 Task: Send an email with the signature Graham Wilson with the subject Request for a proposal and the message Could you arrange a demo of the new software for the team? from softage.5@softage.net to softage.2@softage.net and move the email from Sent Items to the folder Insurance
Action: Mouse moved to (40, 55)
Screenshot: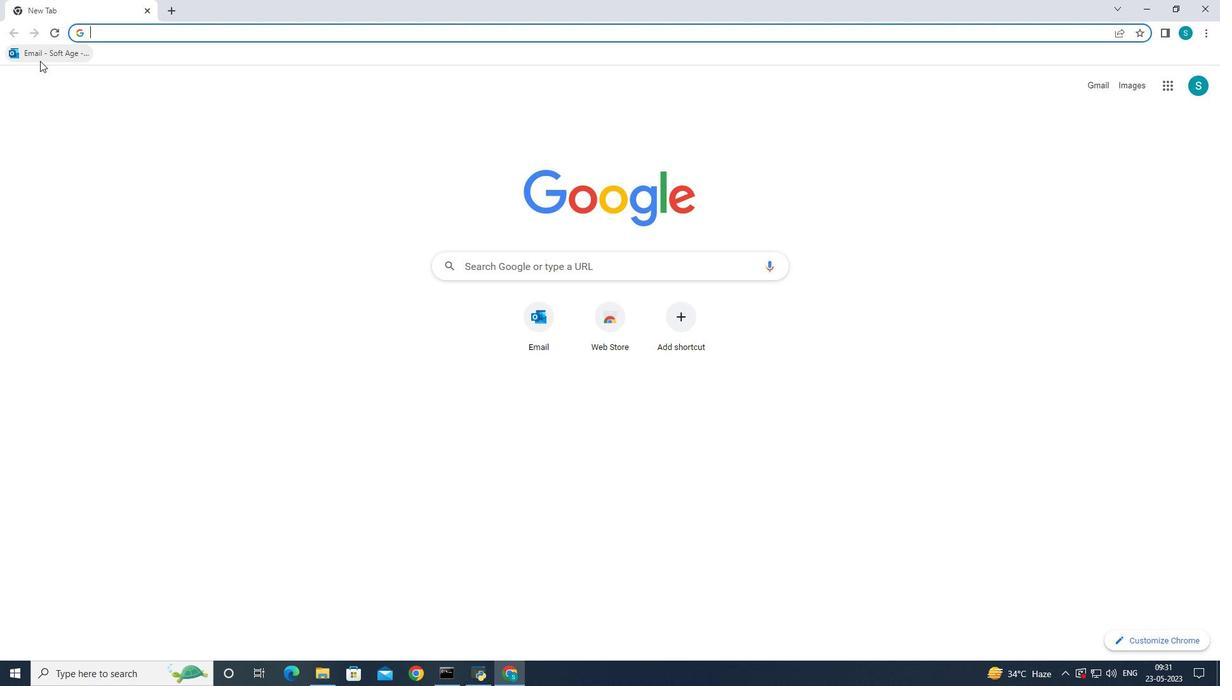 
Action: Mouse pressed left at (40, 55)
Screenshot: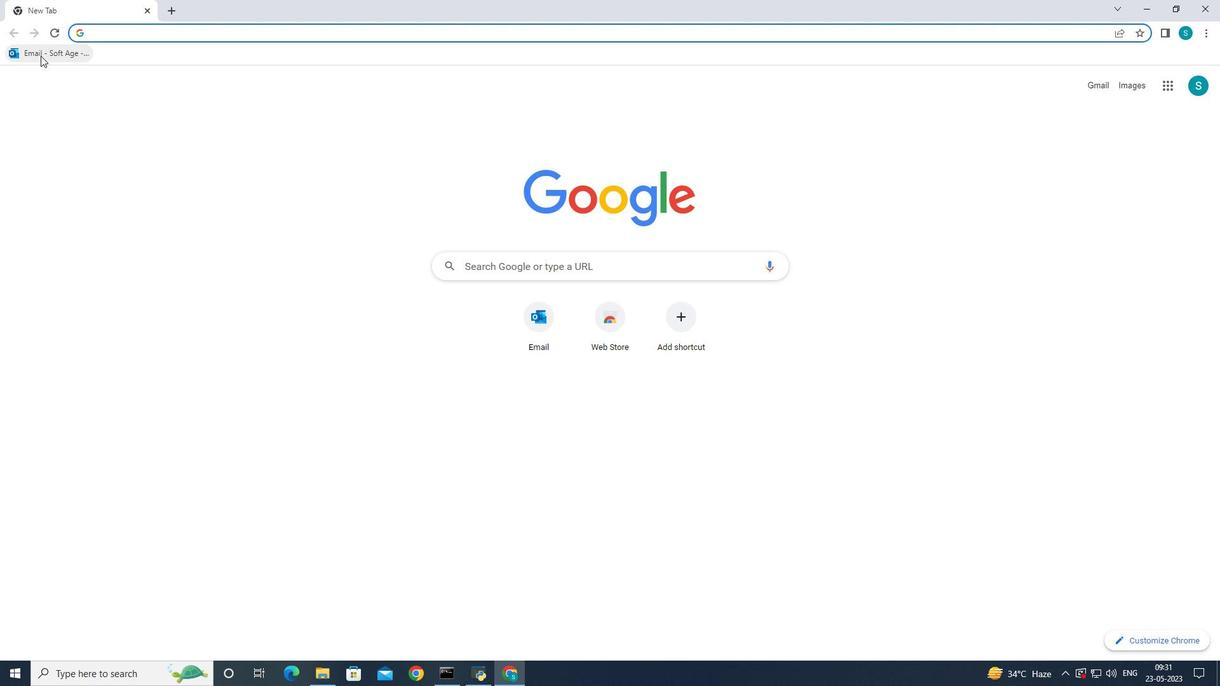
Action: Mouse moved to (165, 108)
Screenshot: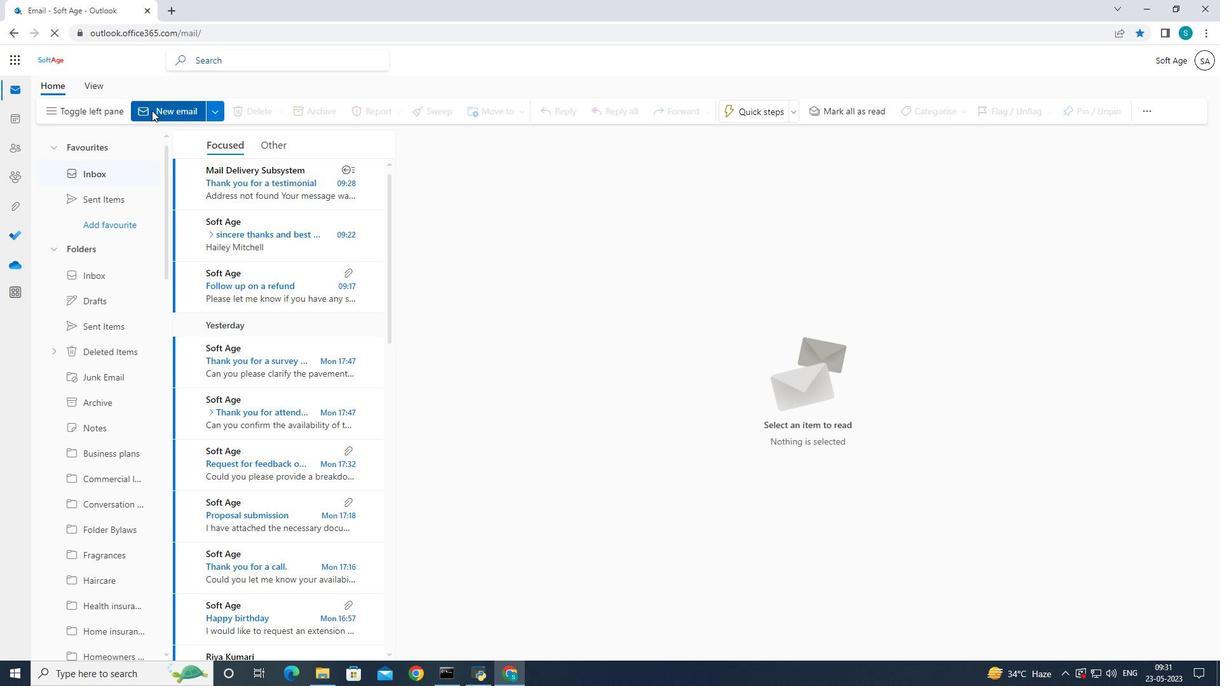 
Action: Mouse pressed left at (165, 108)
Screenshot: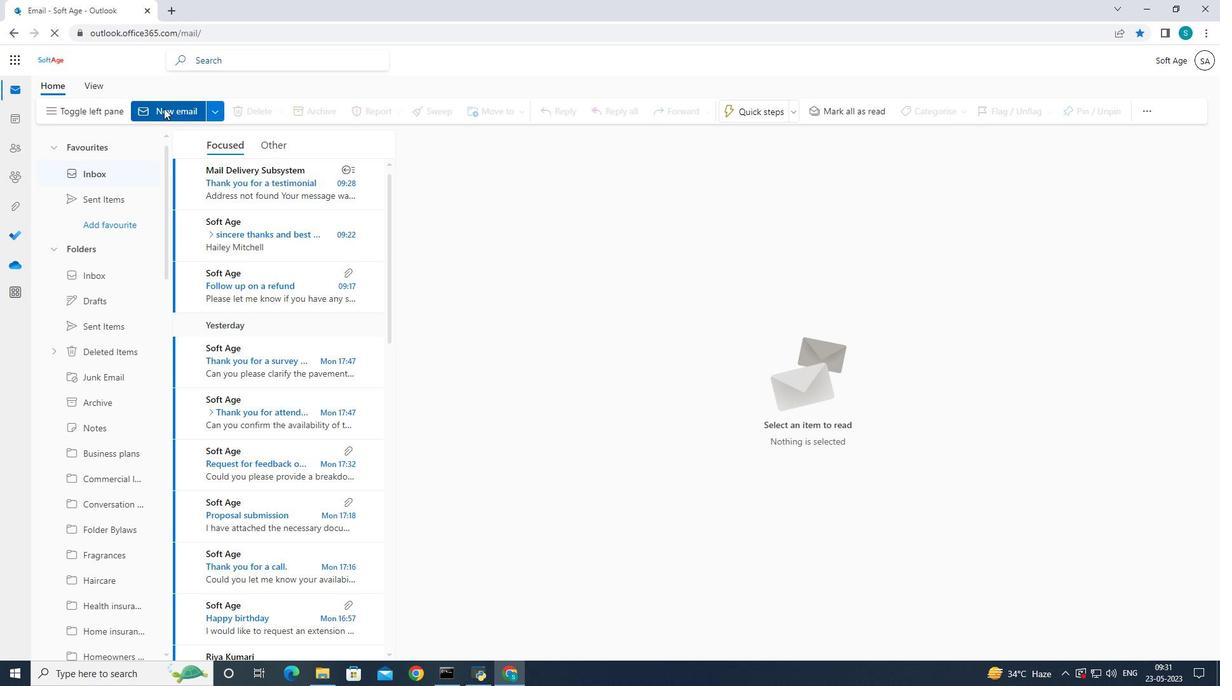 
Action: Mouse pressed left at (165, 108)
Screenshot: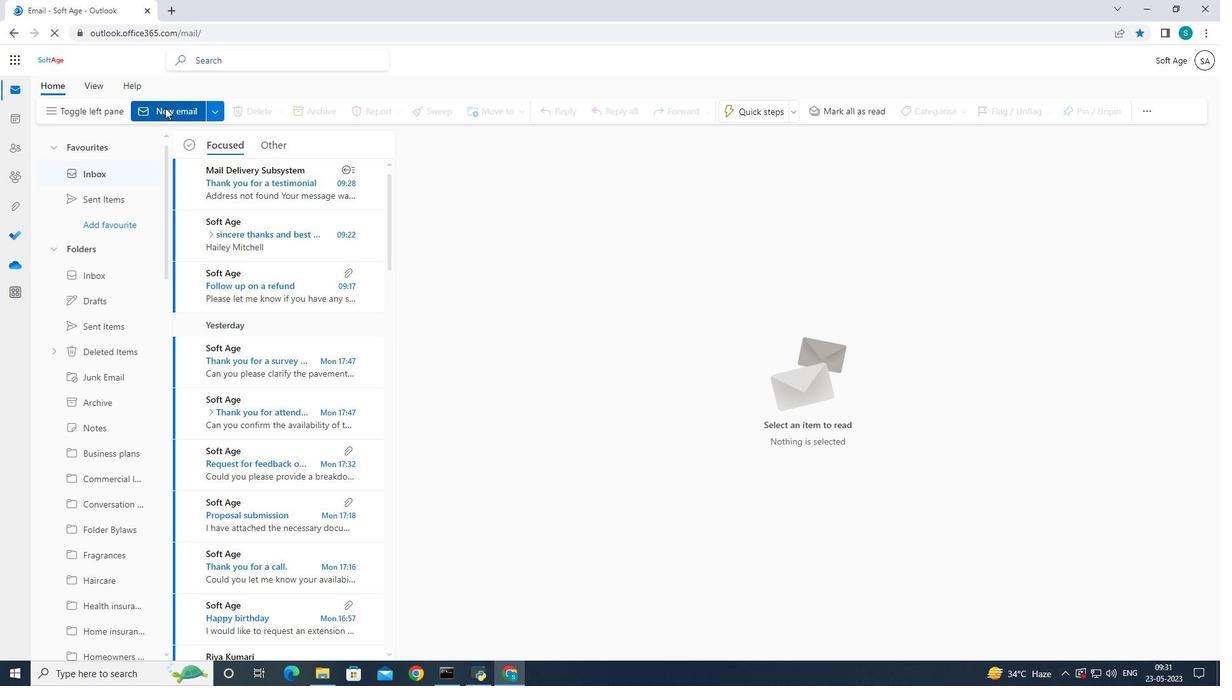 
Action: Mouse pressed left at (165, 108)
Screenshot: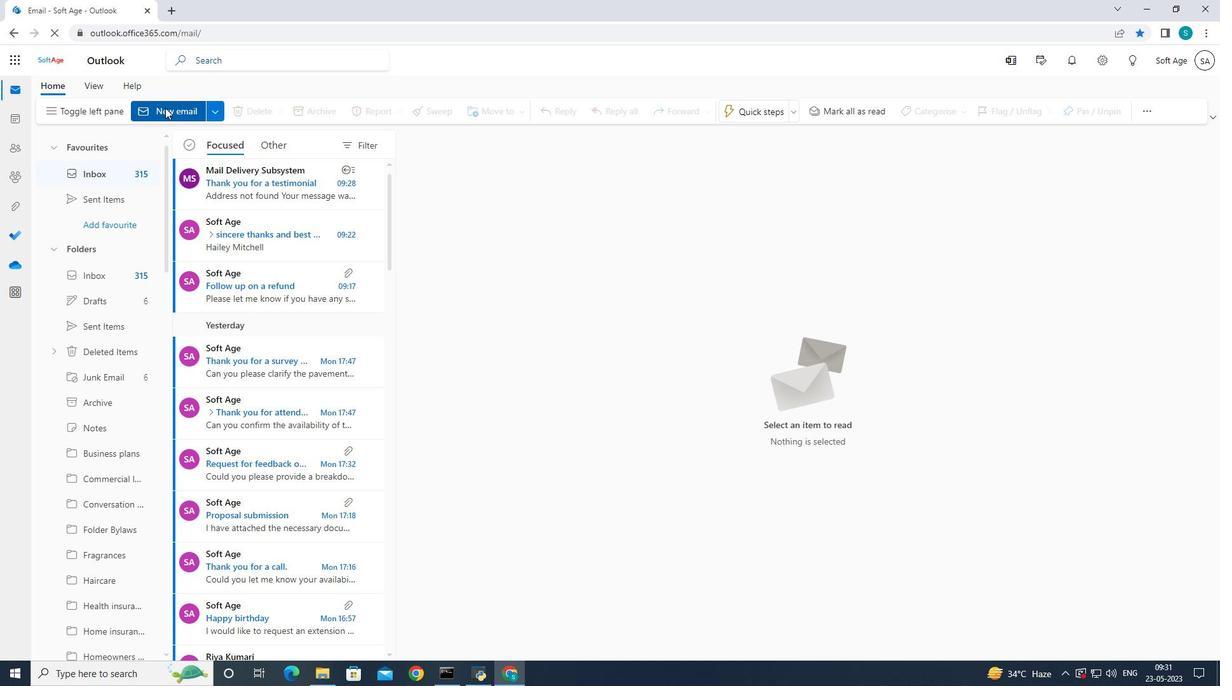 
Action: Mouse moved to (761, 109)
Screenshot: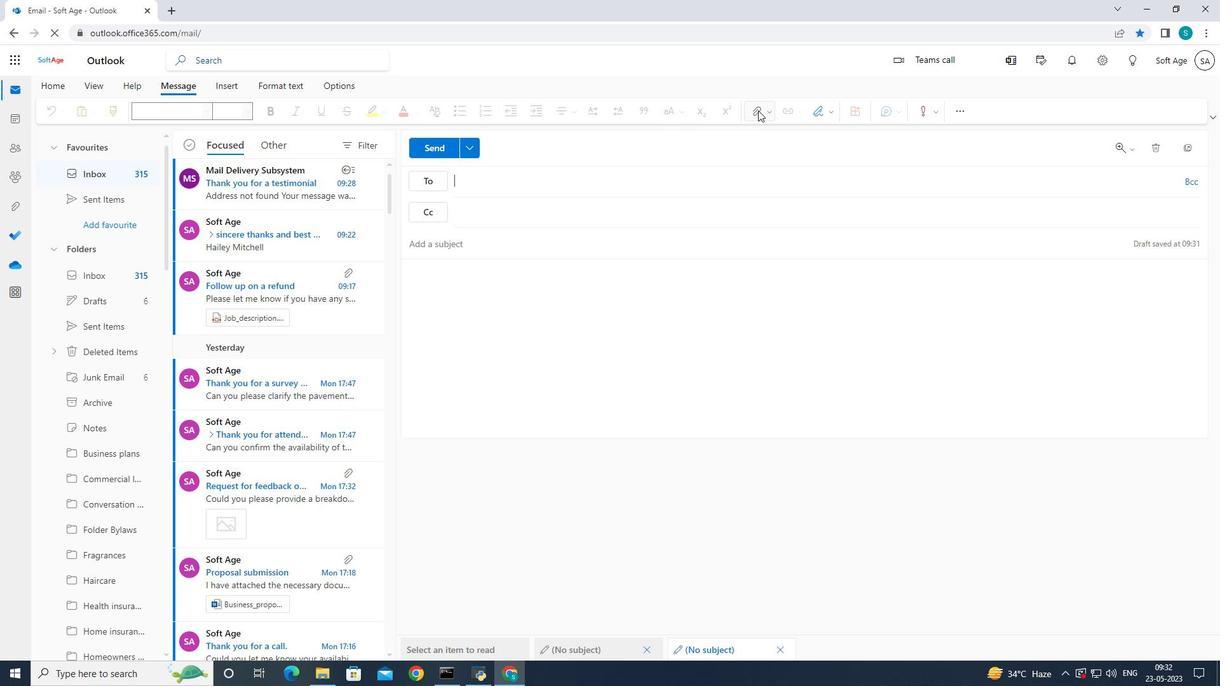 
Action: Mouse pressed left at (761, 109)
Screenshot: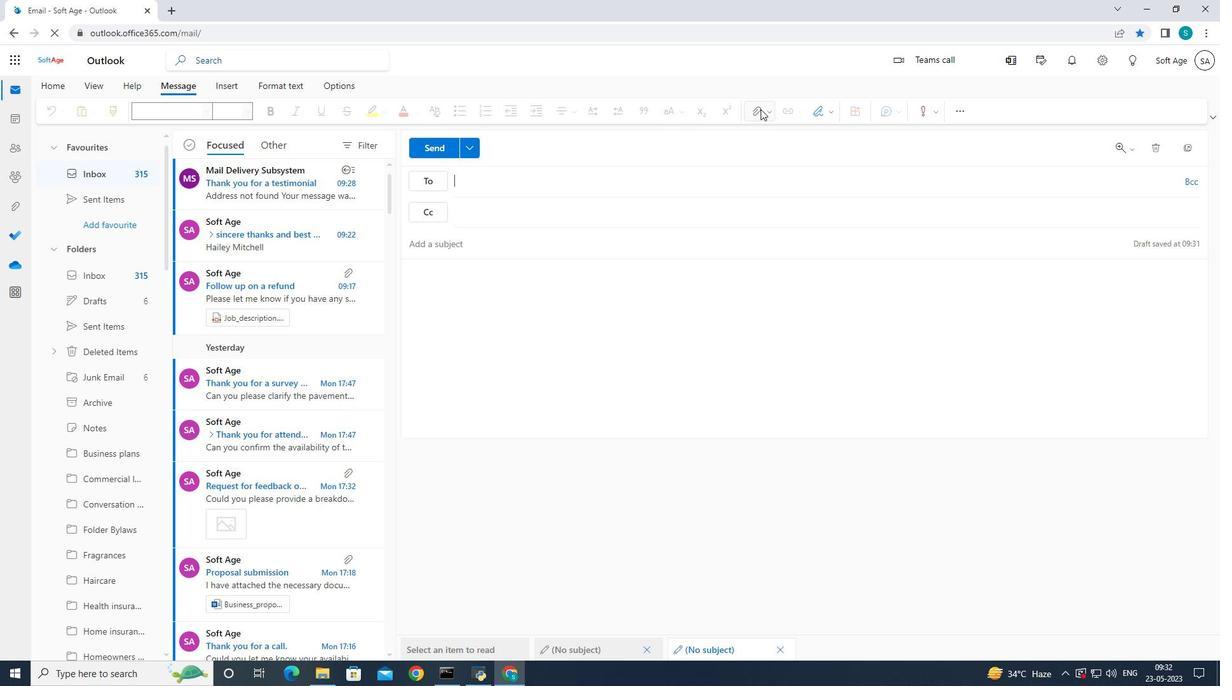 
Action: Mouse moved to (829, 110)
Screenshot: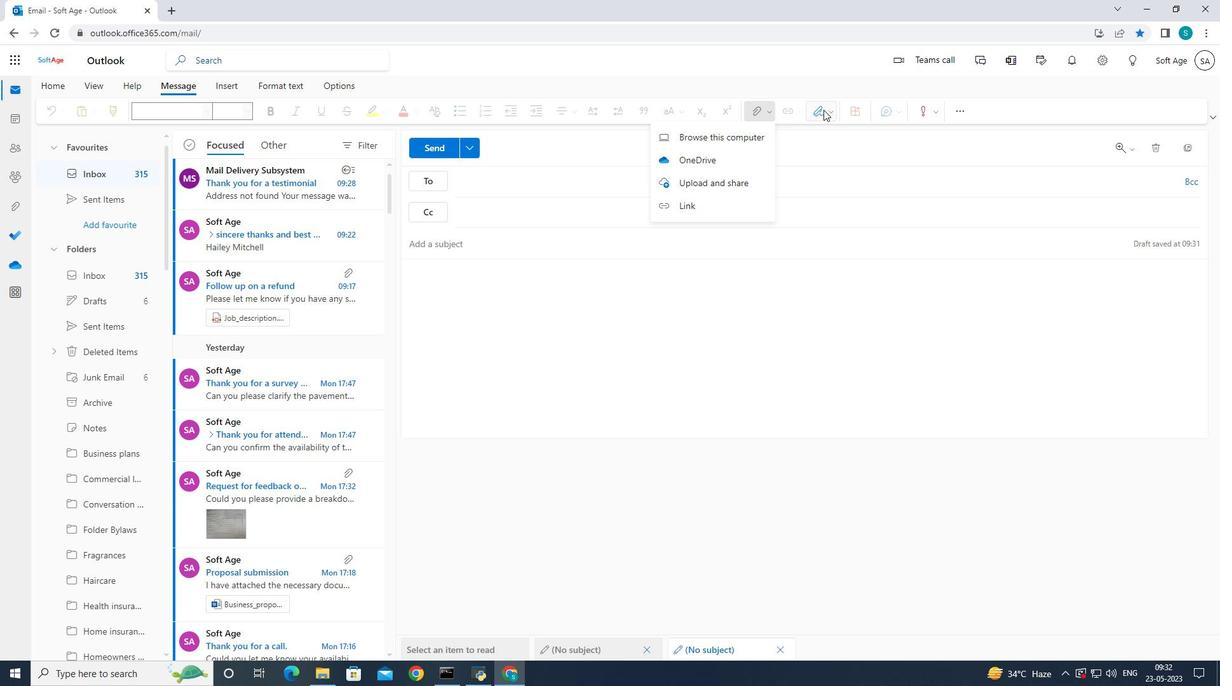 
Action: Mouse pressed left at (829, 110)
Screenshot: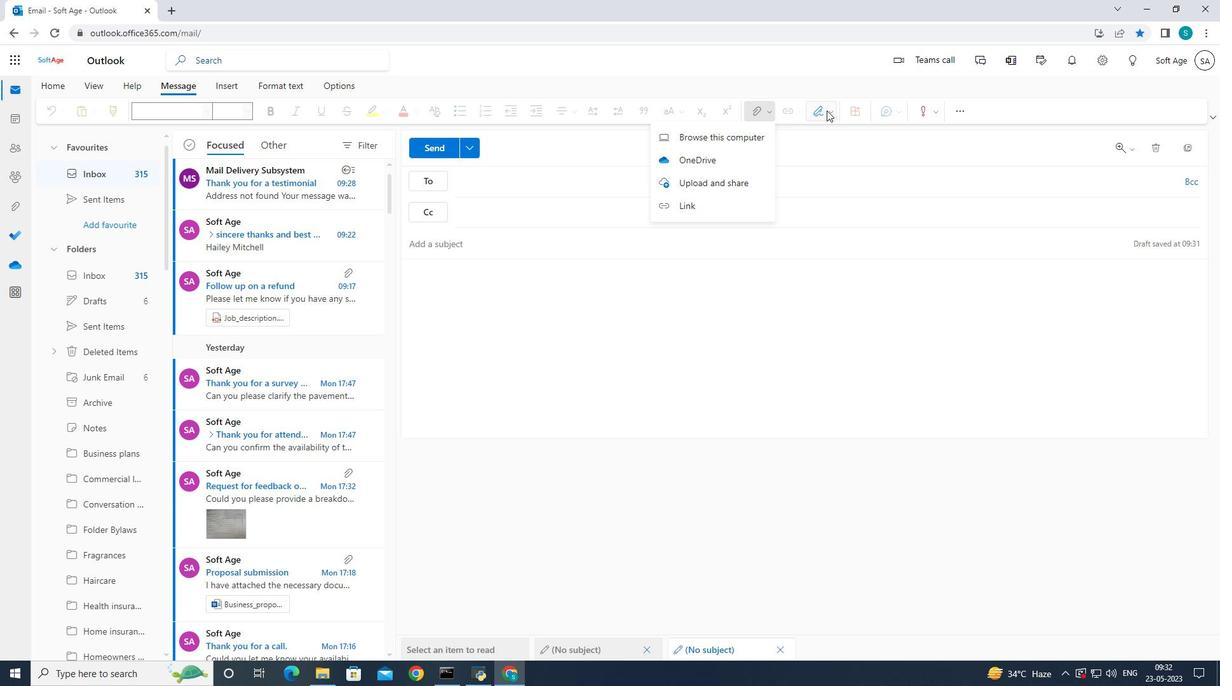 
Action: Mouse moved to (808, 161)
Screenshot: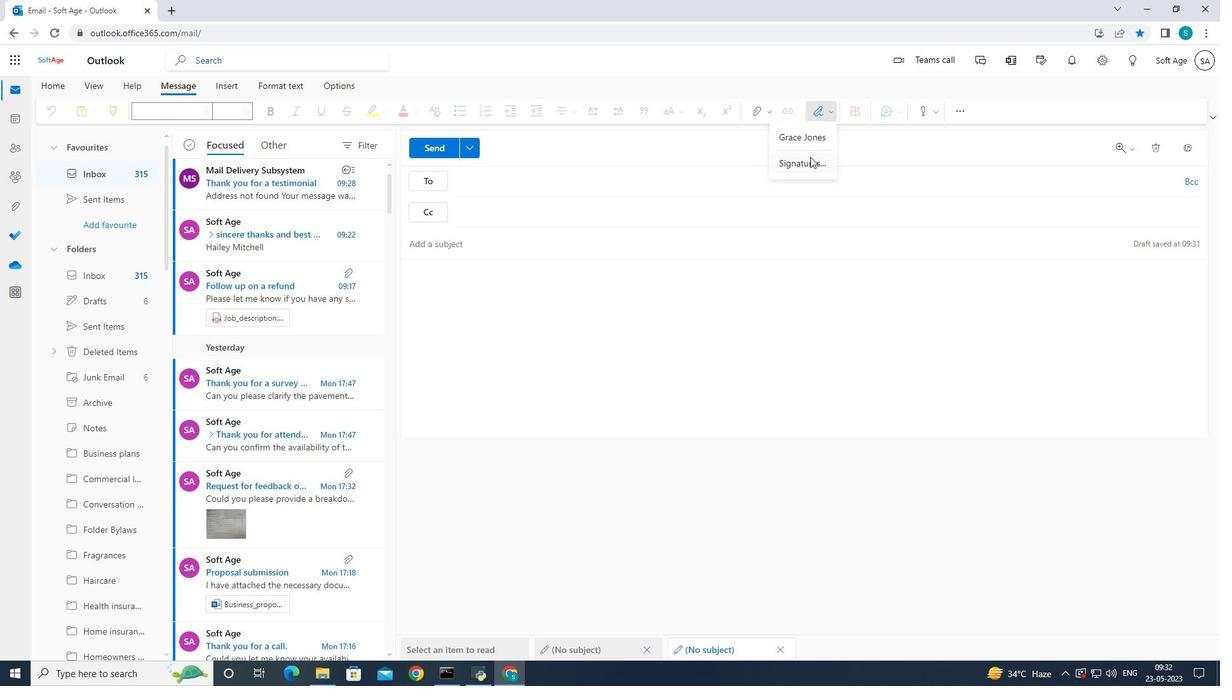 
Action: Mouse pressed left at (808, 161)
Screenshot: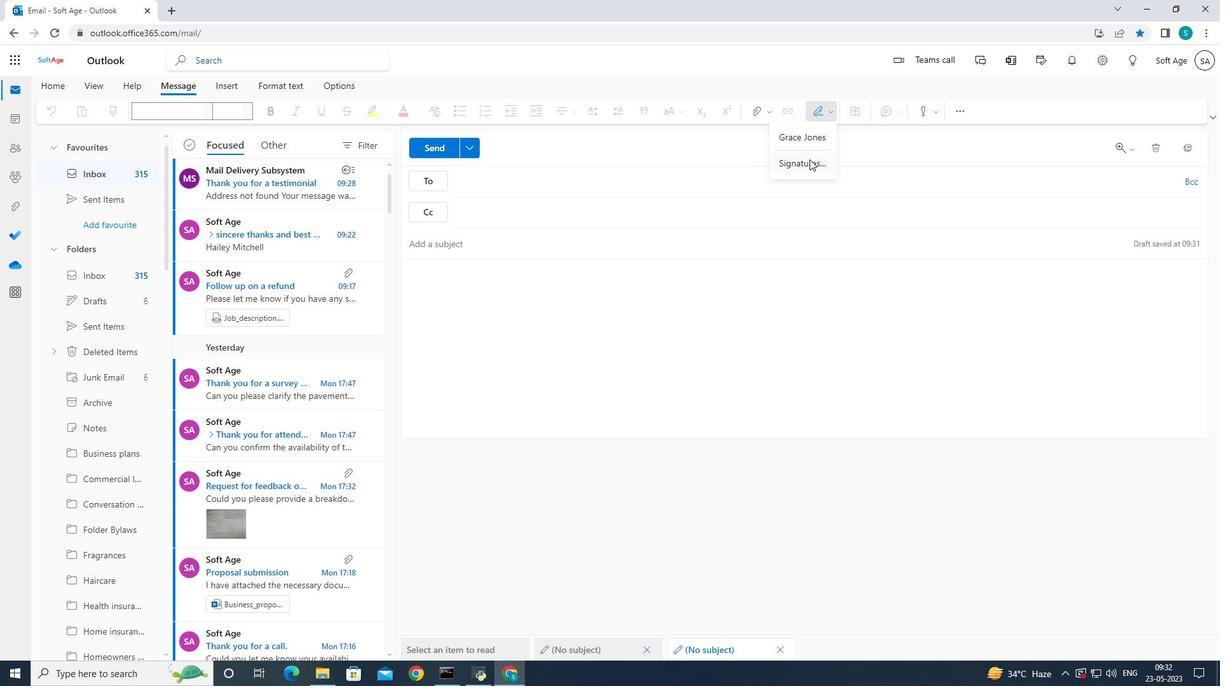 
Action: Mouse moved to (803, 213)
Screenshot: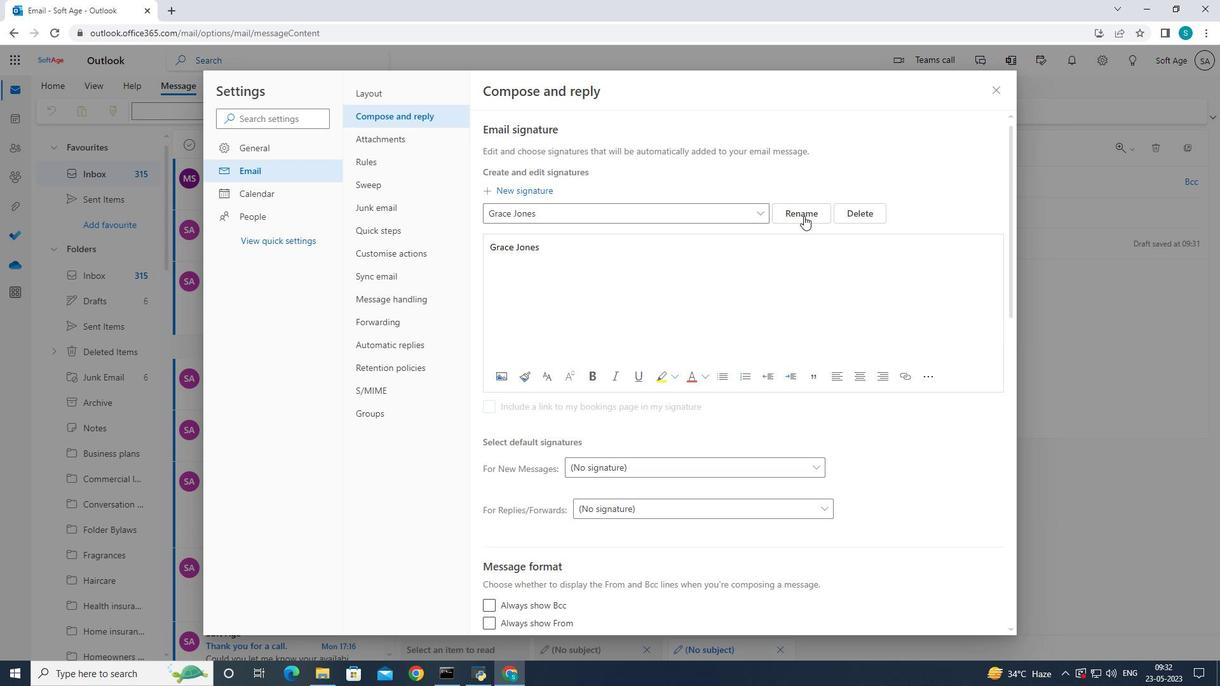 
Action: Mouse pressed left at (803, 213)
Screenshot: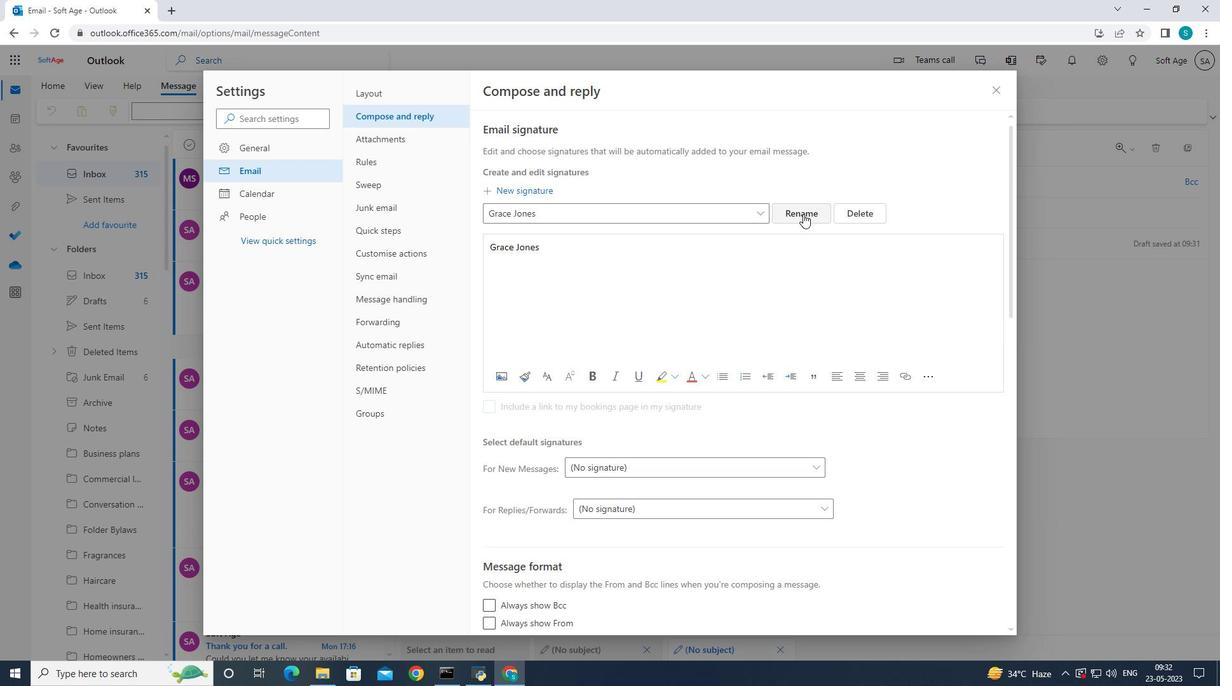 
Action: Mouse moved to (745, 211)
Screenshot: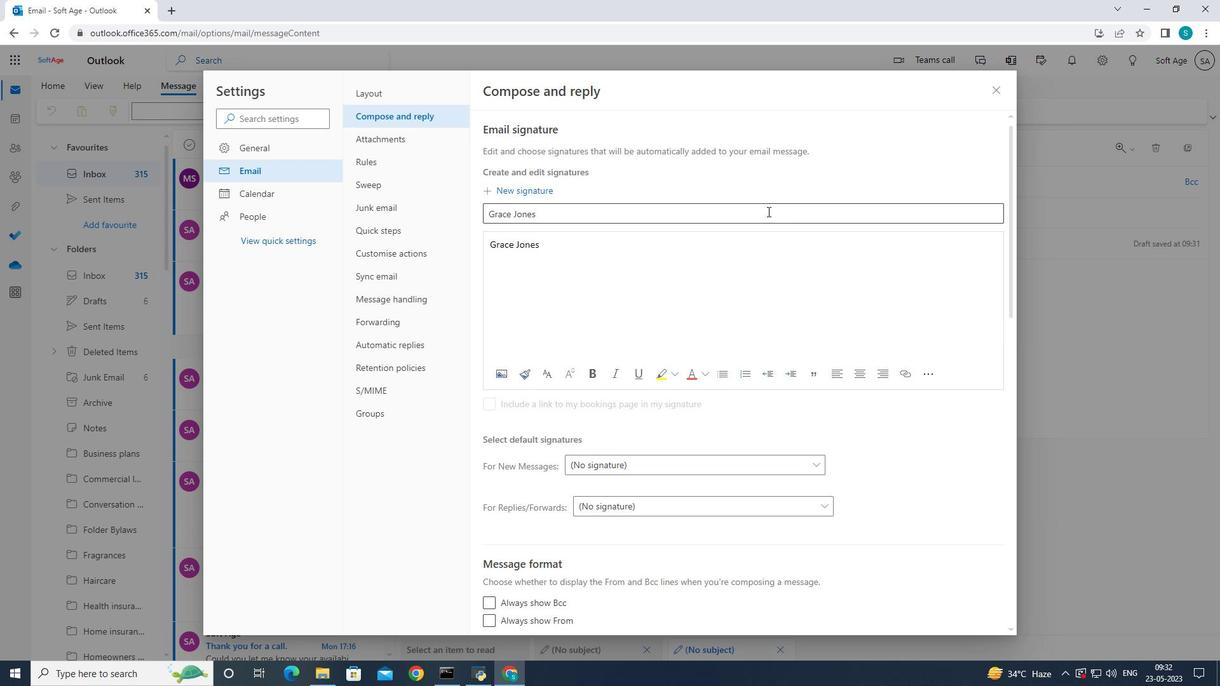 
Action: Mouse pressed left at (745, 211)
Screenshot: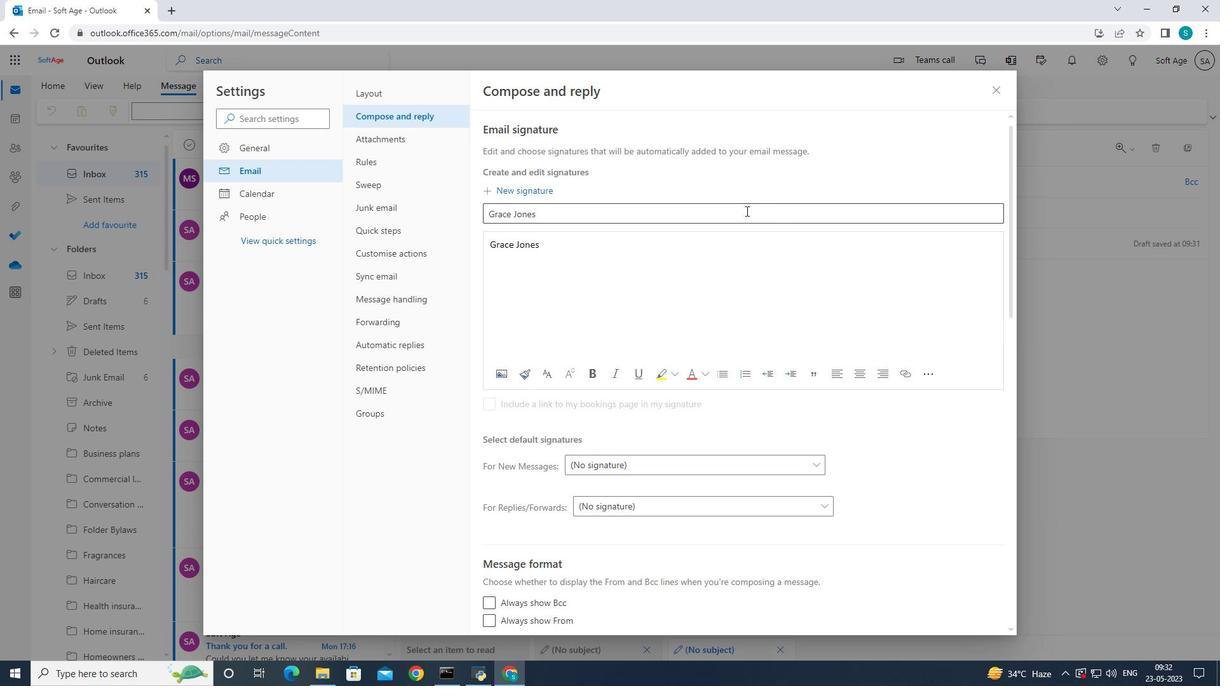 
Action: Key pressed <Key.backspace><Key.backspace><Key.backspace><Key.backspace><Key.backspace><Key.backspace><Key.backspace><Key.backspace><Key.backspace><Key.backspace><Key.backspace><Key.backspace><Key.backspace><Key.backspace><Key.backspace><Key.backspace><Key.backspace><Key.backspace><Key.backspace>
Screenshot: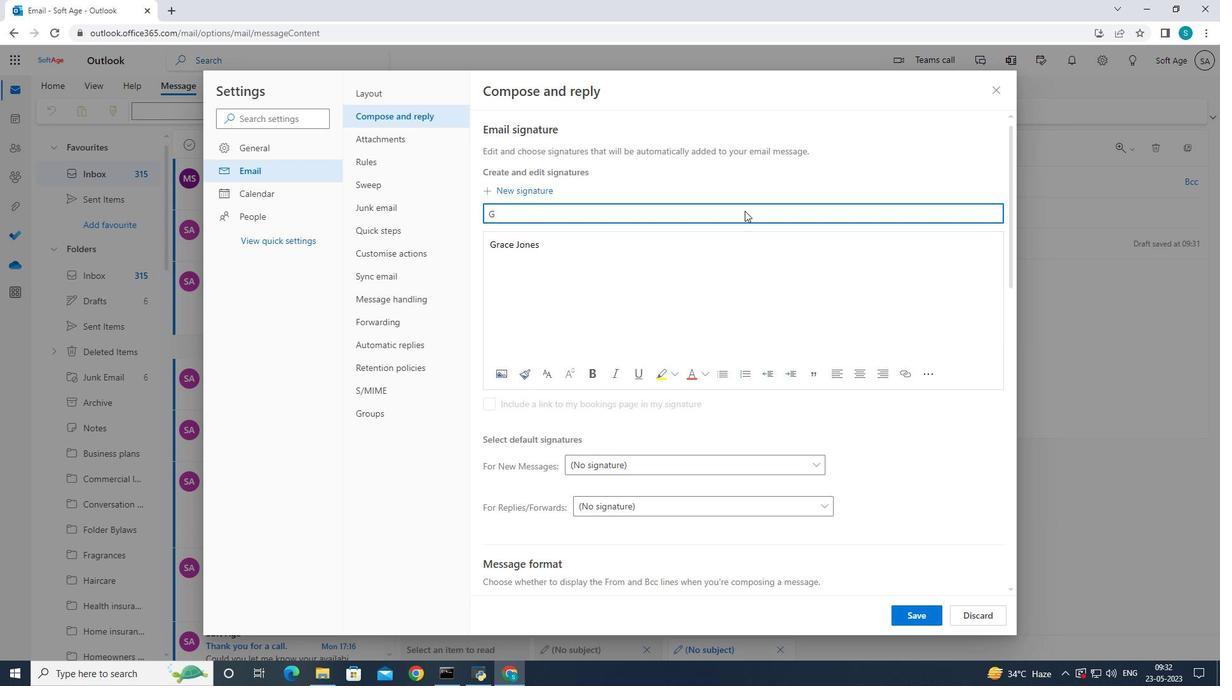 
Action: Mouse moved to (878, 202)
Screenshot: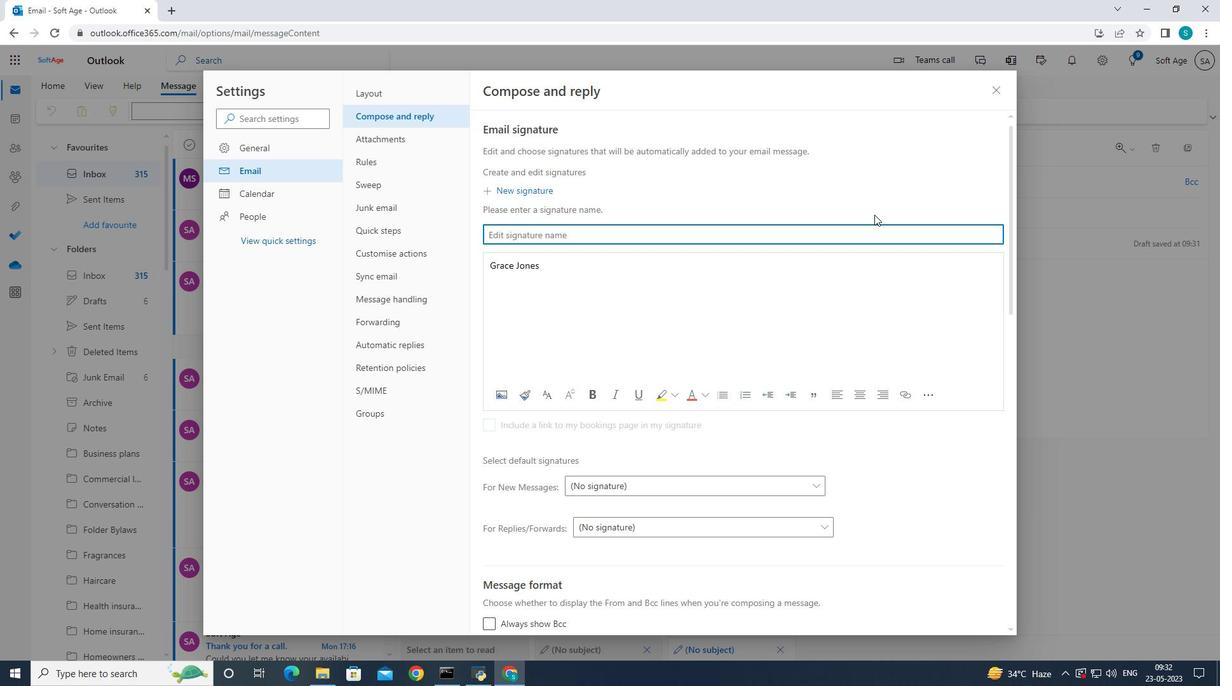 
Action: Key pressed <Key.shift><Key.shift><Key.shift><Key.shift><Key.shift><Key.shift>Graham<Key.space><Key.shift>Wilson
Screenshot: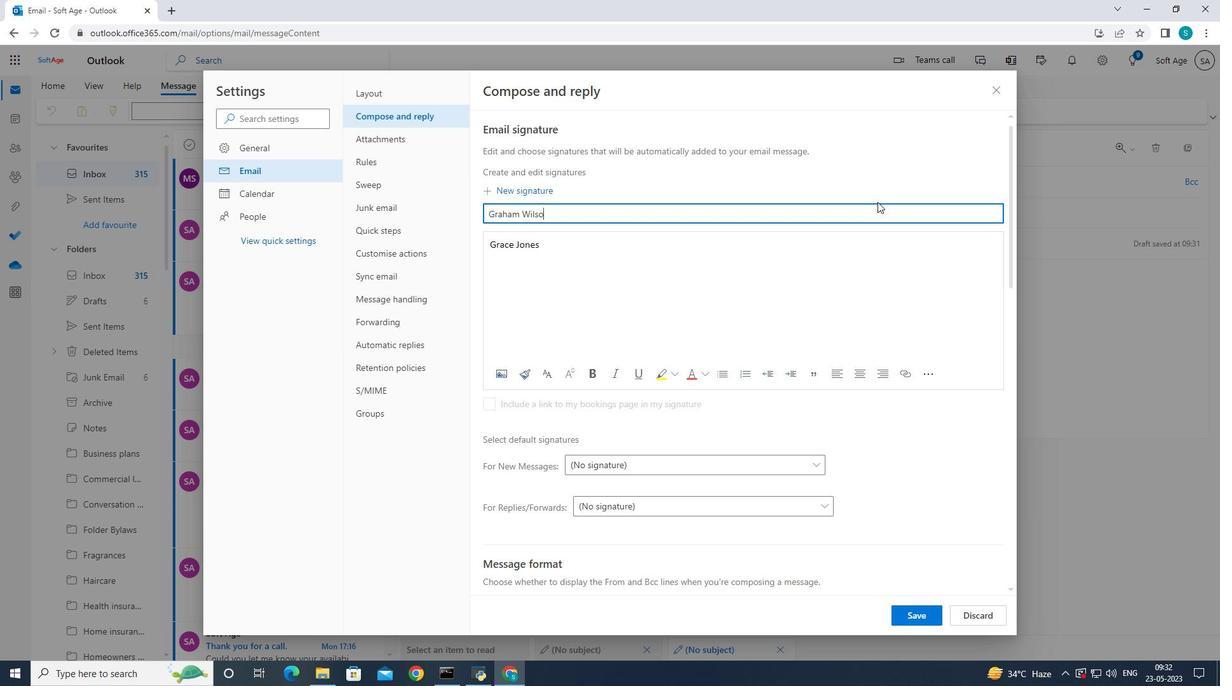 
Action: Mouse moved to (654, 248)
Screenshot: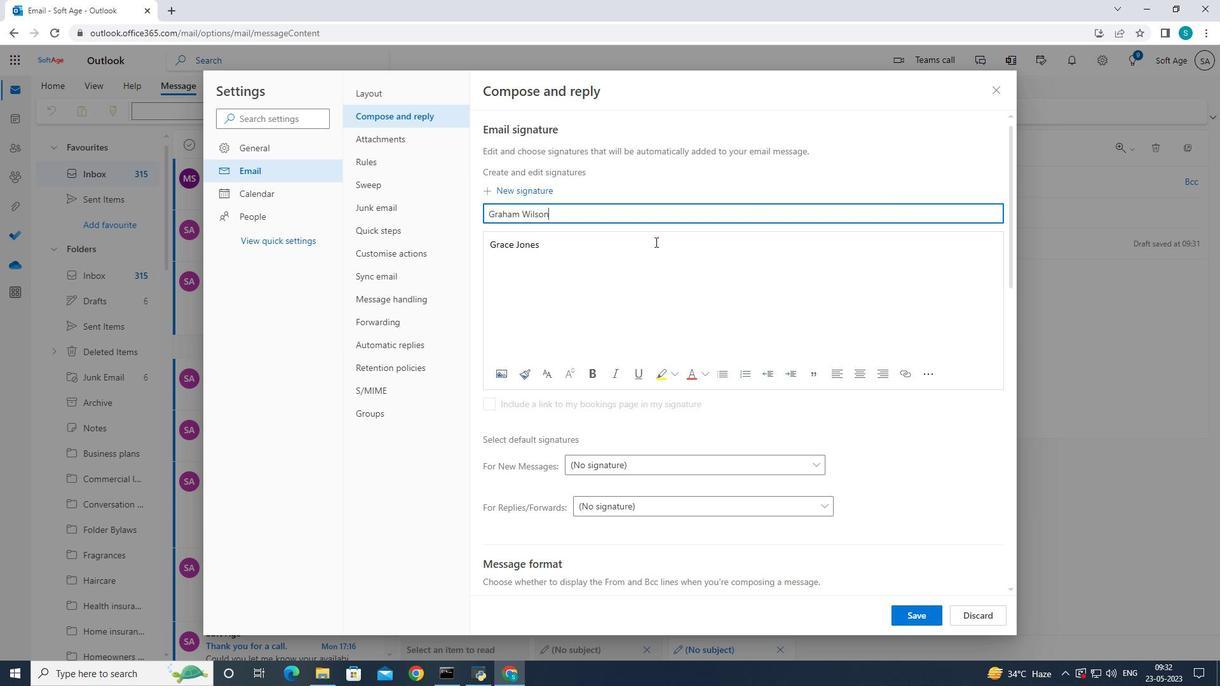 
Action: Mouse pressed left at (654, 248)
Screenshot: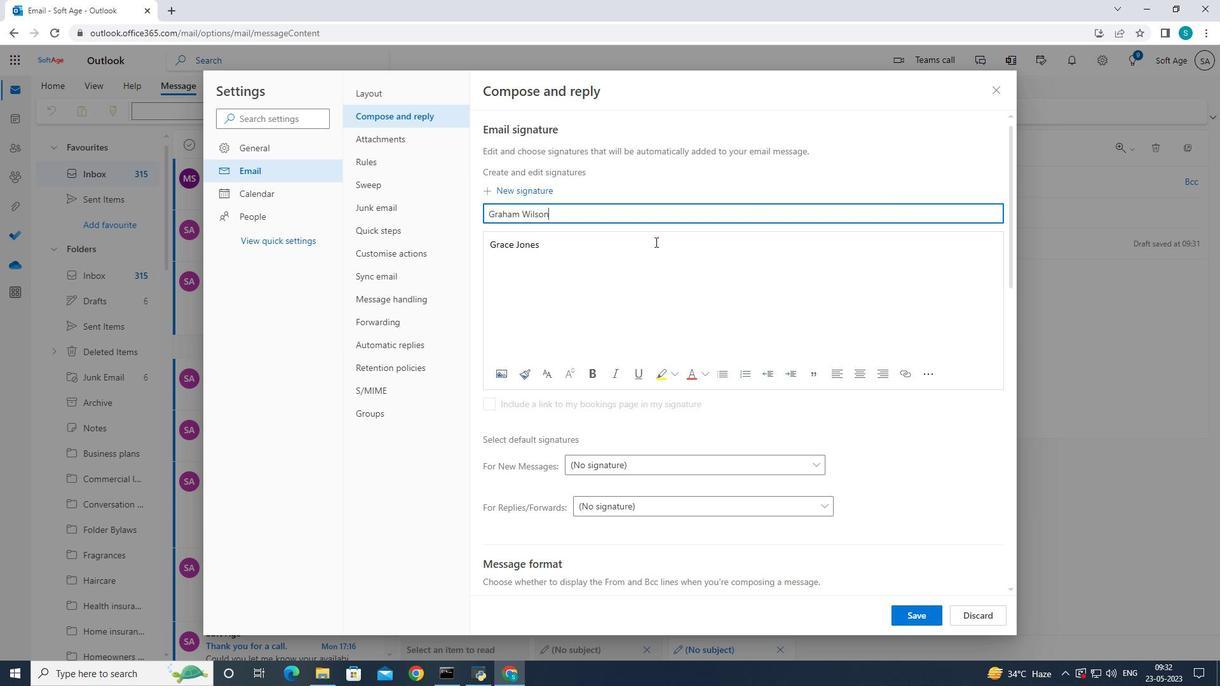 
Action: Key pressed <Key.backspace><Key.backspace><Key.backspace><Key.backspace><Key.backspace><Key.backspace><Key.backspace><Key.backspace>ham<Key.space><Key.shift>Wilson
Screenshot: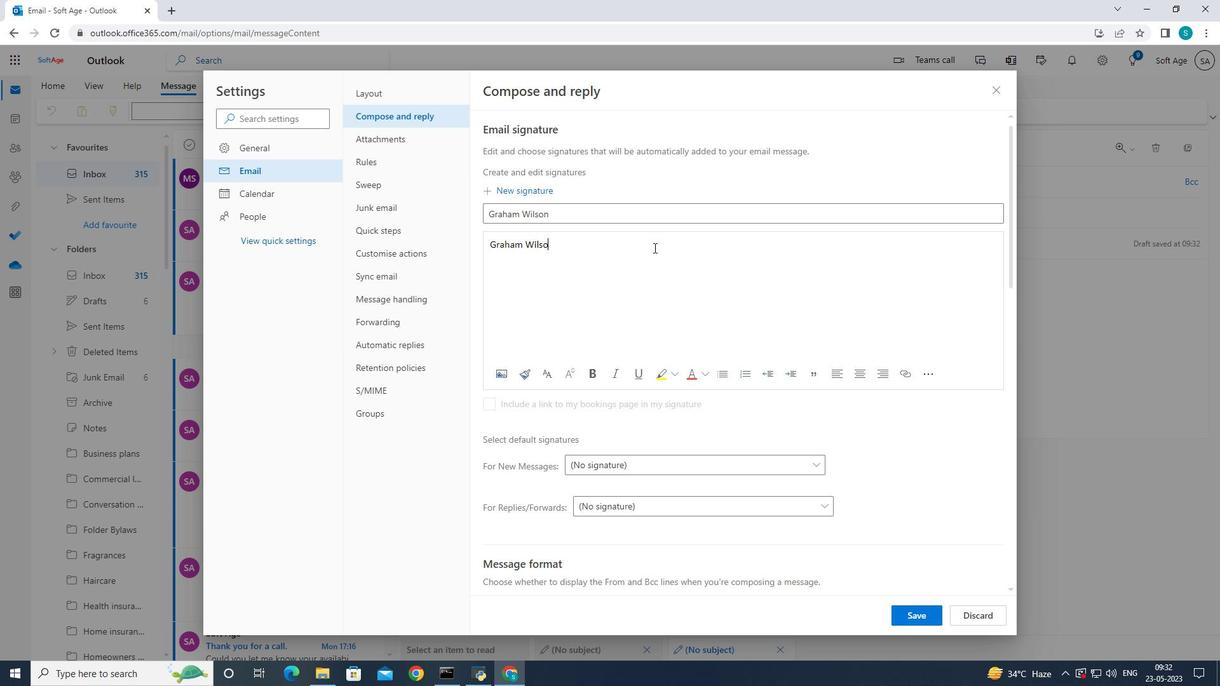 
Action: Mouse moved to (933, 618)
Screenshot: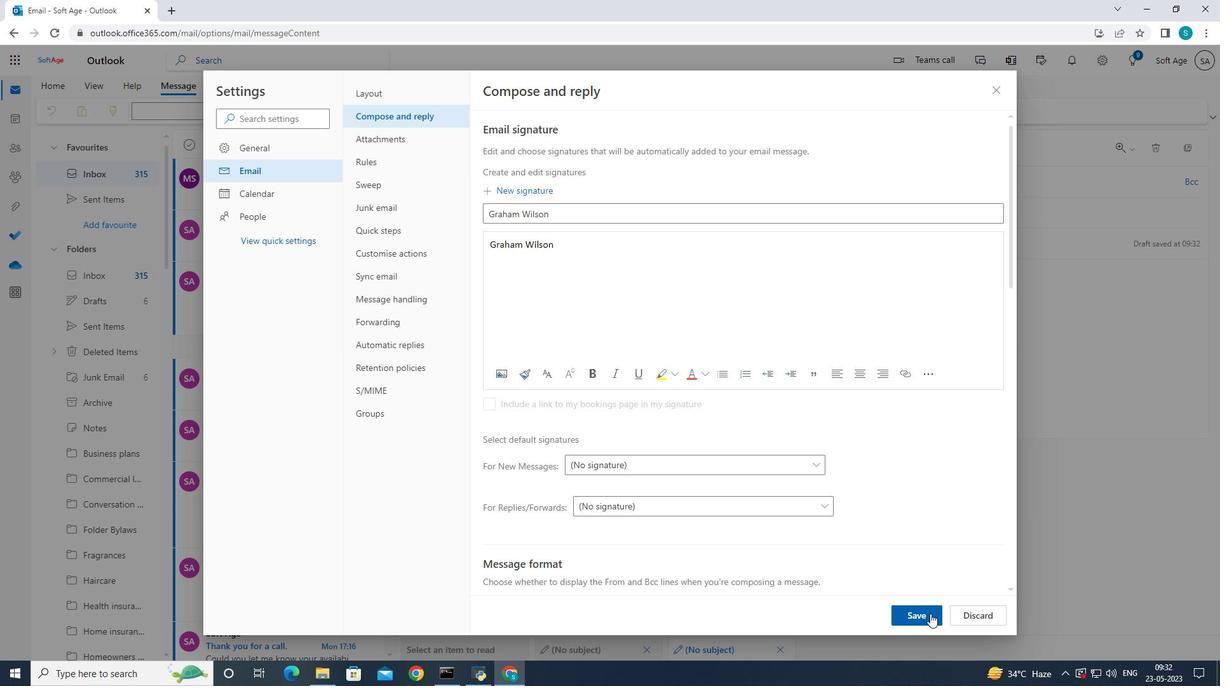 
Action: Mouse pressed left at (933, 618)
Screenshot: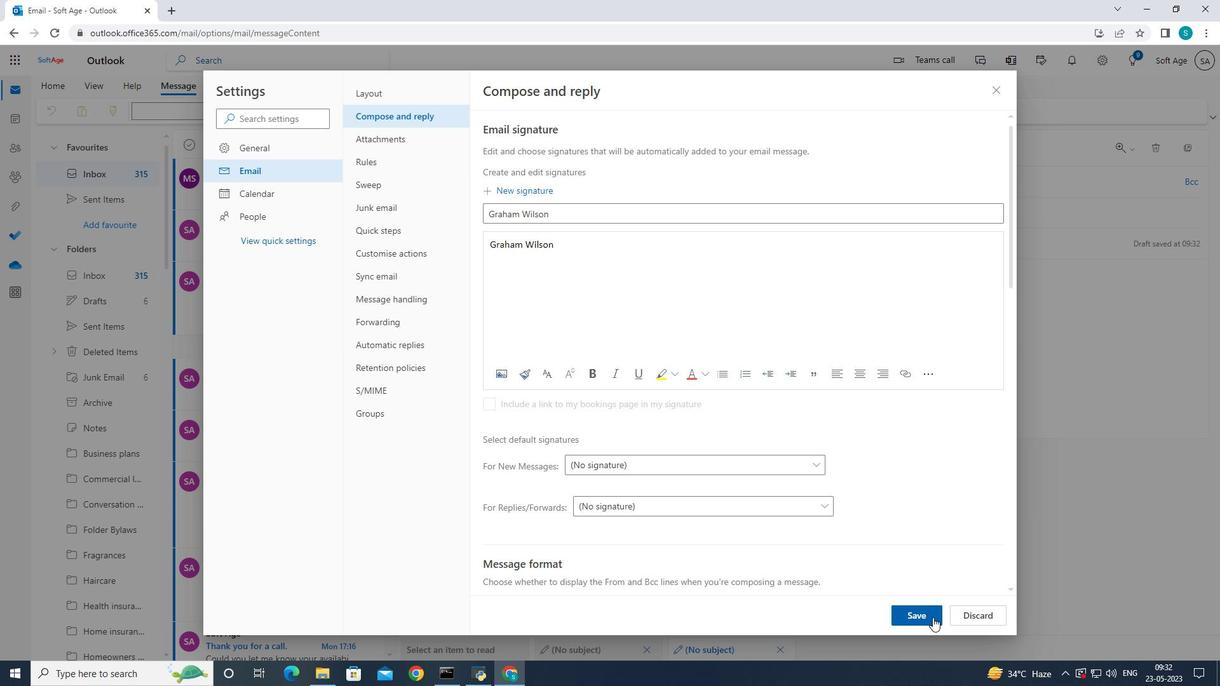 
Action: Mouse moved to (995, 91)
Screenshot: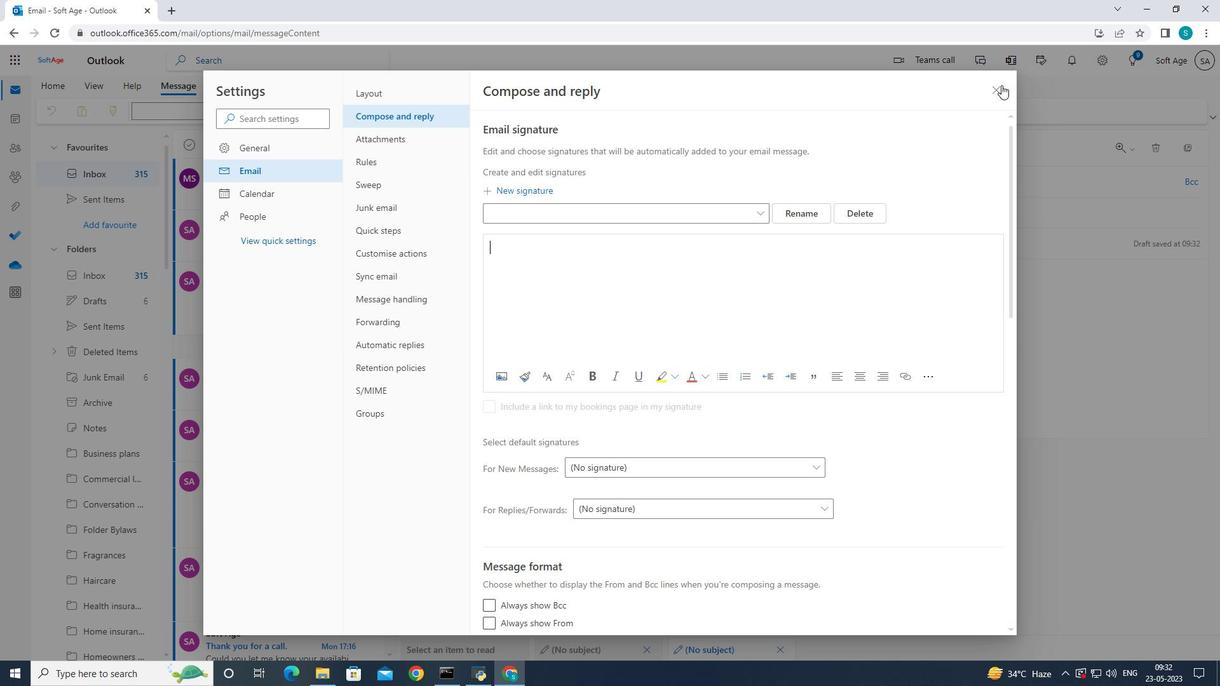 
Action: Mouse pressed left at (995, 91)
Screenshot: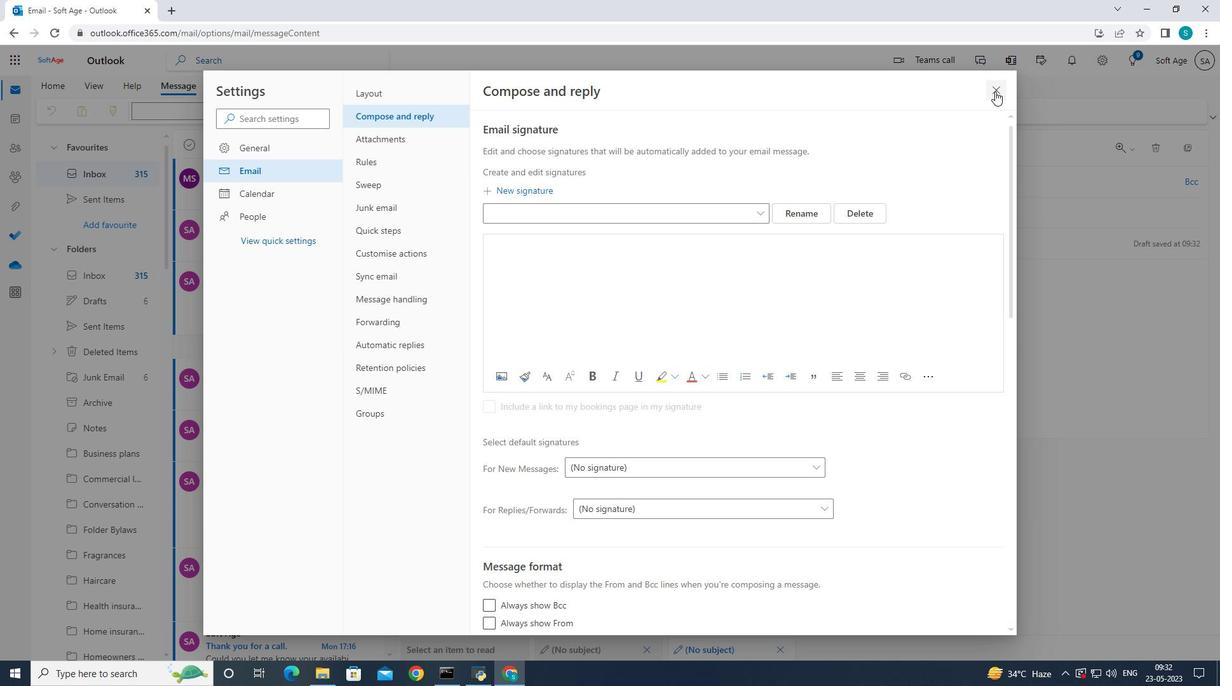 
Action: Mouse moved to (574, 242)
Screenshot: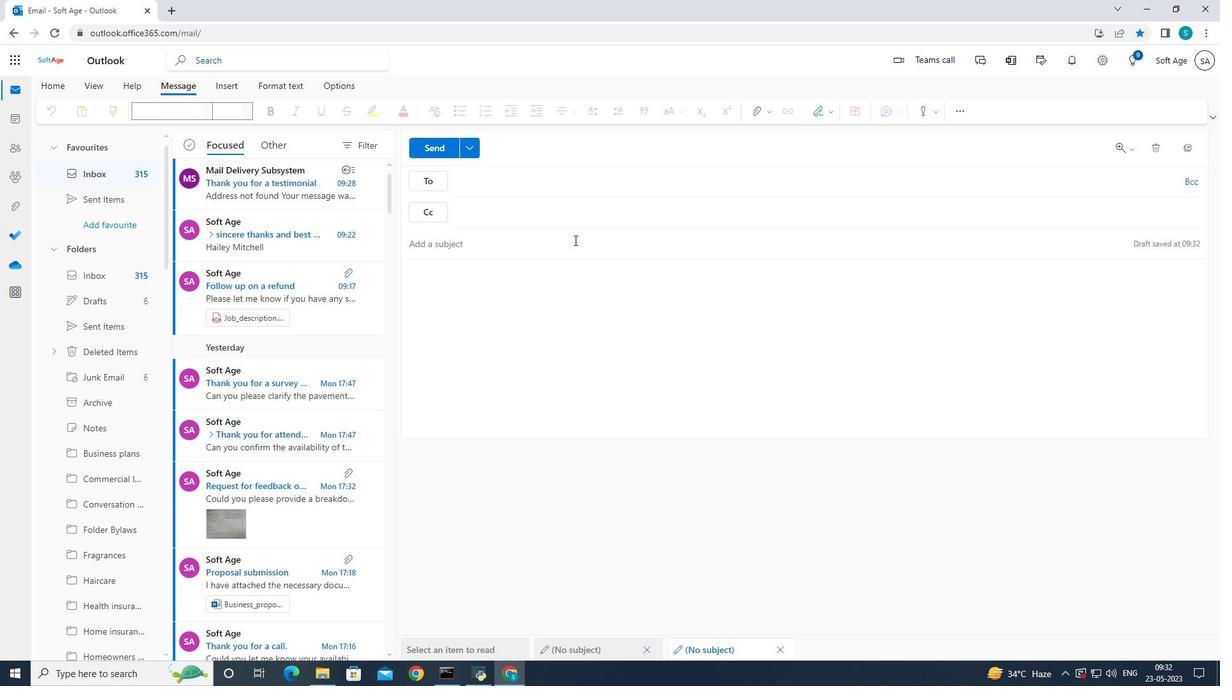 
Action: Mouse pressed left at (574, 242)
Screenshot: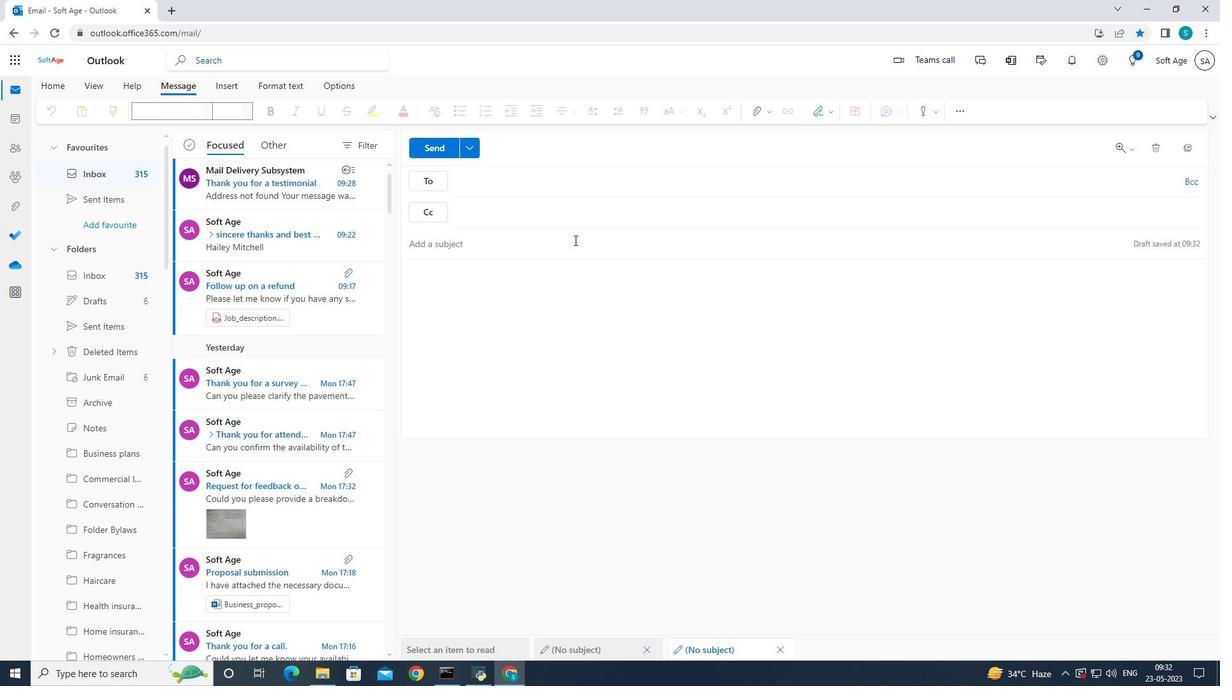 
Action: Mouse moved to (586, 248)
Screenshot: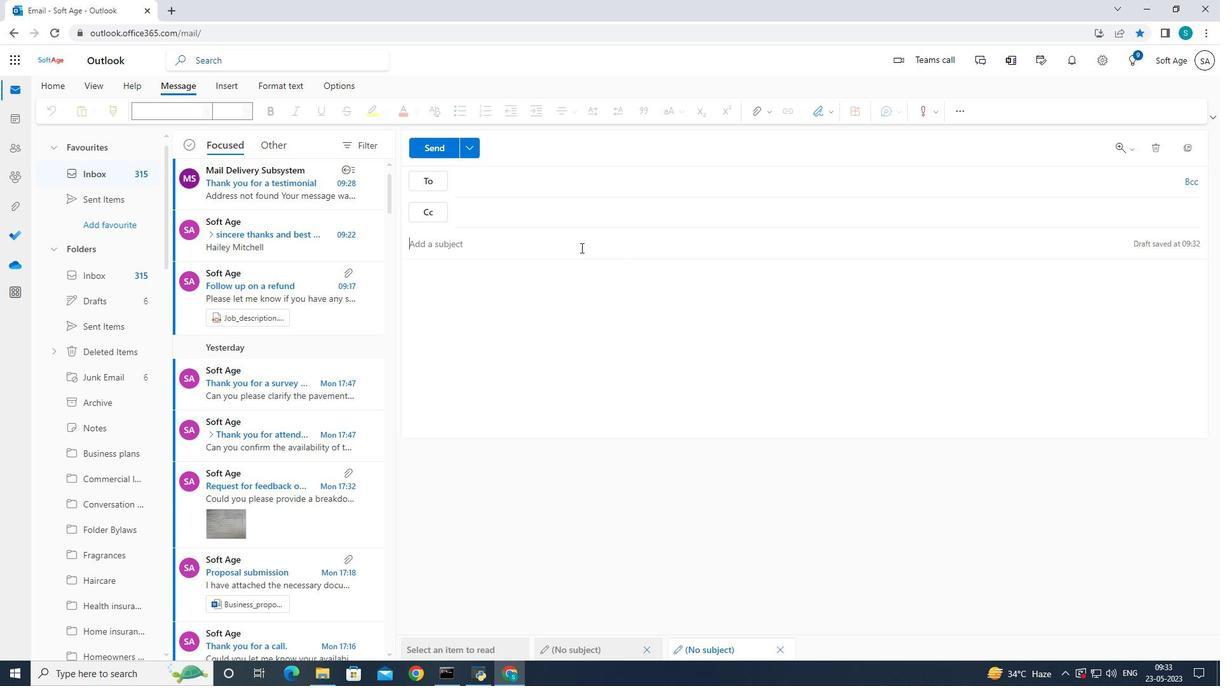 
Action: Key pressed <Key.shift>Re
Screenshot: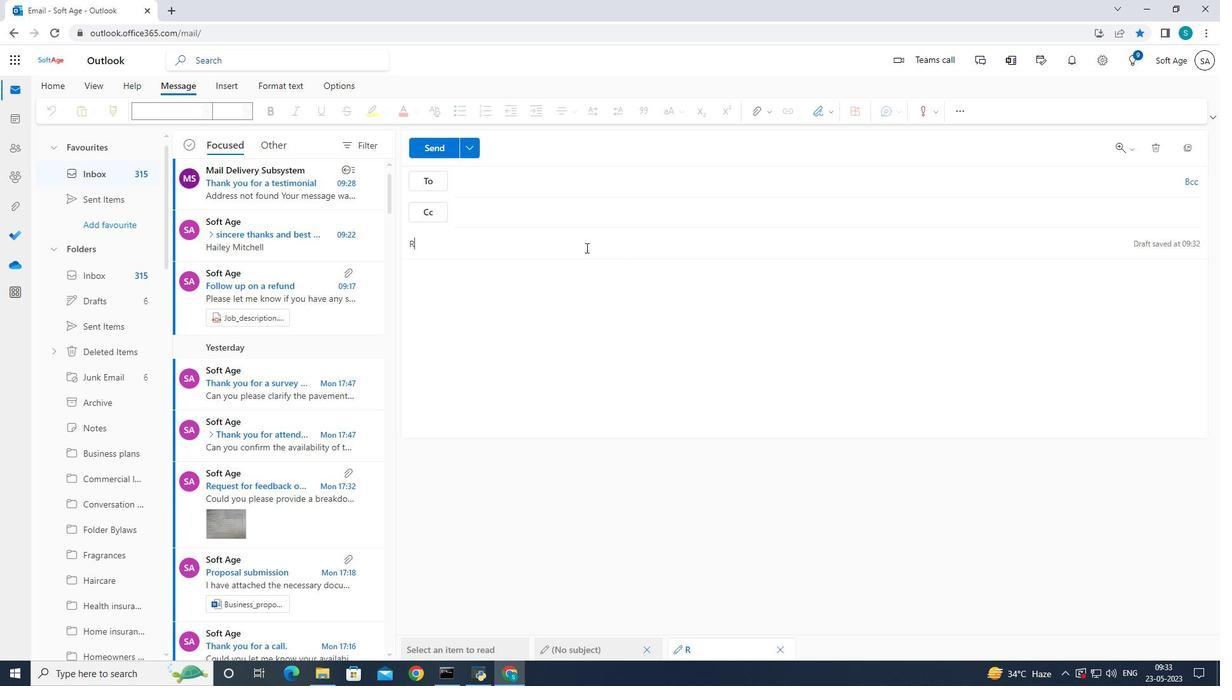 
Action: Mouse moved to (602, 248)
Screenshot: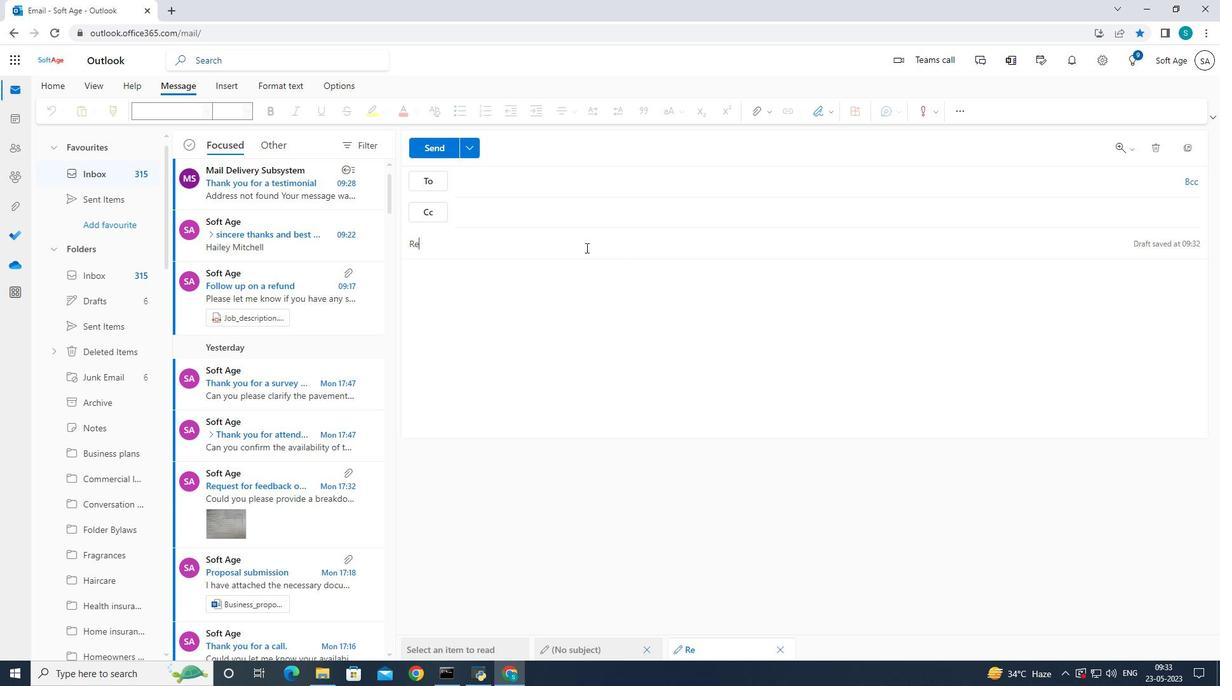 
Action: Key pressed quest<Key.space>for<Key.space>a<Key.space>pro
Screenshot: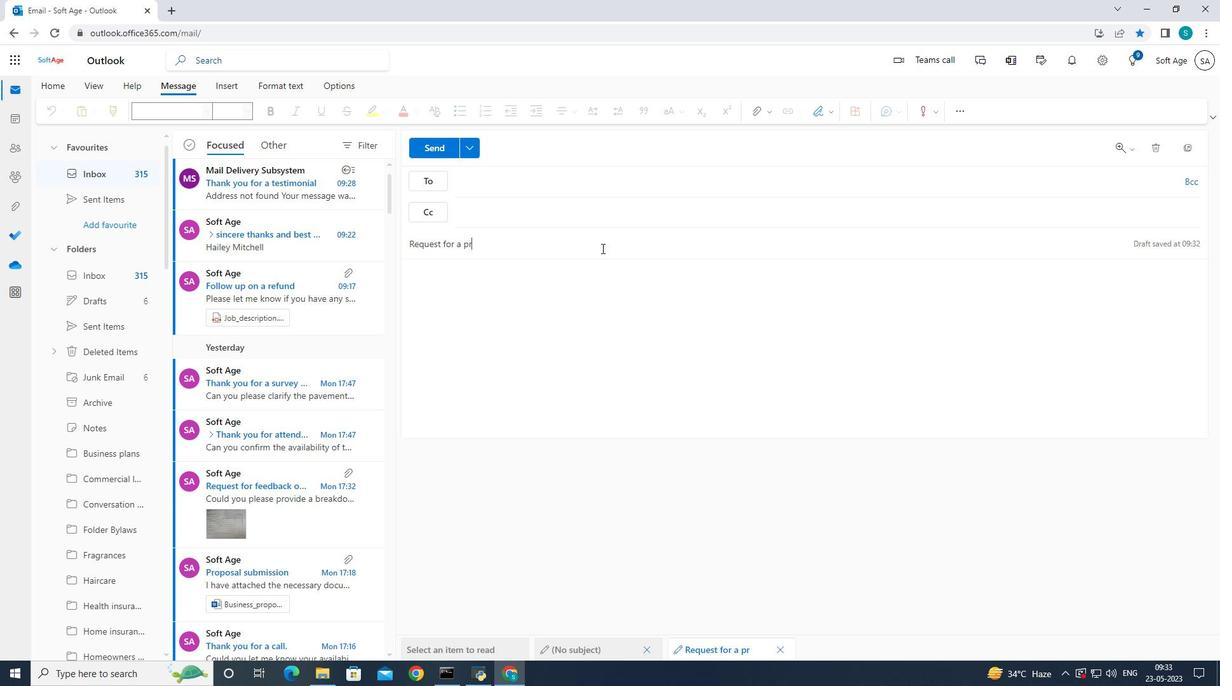 
Action: Mouse moved to (604, 248)
Screenshot: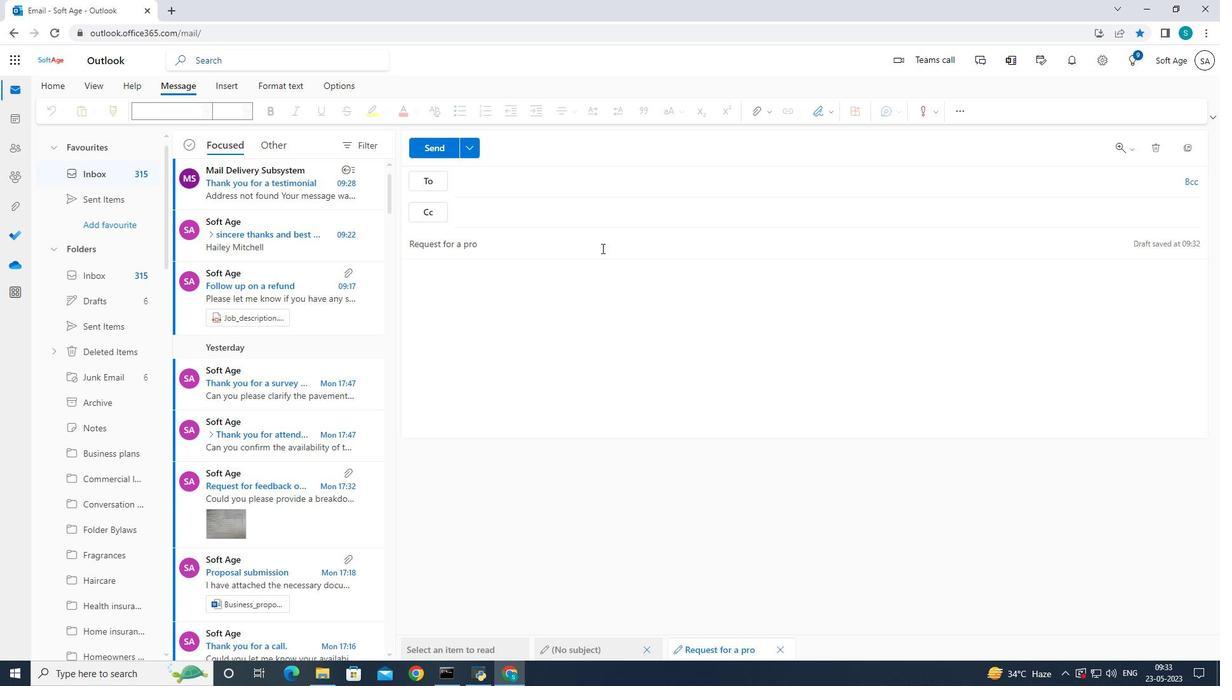 
Action: Key pressed p
Screenshot: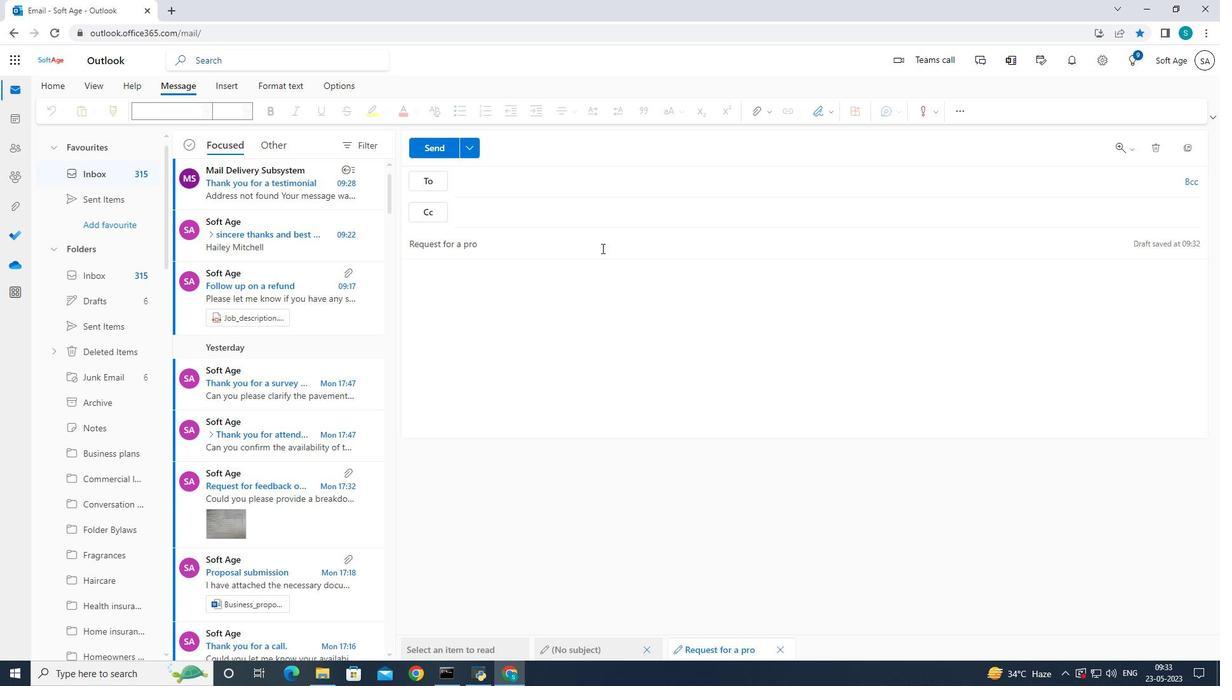 
Action: Mouse moved to (606, 248)
Screenshot: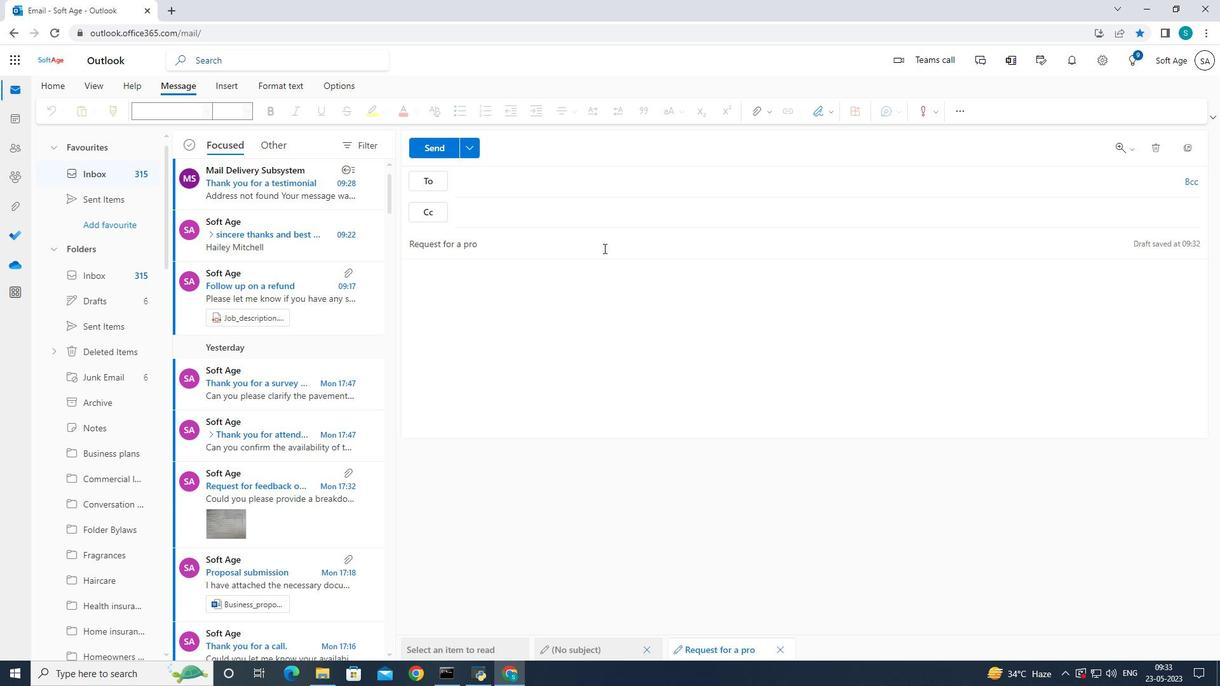 
Action: Key pressed osal<Key.space>
Screenshot: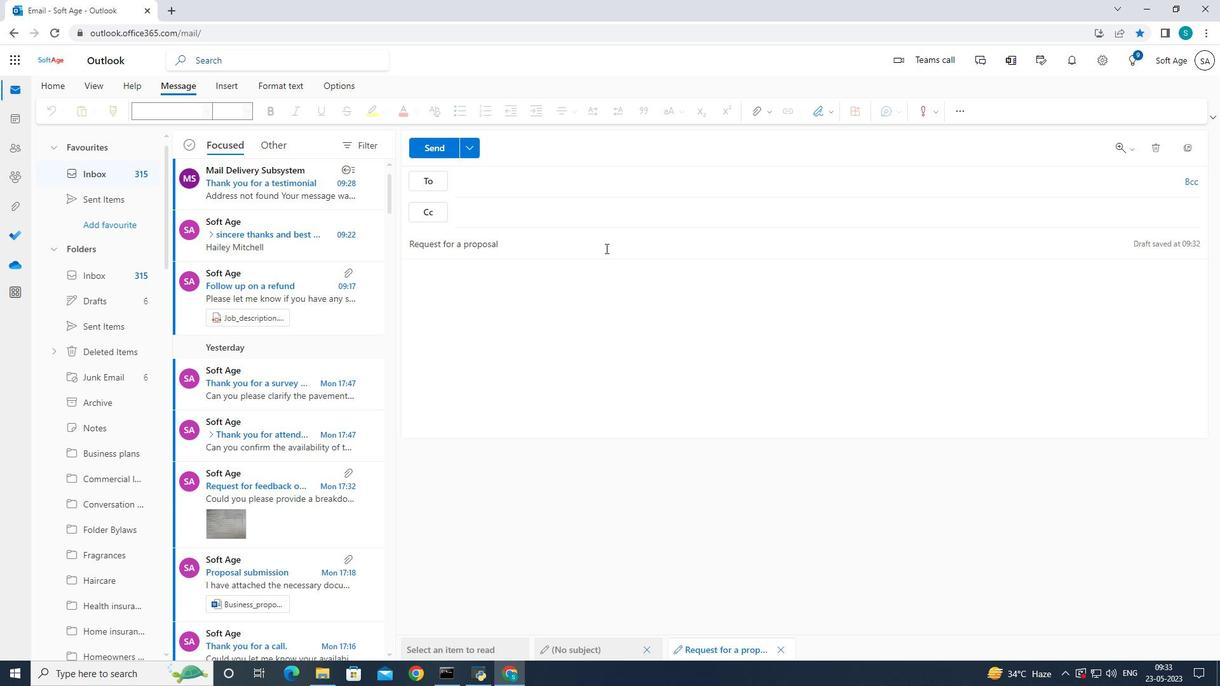 
Action: Mouse moved to (525, 275)
Screenshot: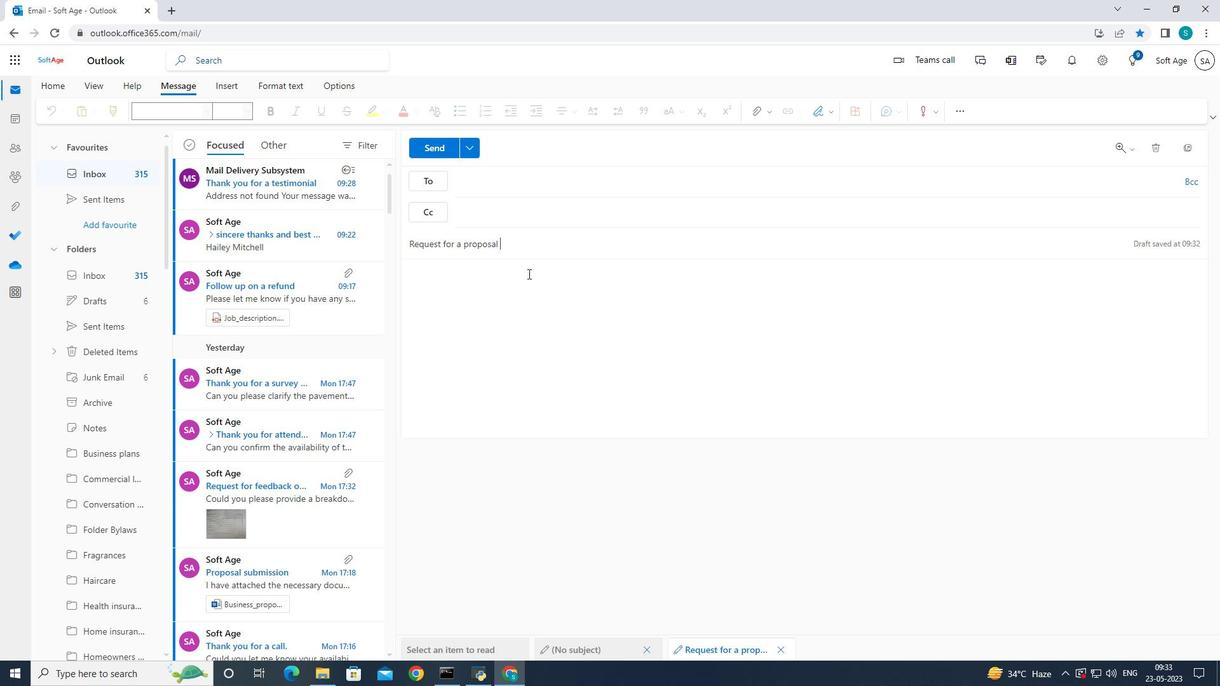 
Action: Mouse pressed left at (525, 275)
Screenshot: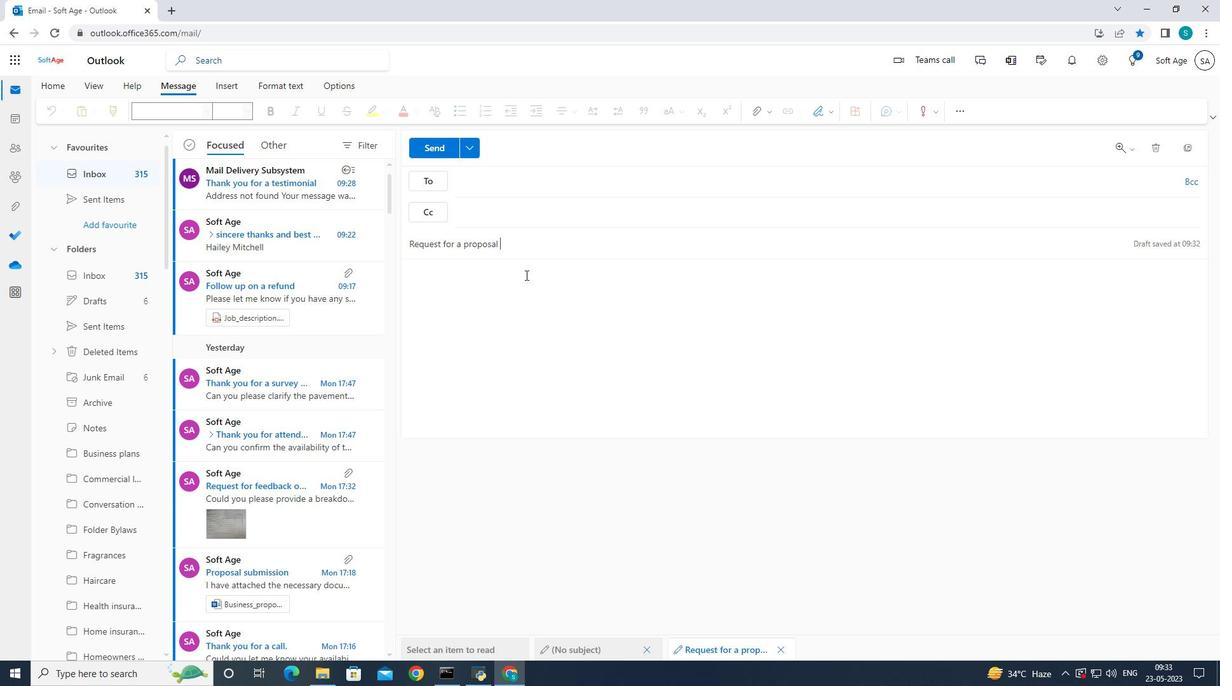 
Action: Mouse moved to (831, 112)
Screenshot: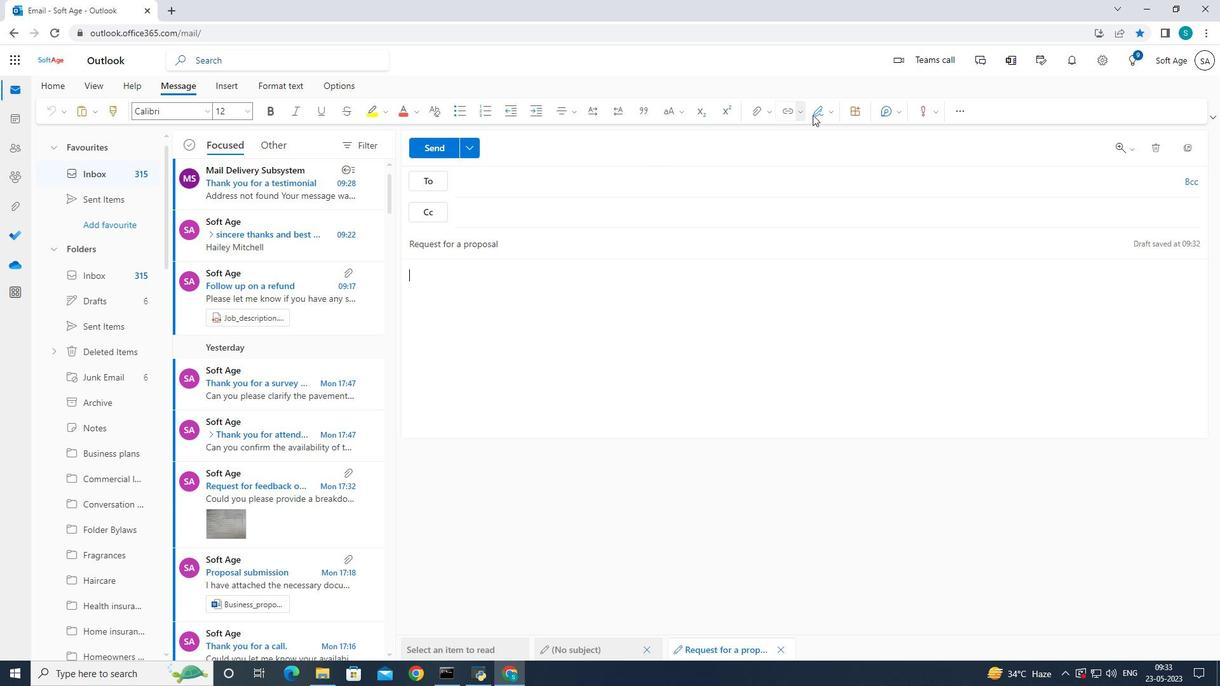 
Action: Mouse pressed left at (831, 112)
Screenshot: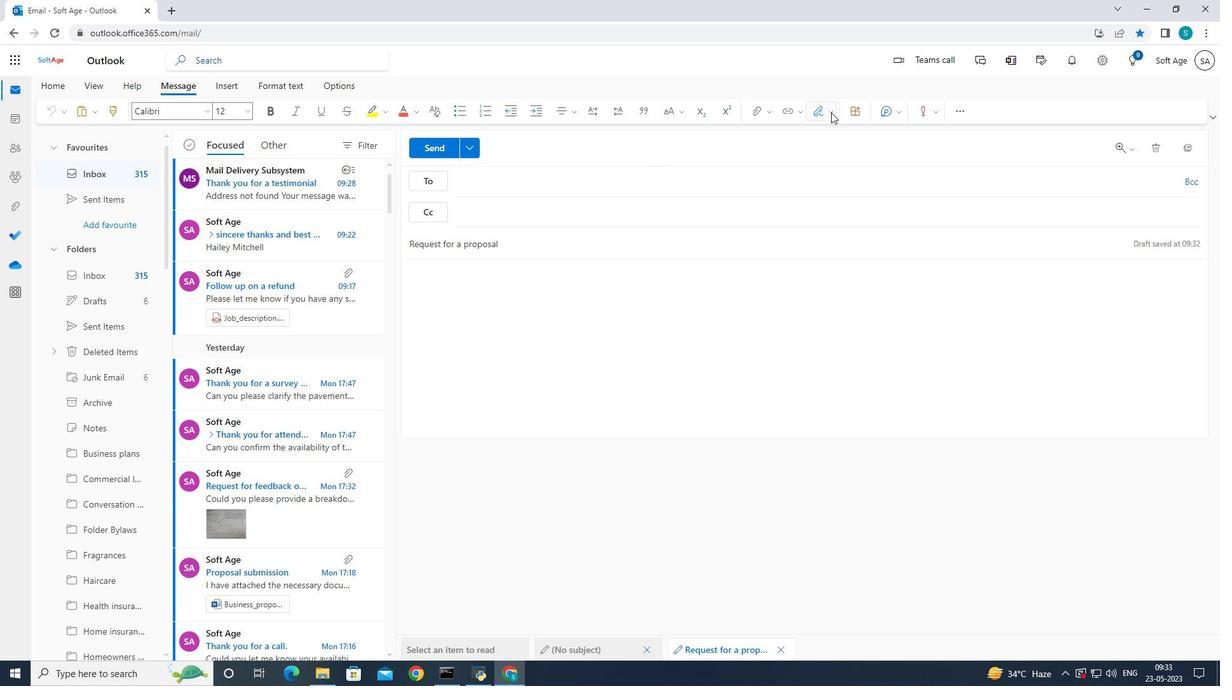 
Action: Mouse moved to (810, 135)
Screenshot: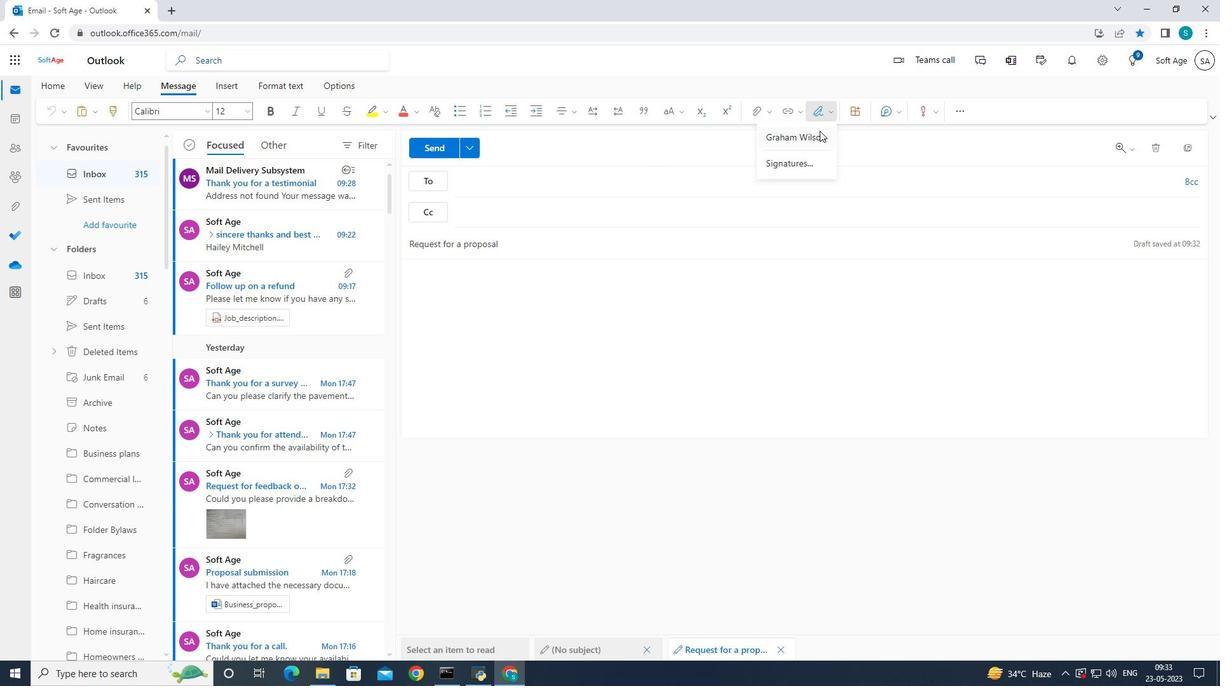 
Action: Mouse pressed left at (810, 135)
Screenshot: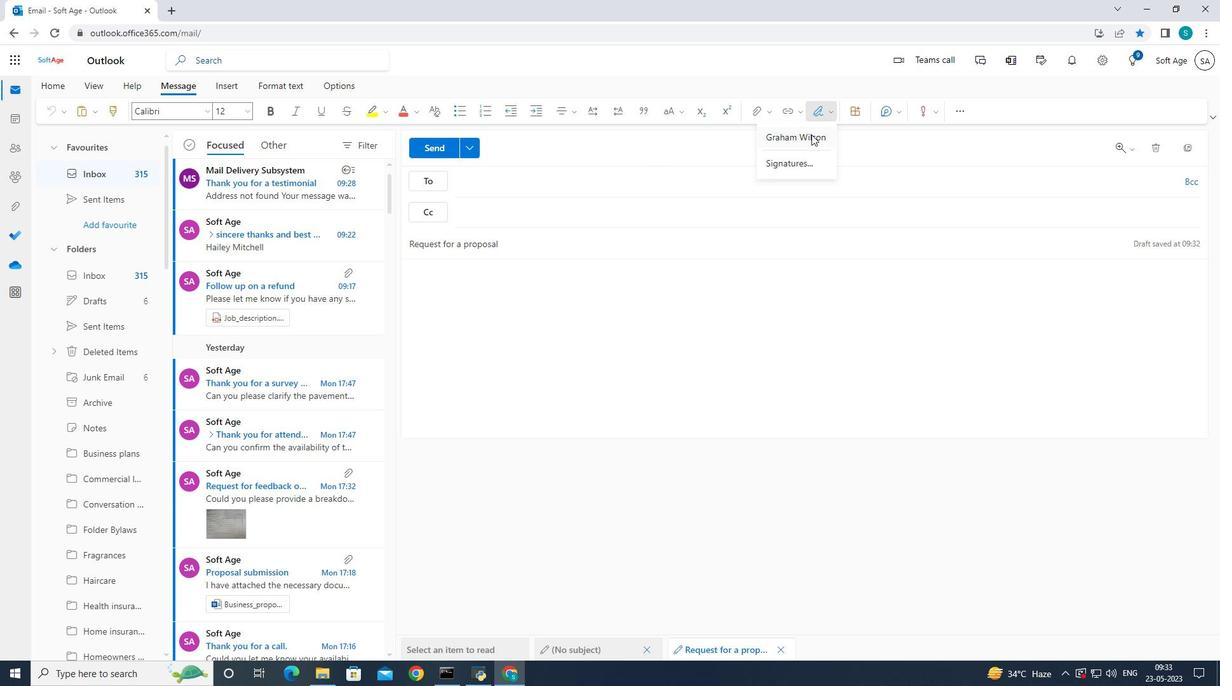 
Action: Mouse moved to (715, 230)
Screenshot: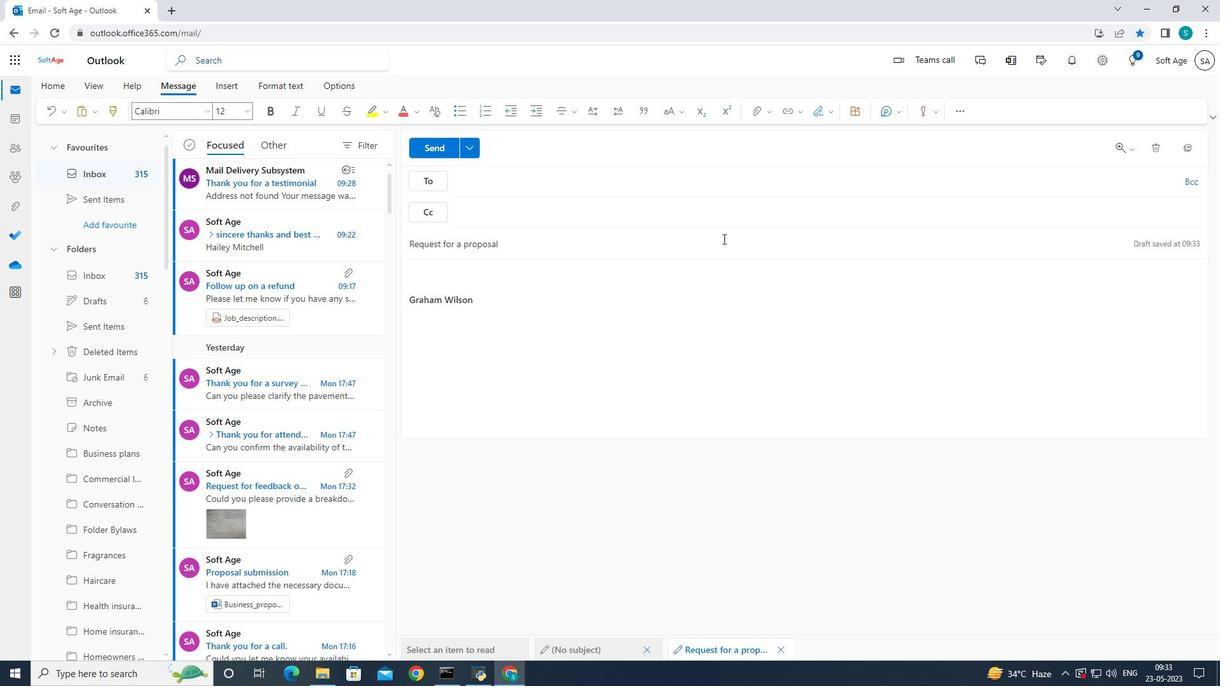 
Action: Key pressed <Key.shift>Could<Key.space>you<Key.space>arrange<Key.space>a<Key.space>demo
Screenshot: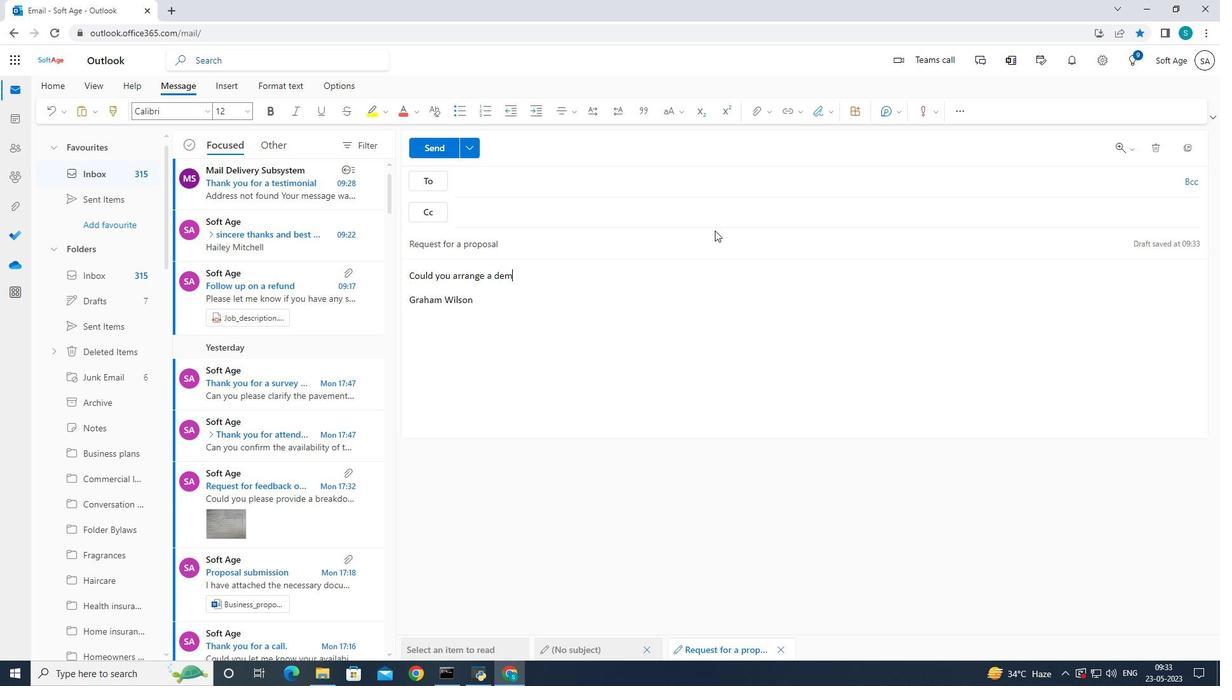 
Action: Mouse moved to (717, 228)
Screenshot: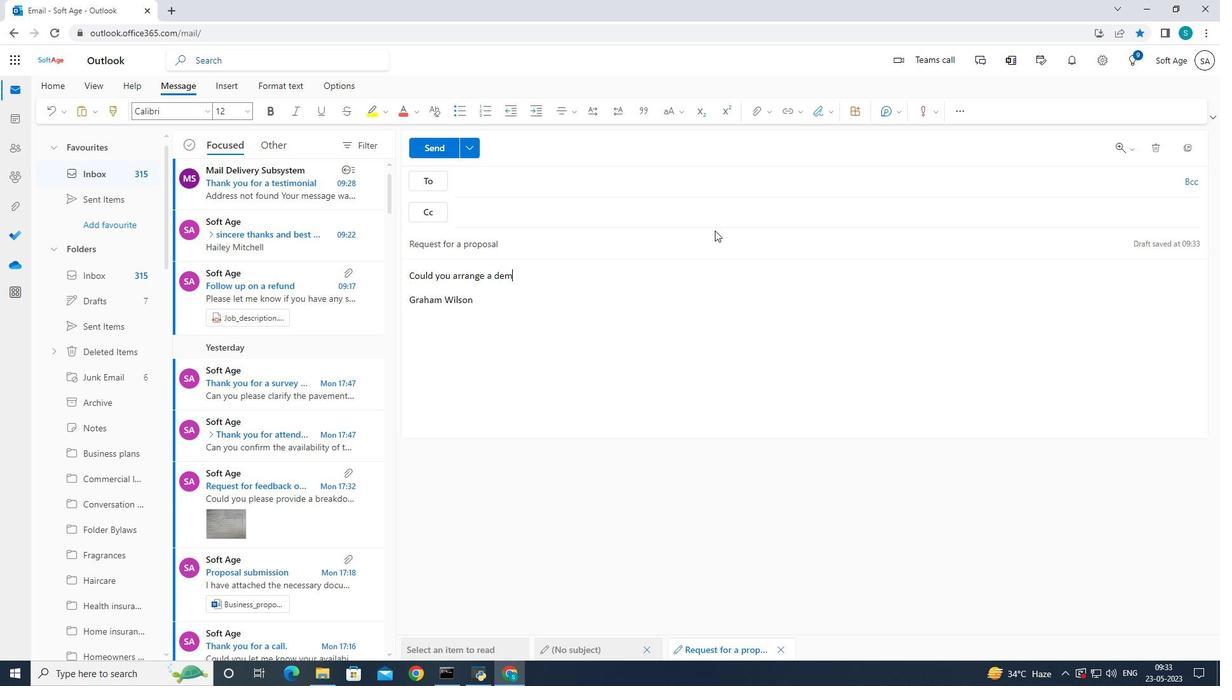 
Action: Key pressed <Key.space>of<Key.space>the<Key.space>new<Key.space>softawe<Key.backspace>re<Key.space>for<Key.space>the<Key.space>team<Key.shift_r><Key.shift_r><Key.shift_r><Key.shift_r><Key.shift_r><Key.shift_r><Key.shift_r><Key.shift_r><Key.shift_r><Key.shift_r><Key.shift_r>?<Key.left><Key.left><Key.left><Key.left><Key.left><Key.left><Key.left><Key.left><Key.left><Key.left><Key.left><Key.left><Key.left><Key.left><Key.left><Key.left><Key.backspace>
Screenshot: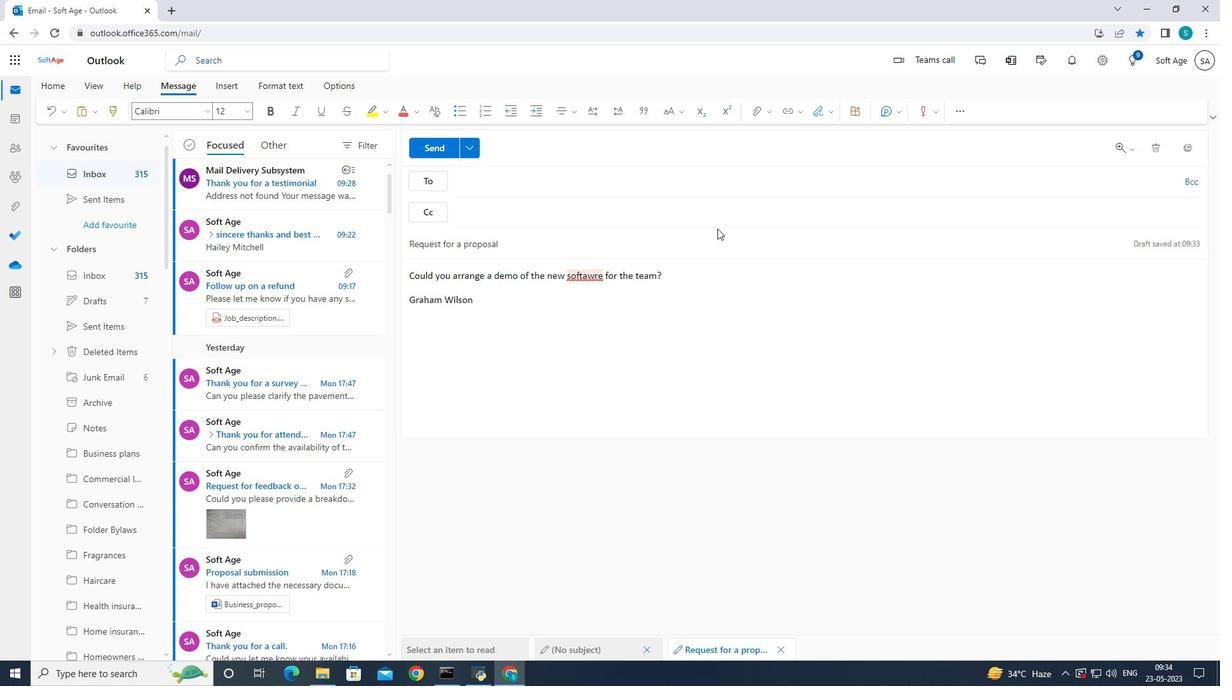 
Action: Mouse moved to (719, 228)
Screenshot: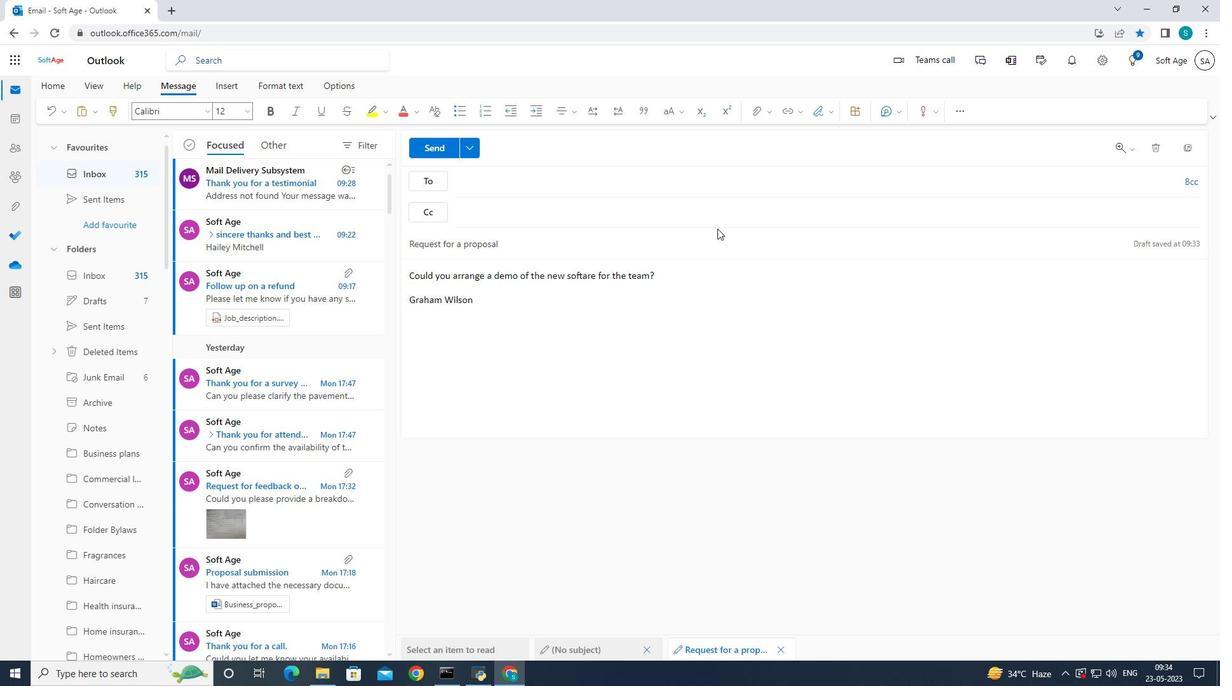 
Action: Key pressed <Key.backspace>wa
Screenshot: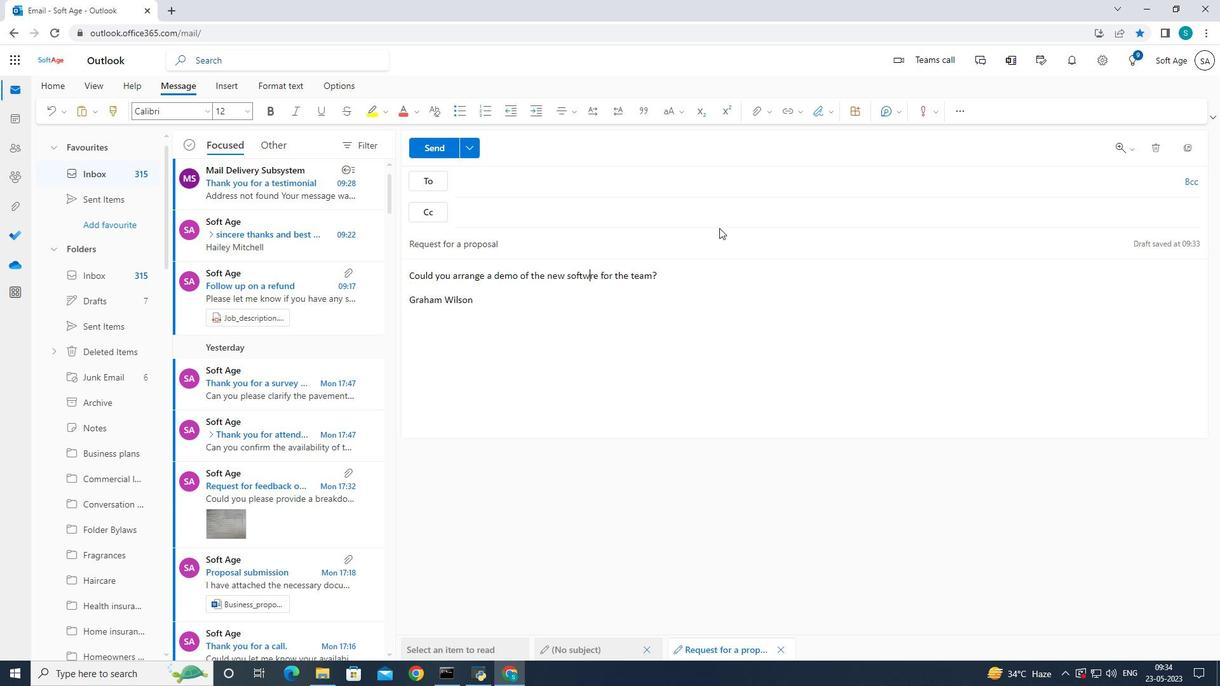 
Action: Mouse moved to (539, 180)
Screenshot: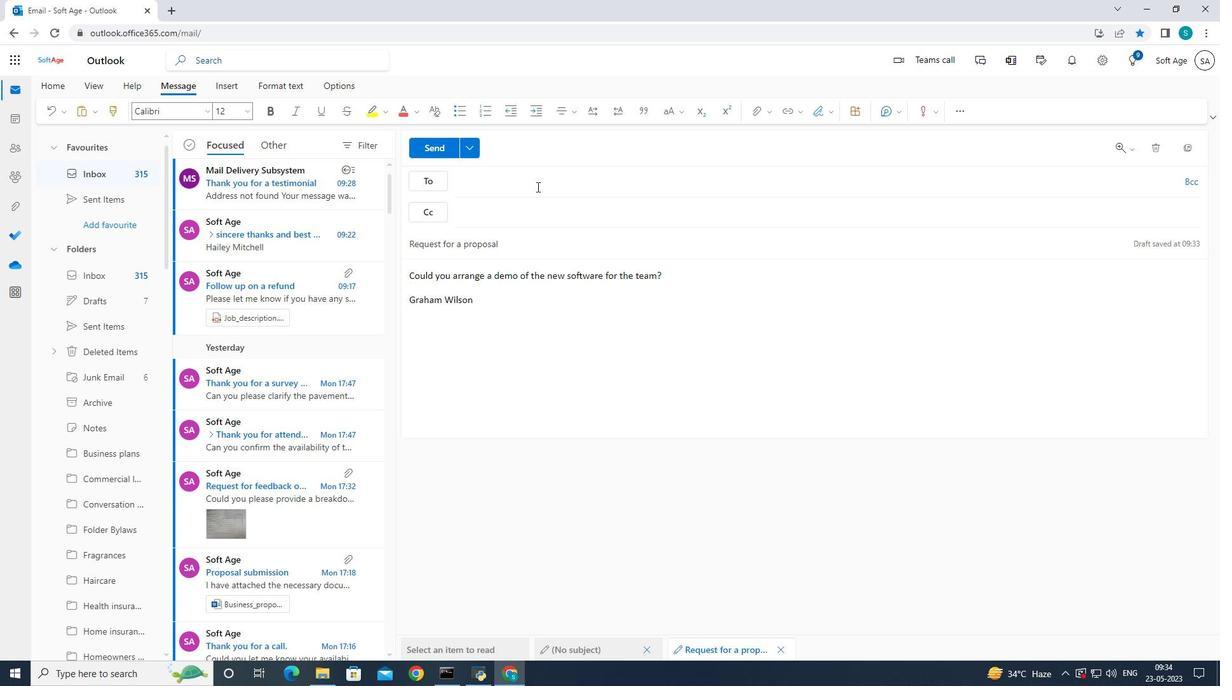 
Action: Mouse pressed left at (539, 180)
Screenshot: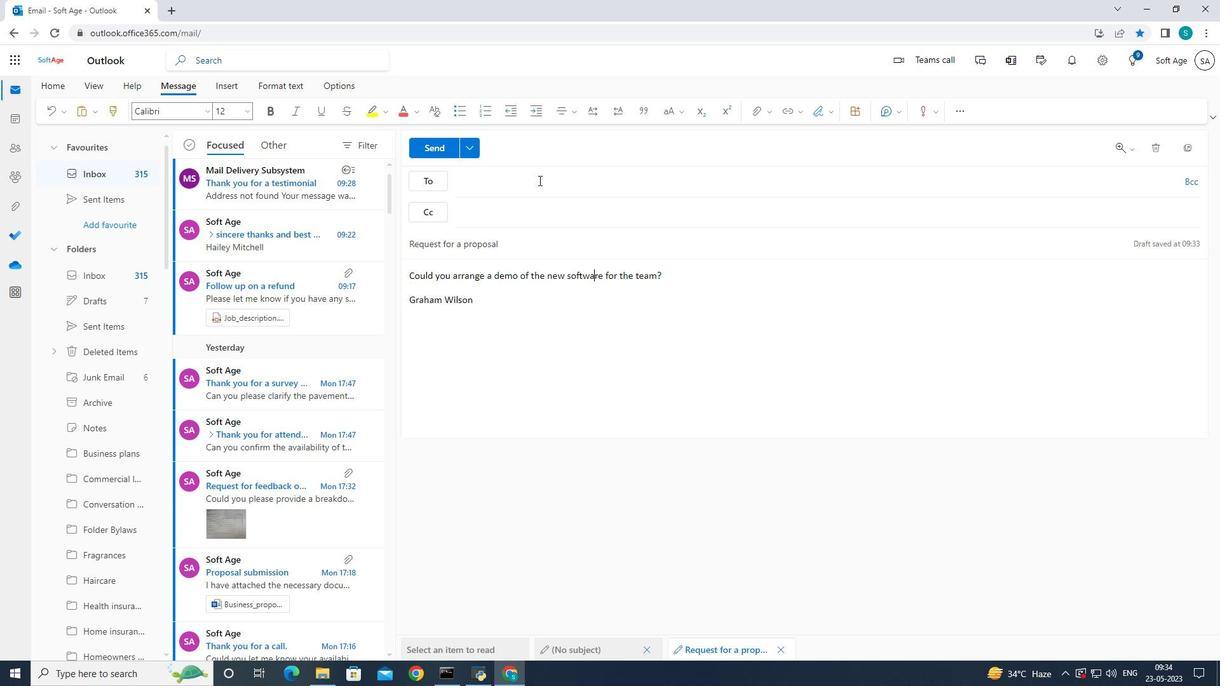 
Action: Mouse moved to (750, 277)
Screenshot: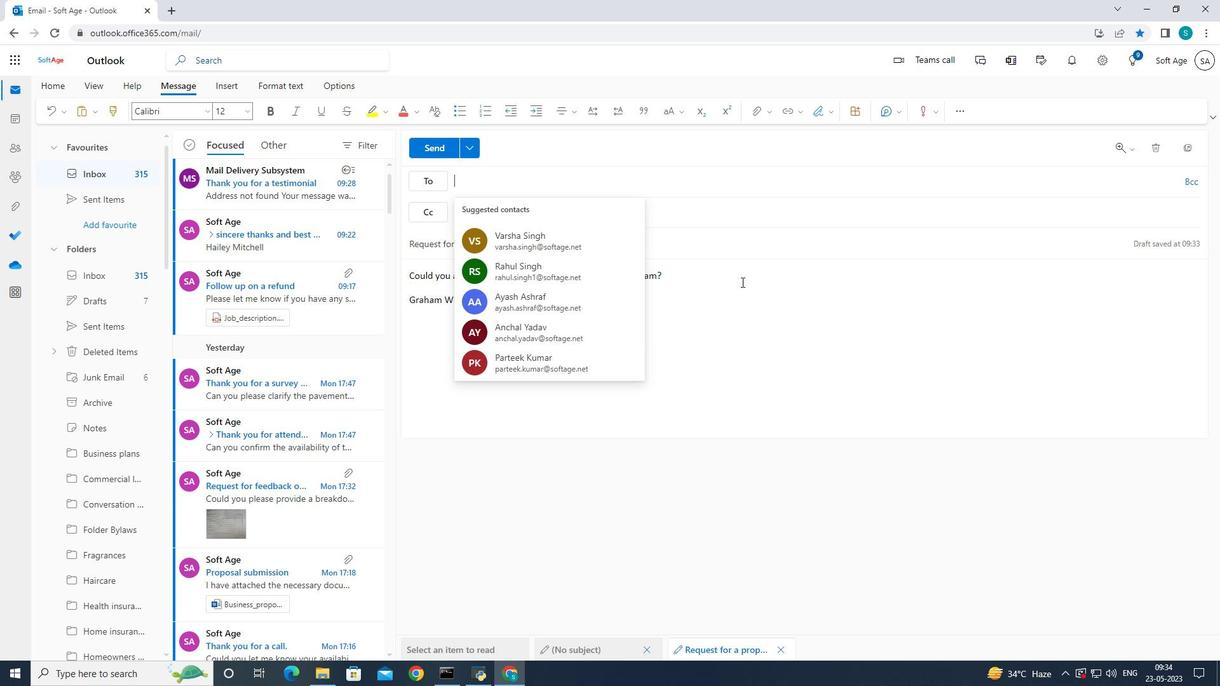 
Action: Key pressed softage.2<Key.shift>@softage.net
Screenshot: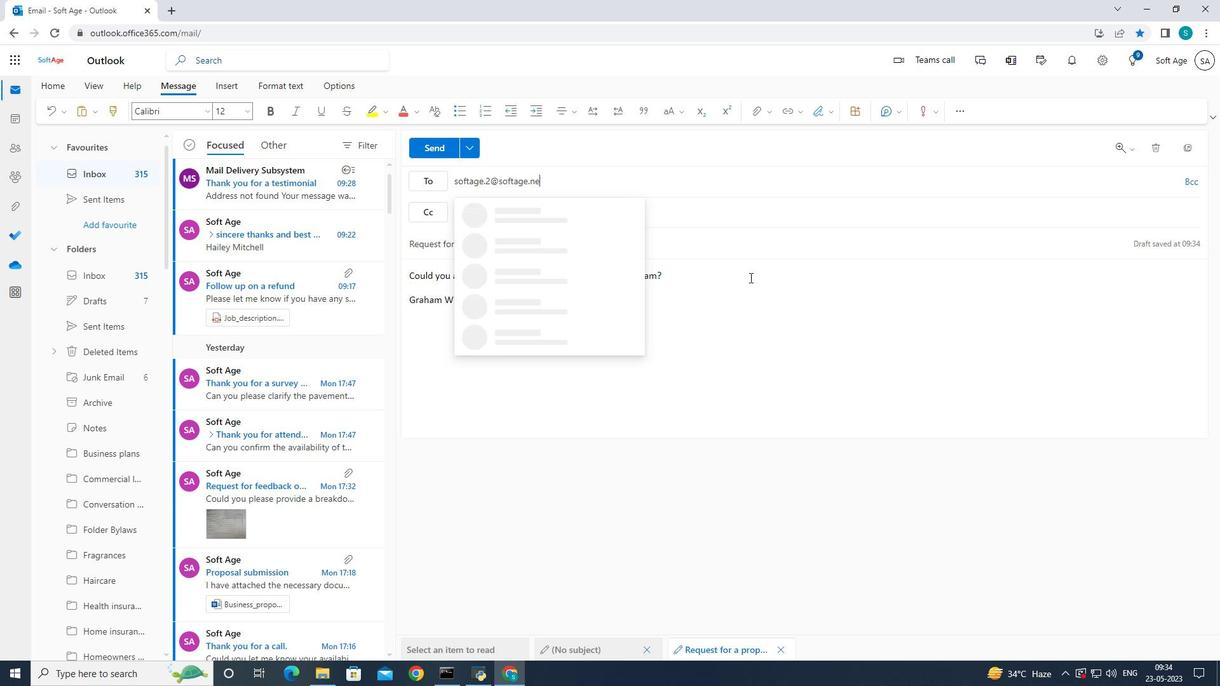 
Action: Mouse moved to (565, 220)
Screenshot: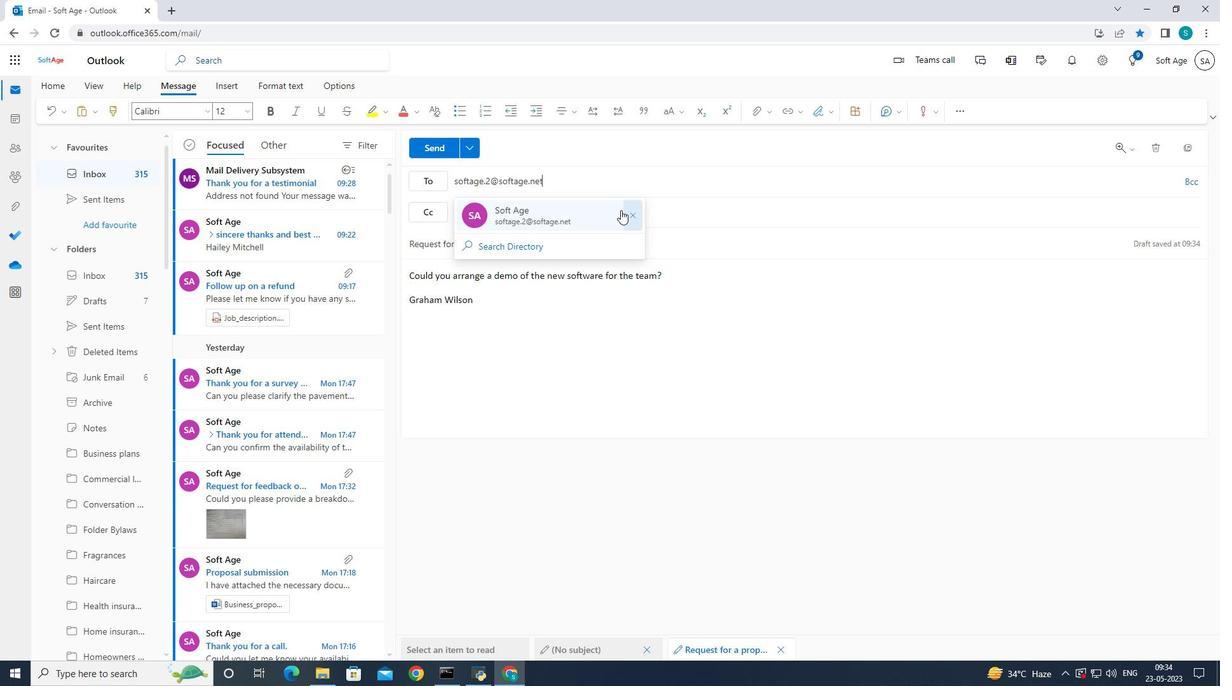 
Action: Mouse pressed left at (565, 220)
Screenshot: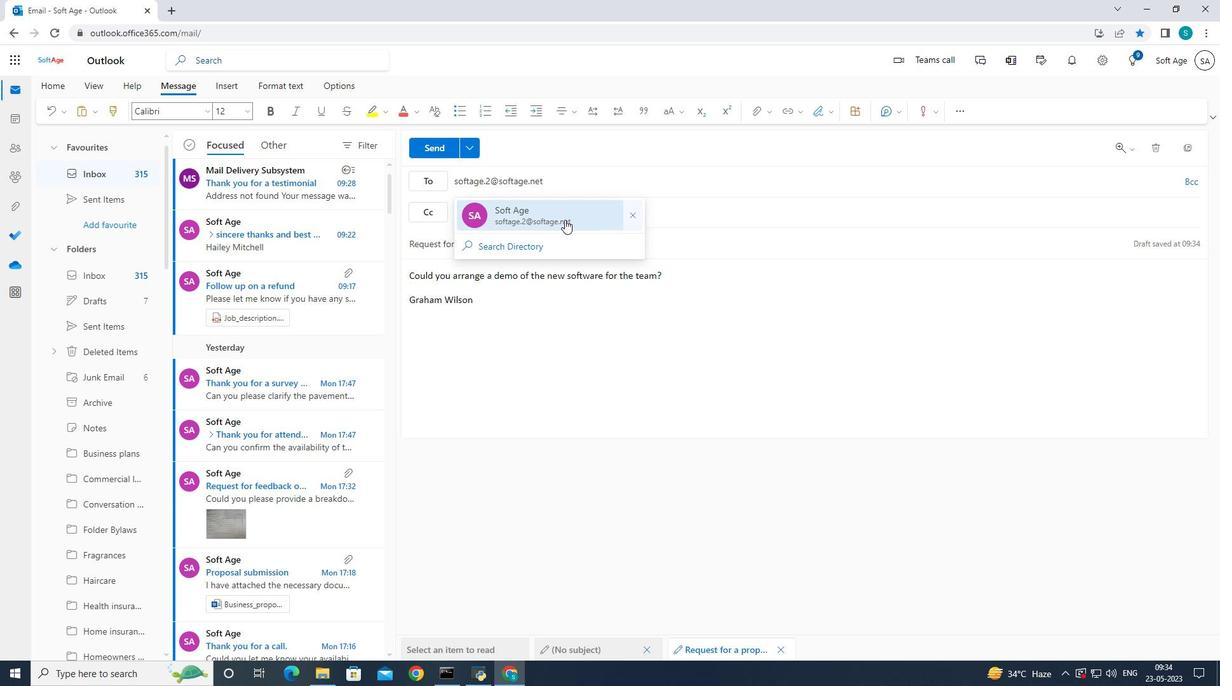 
Action: Mouse moved to (103, 297)
Screenshot: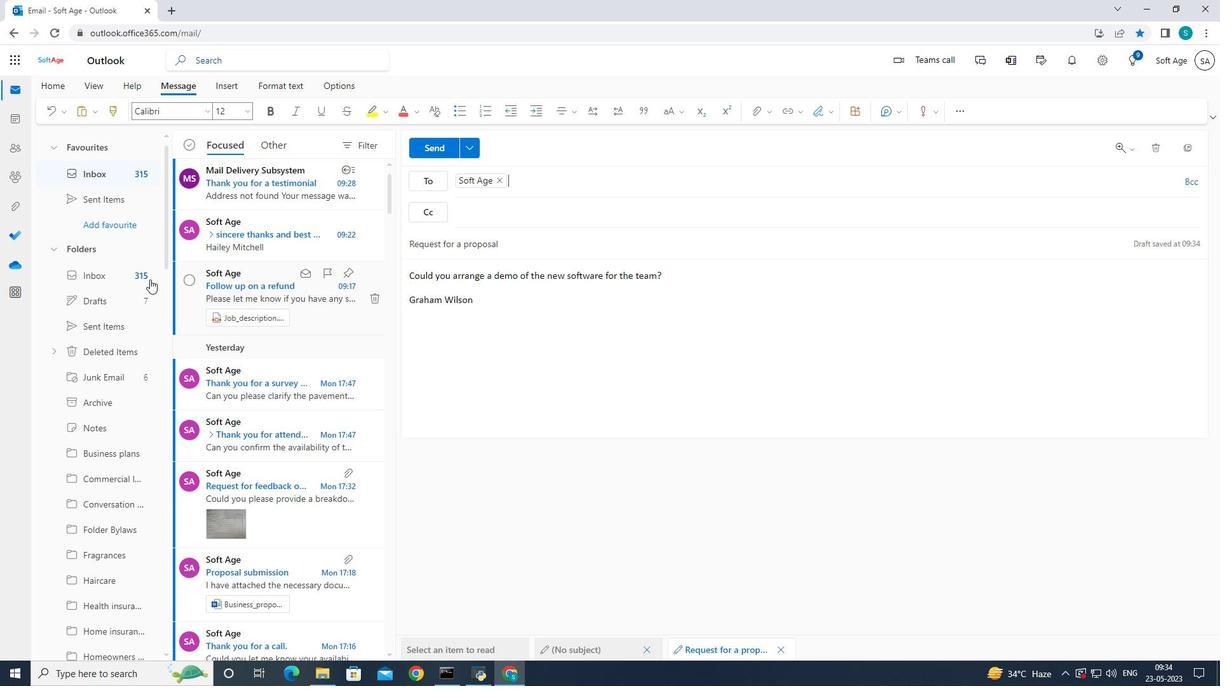 
Action: Mouse scrolled (103, 296) with delta (0, 0)
Screenshot: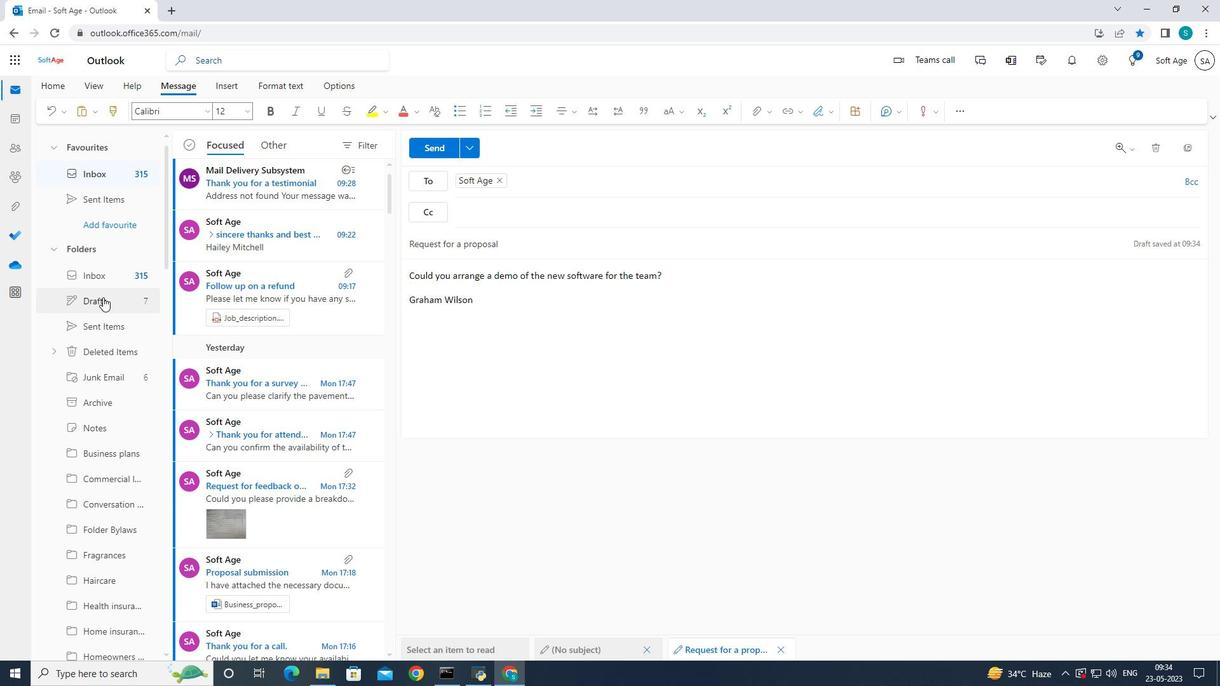
Action: Mouse scrolled (103, 296) with delta (0, 0)
Screenshot: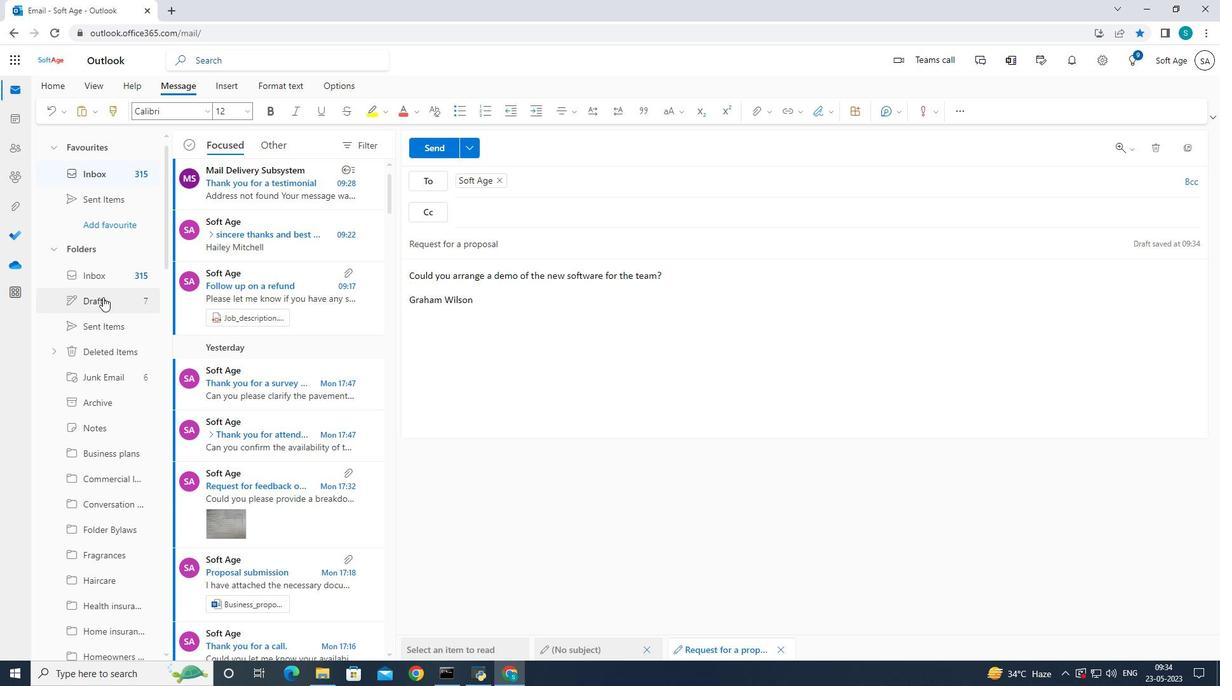 
Action: Mouse scrolled (103, 296) with delta (0, 0)
Screenshot: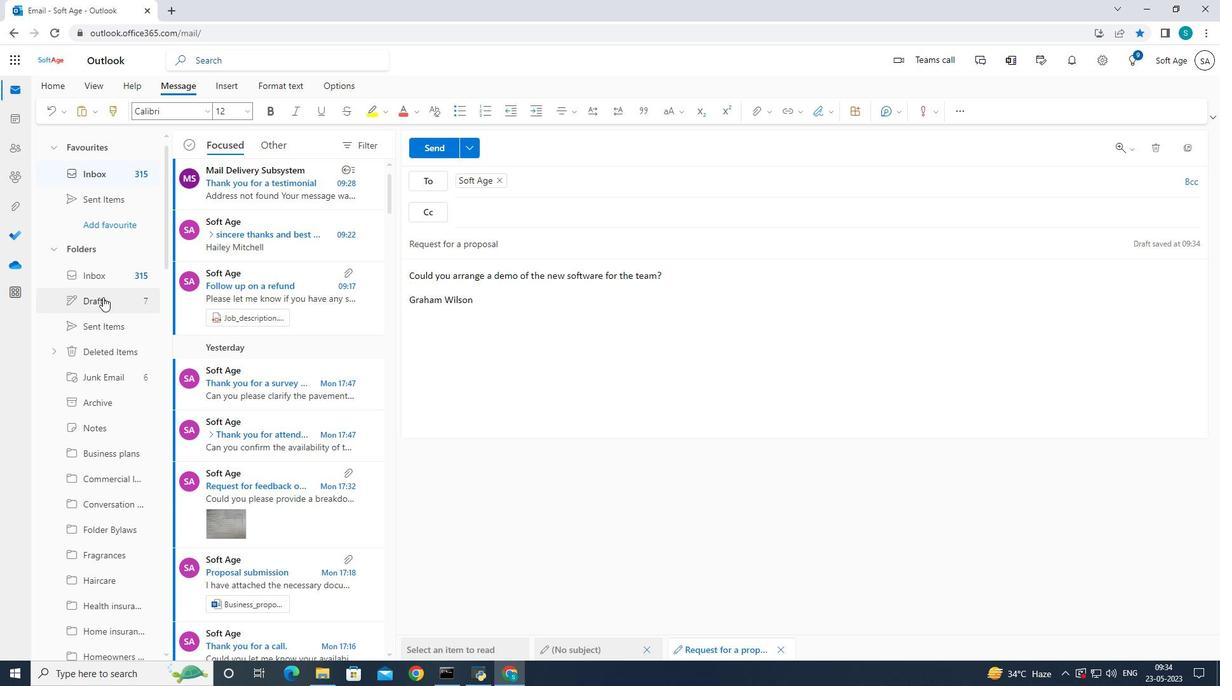 
Action: Mouse scrolled (103, 296) with delta (0, 0)
Screenshot: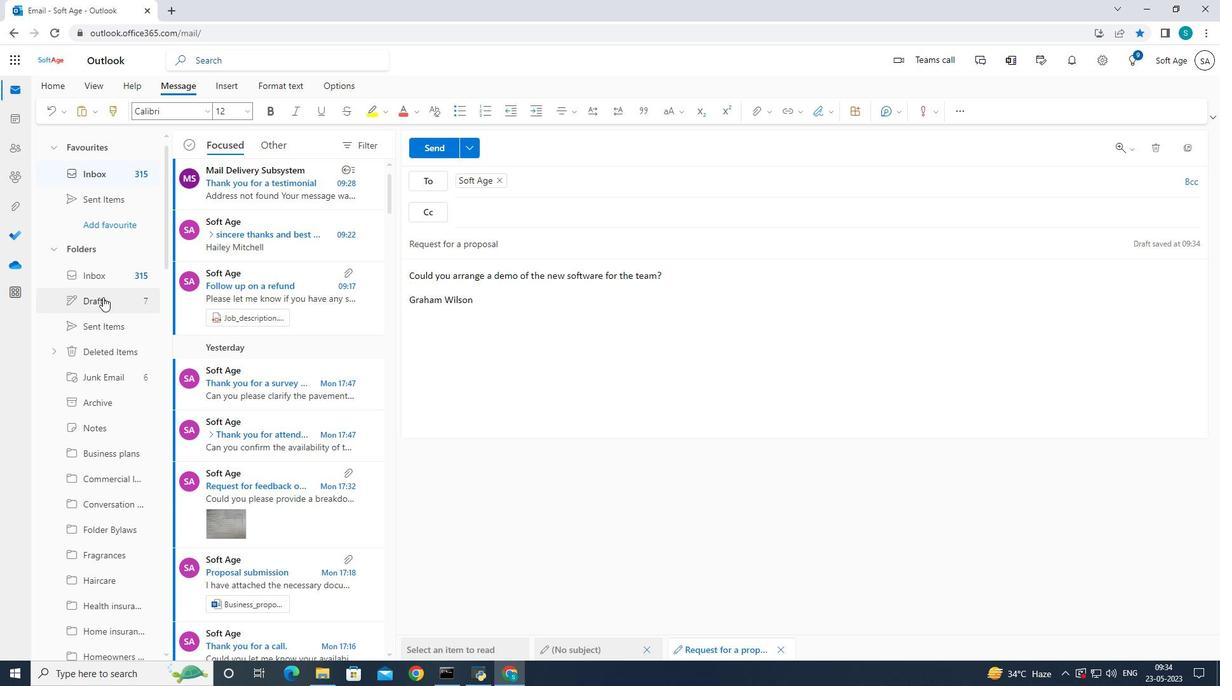 
Action: Mouse scrolled (103, 296) with delta (0, 0)
Screenshot: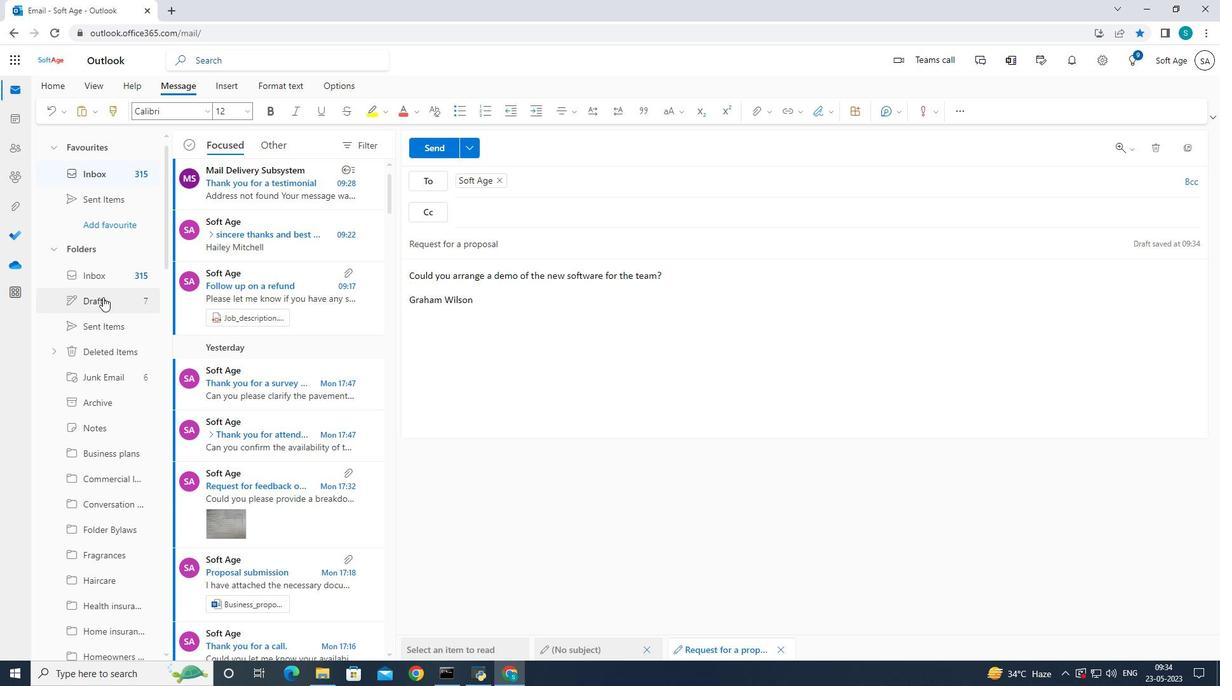 
Action: Mouse moved to (104, 293)
Screenshot: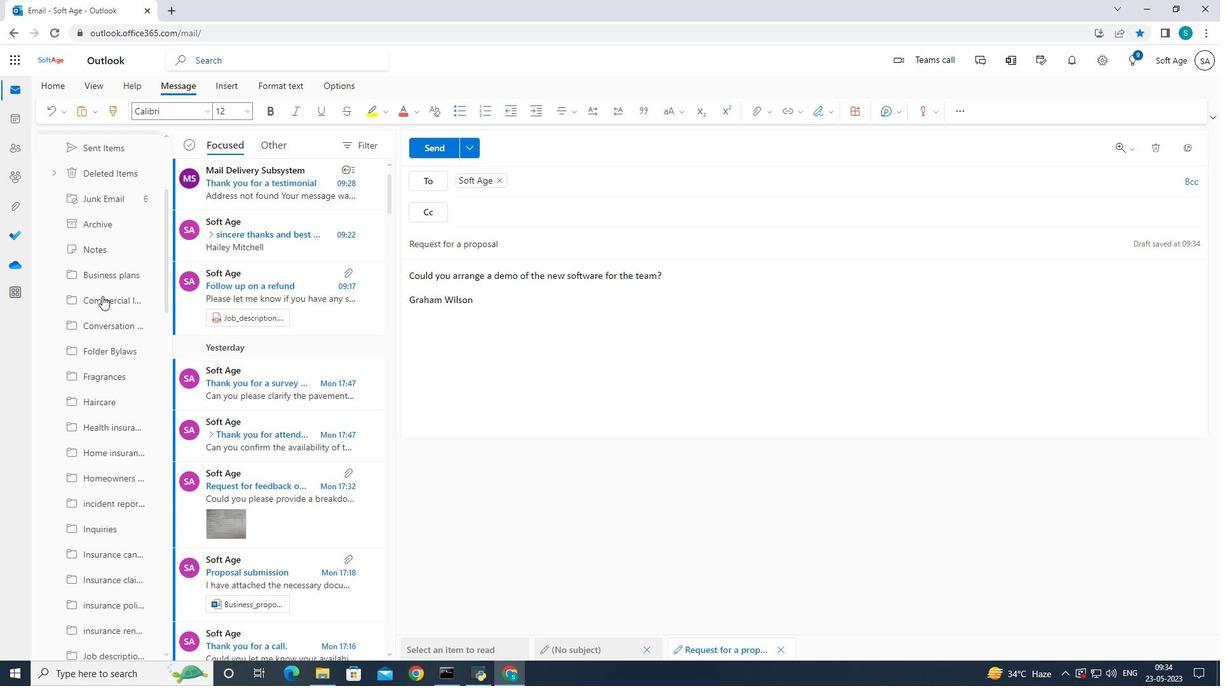 
Action: Mouse scrolled (104, 292) with delta (0, 0)
Screenshot: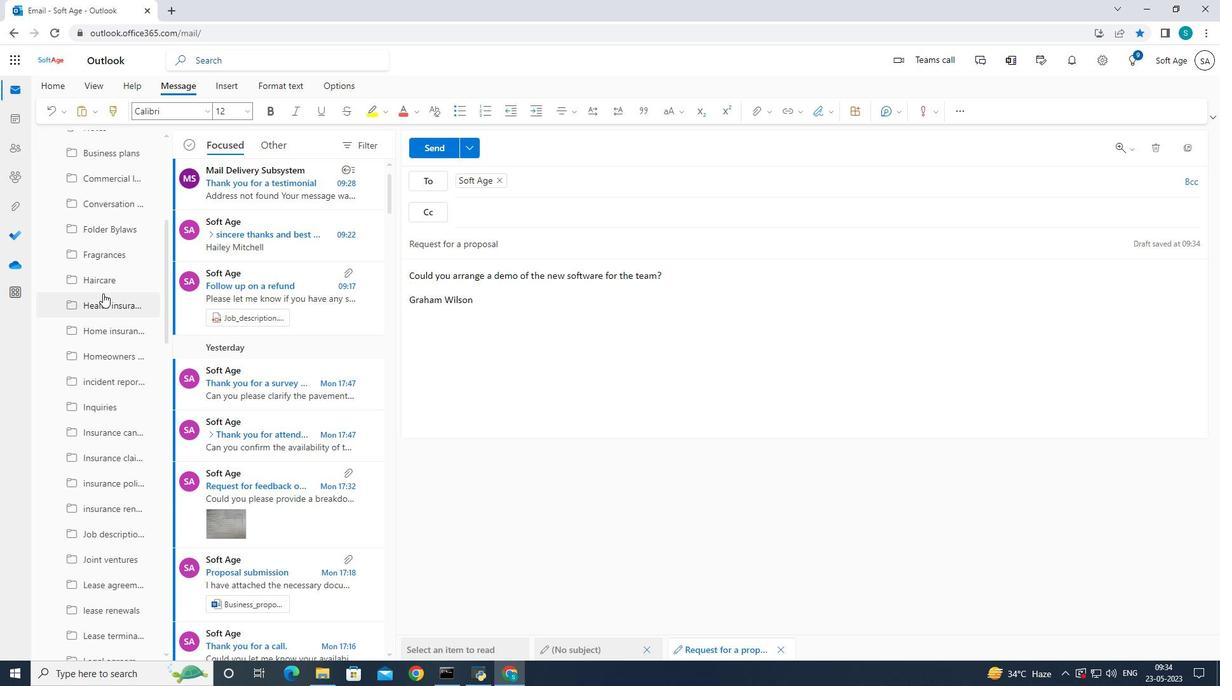 
Action: Mouse moved to (106, 293)
Screenshot: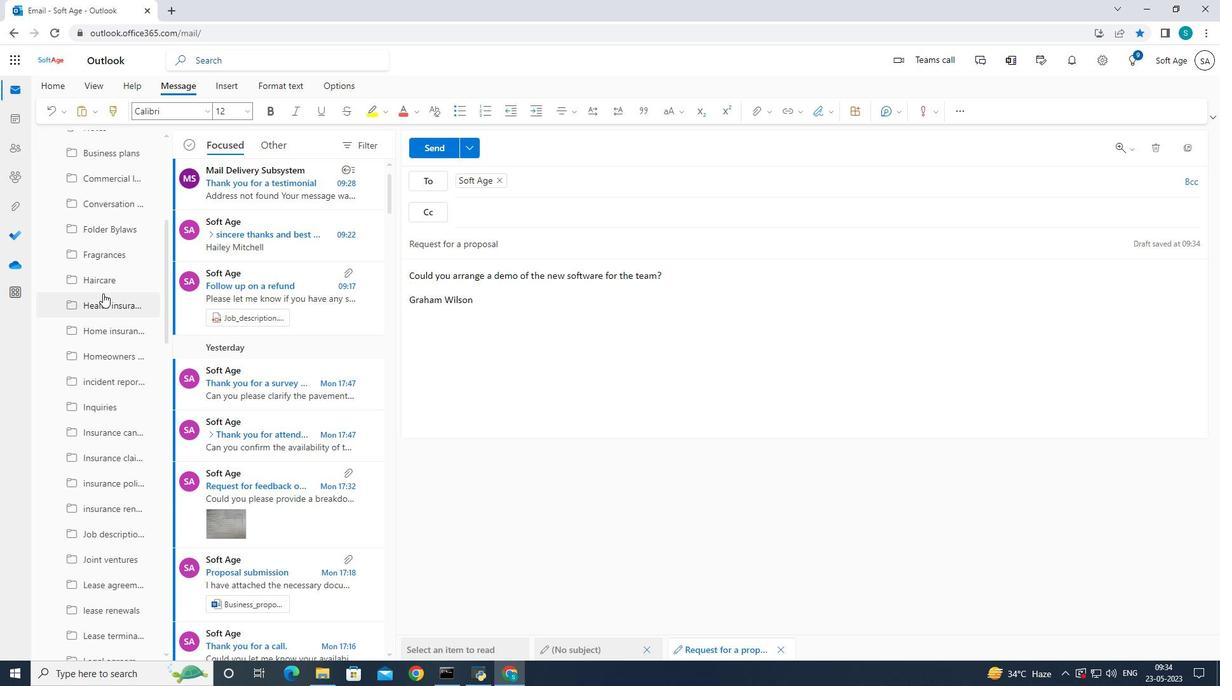 
Action: Mouse scrolled (106, 293) with delta (0, 0)
Screenshot: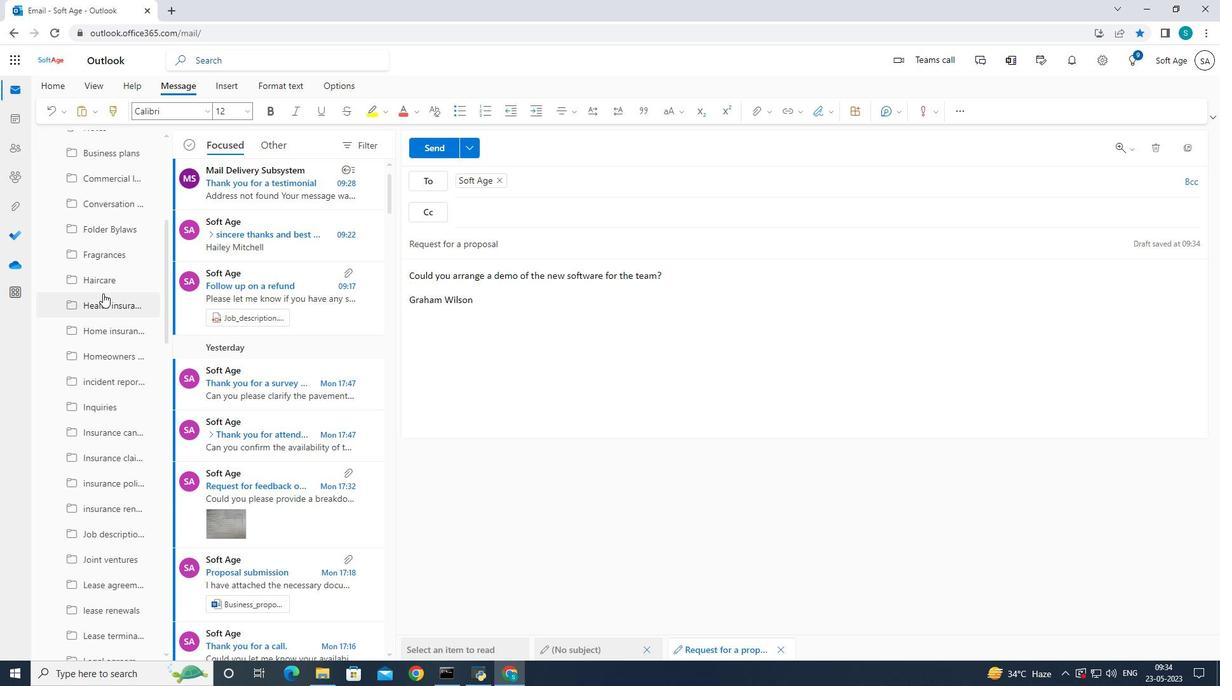 
Action: Mouse moved to (106, 294)
Screenshot: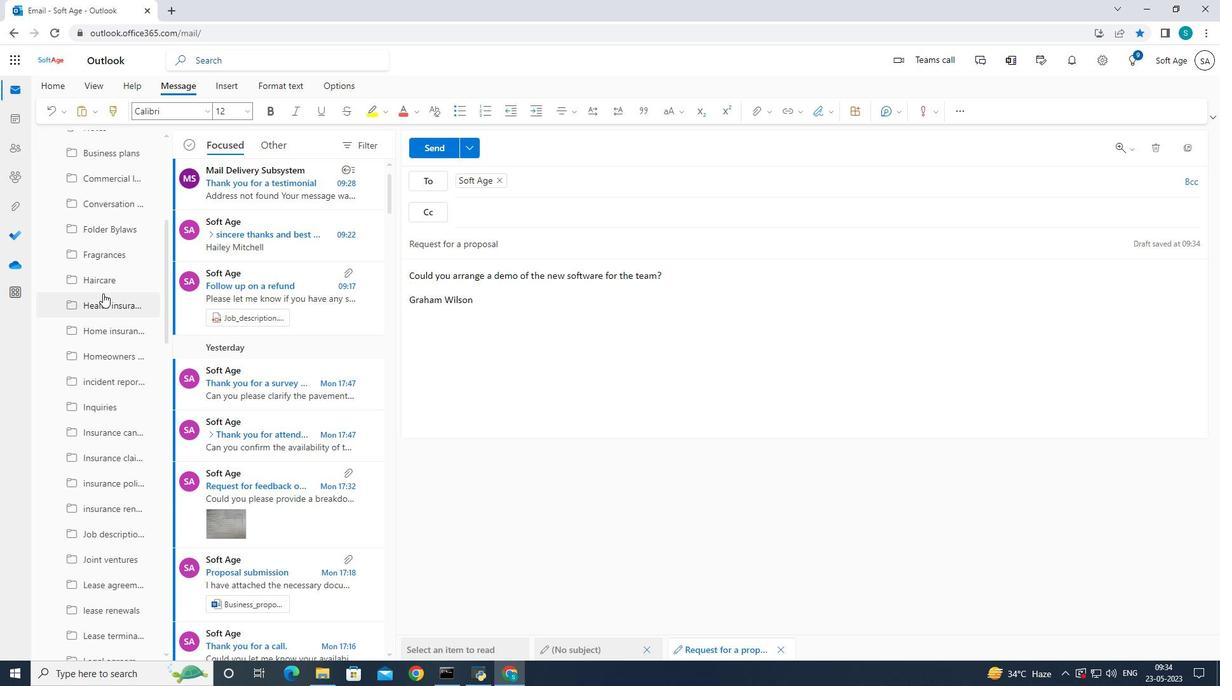 
Action: Mouse scrolled (106, 293) with delta (0, 0)
Screenshot: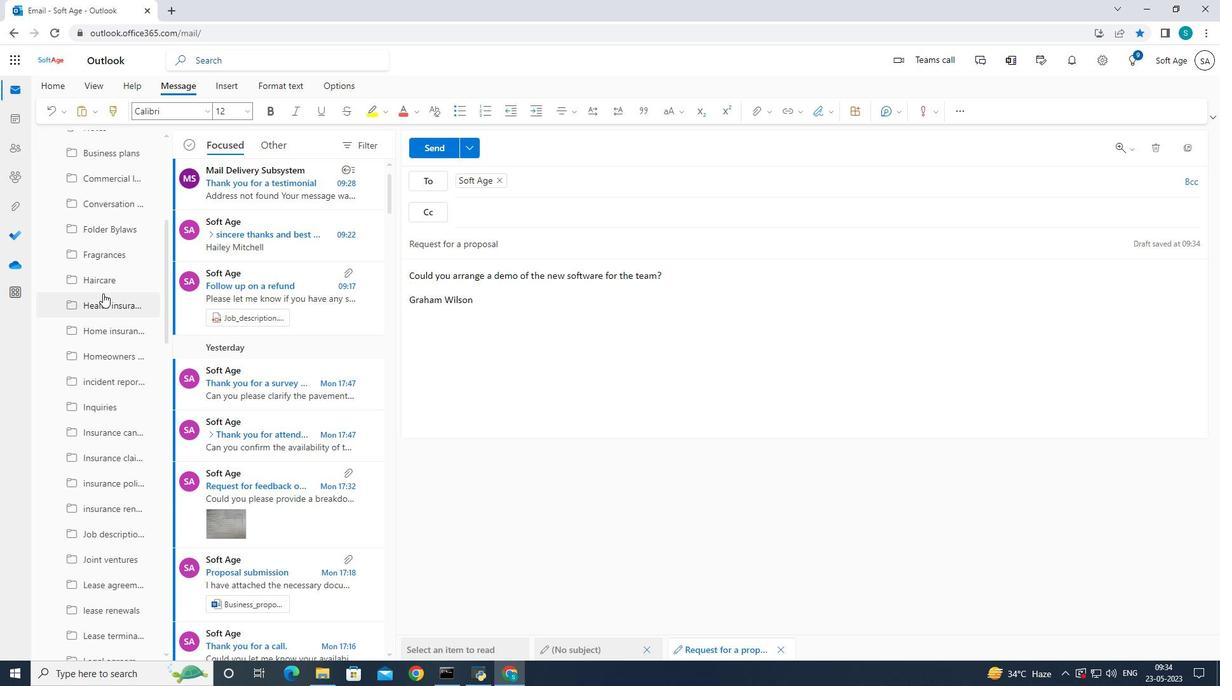 
Action: Mouse scrolled (106, 293) with delta (0, 0)
Screenshot: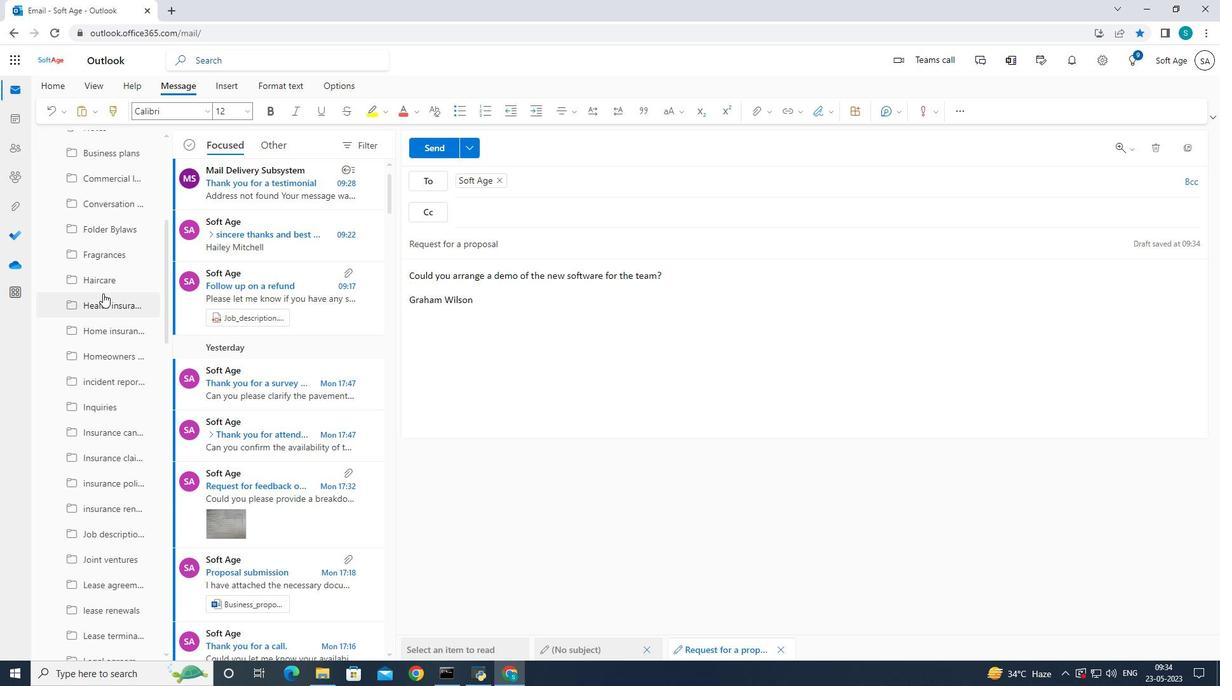 
Action: Mouse moved to (107, 295)
Screenshot: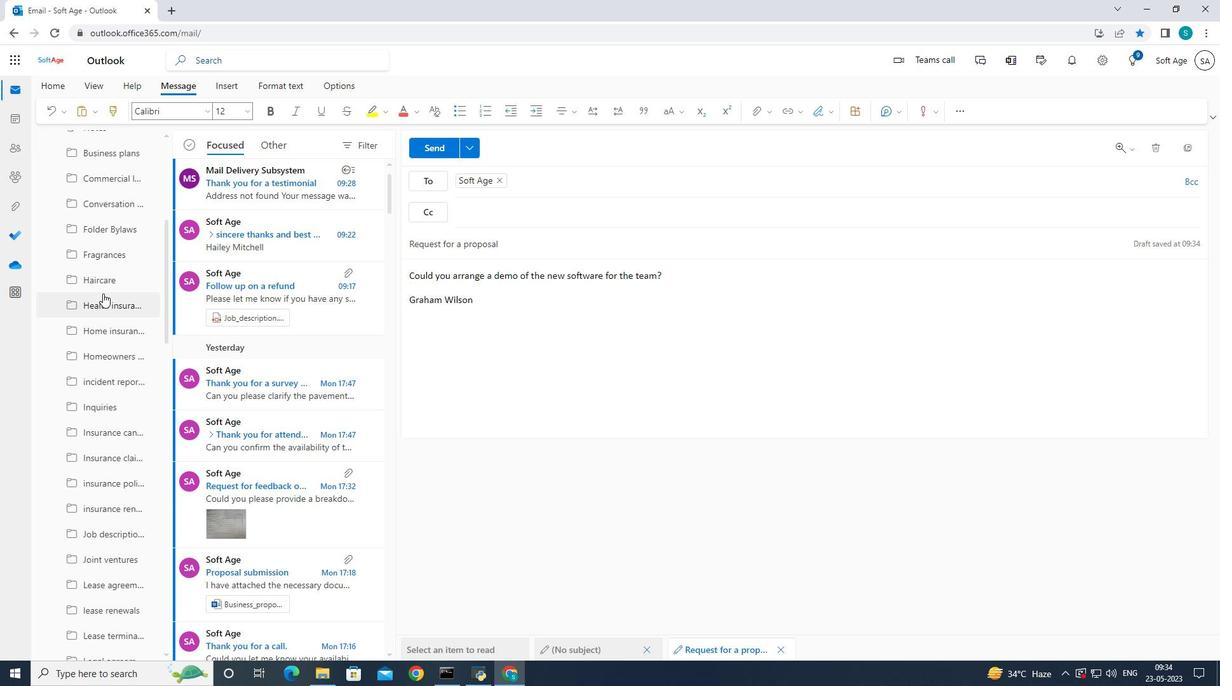 
Action: Mouse scrolled (107, 295) with delta (0, 0)
Screenshot: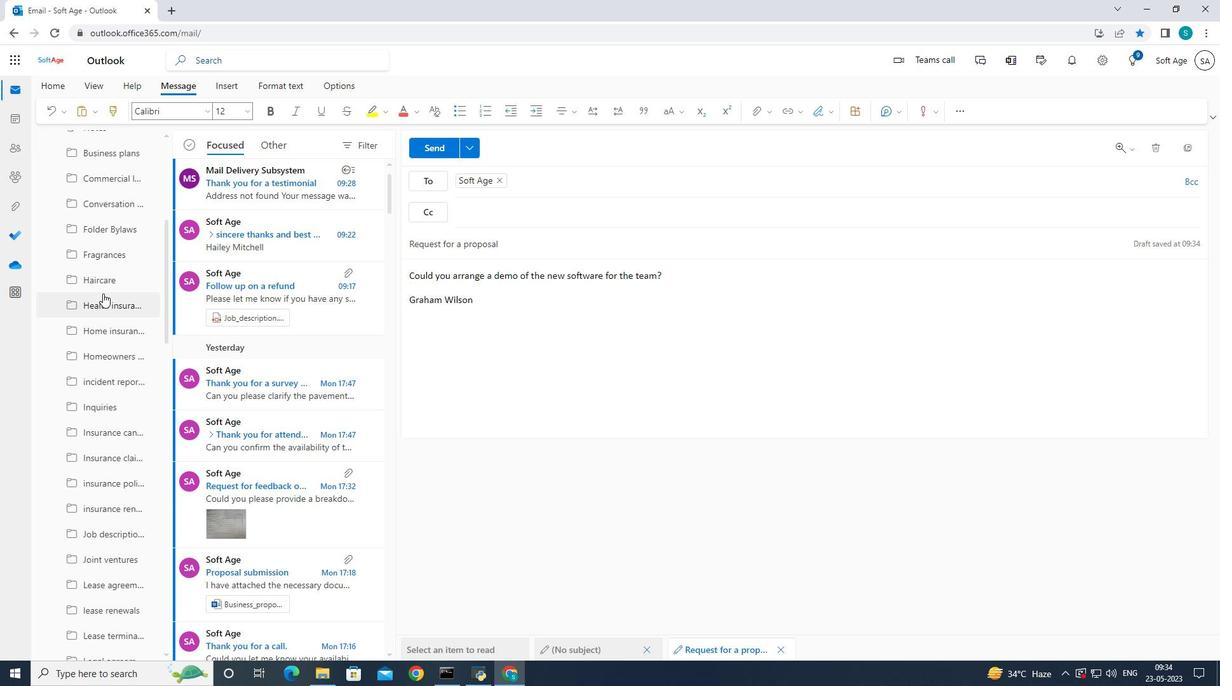 
Action: Mouse moved to (109, 291)
Screenshot: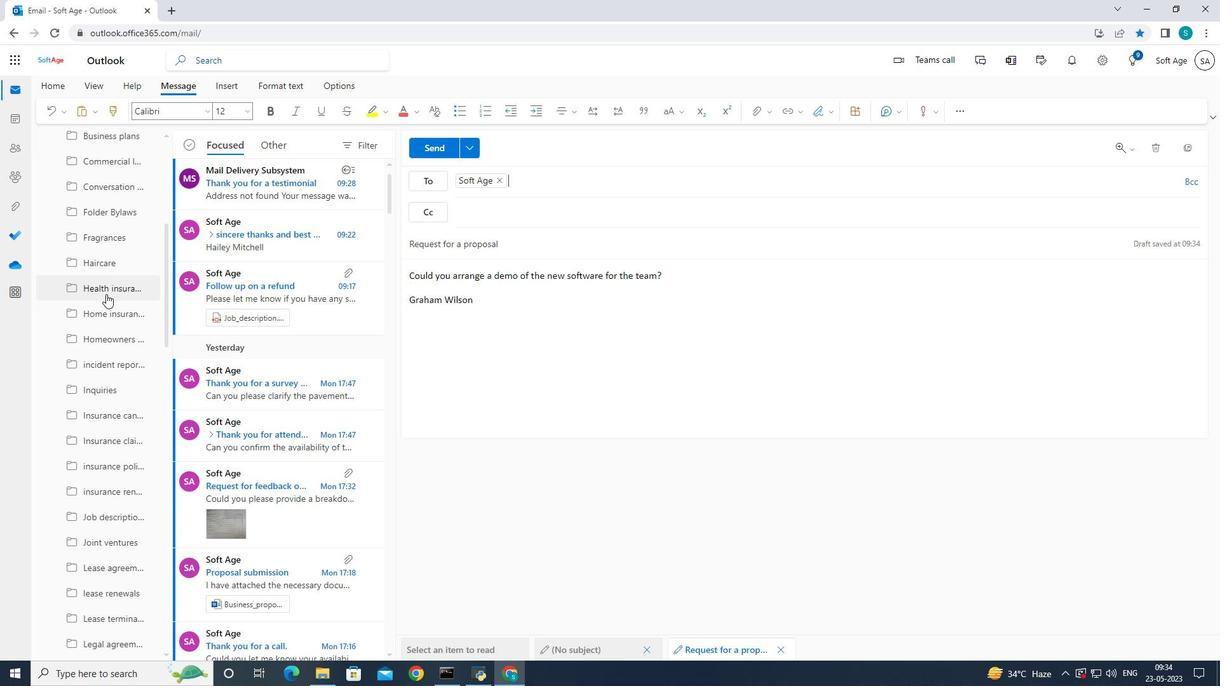 
Action: Mouse scrolled (109, 290) with delta (0, 0)
Screenshot: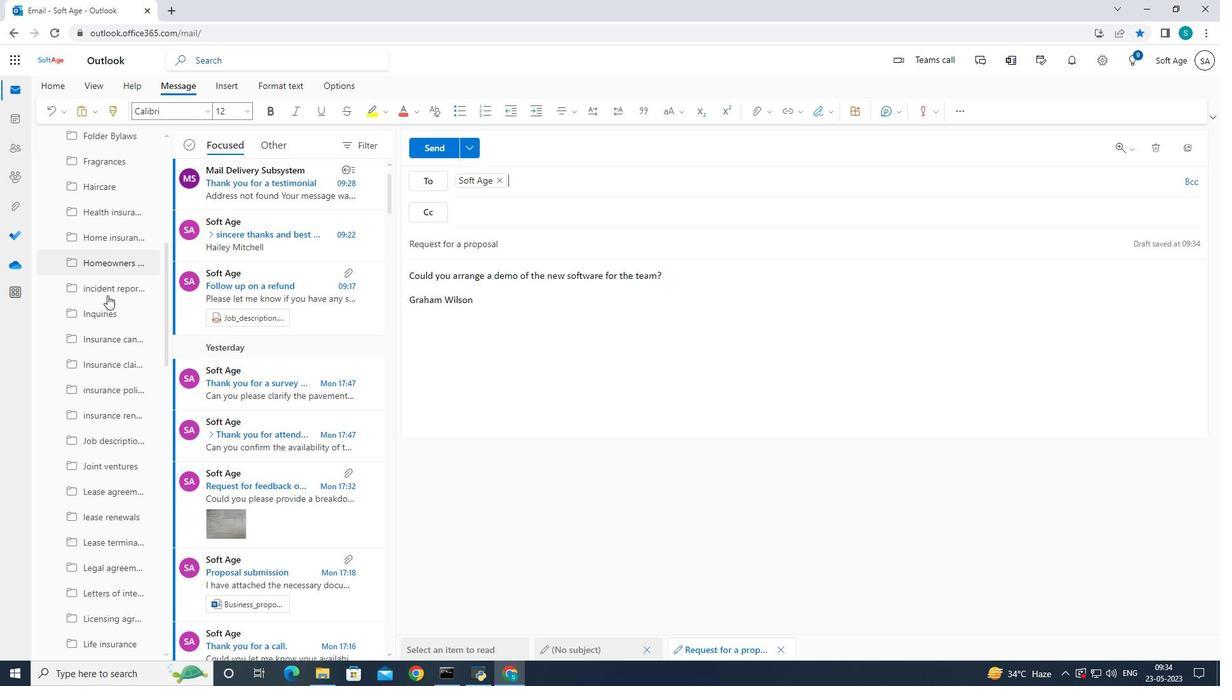 
Action: Mouse moved to (110, 291)
Screenshot: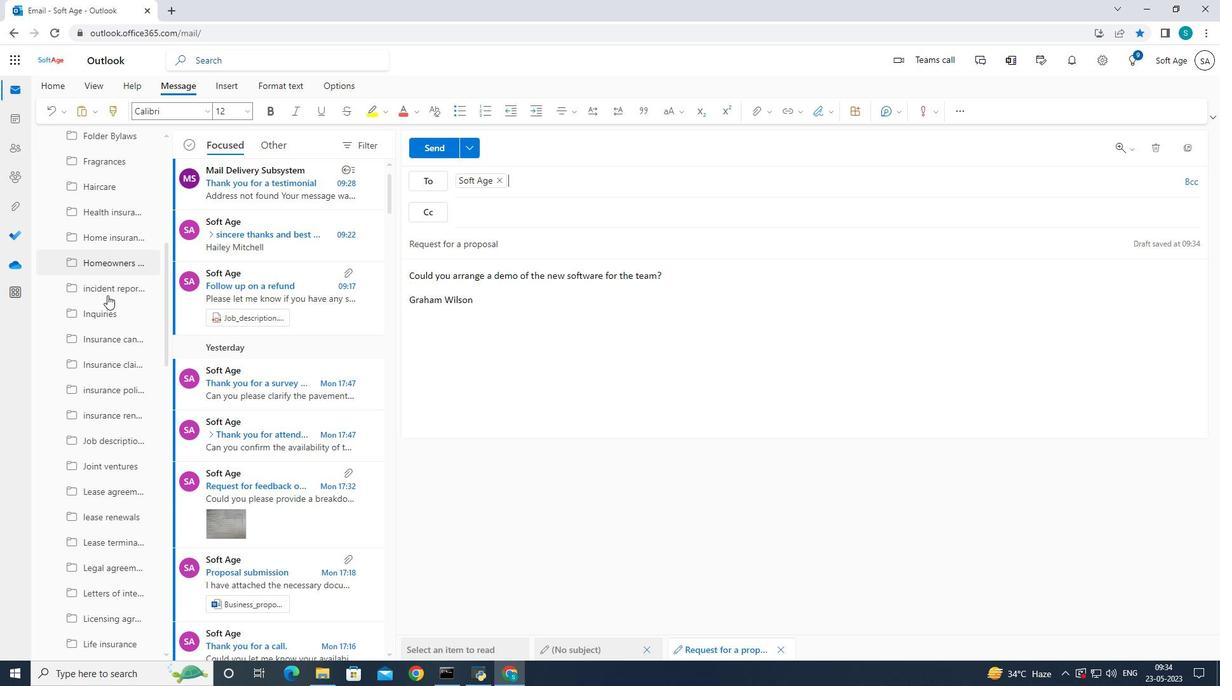 
Action: Mouse scrolled (110, 290) with delta (0, 0)
Screenshot: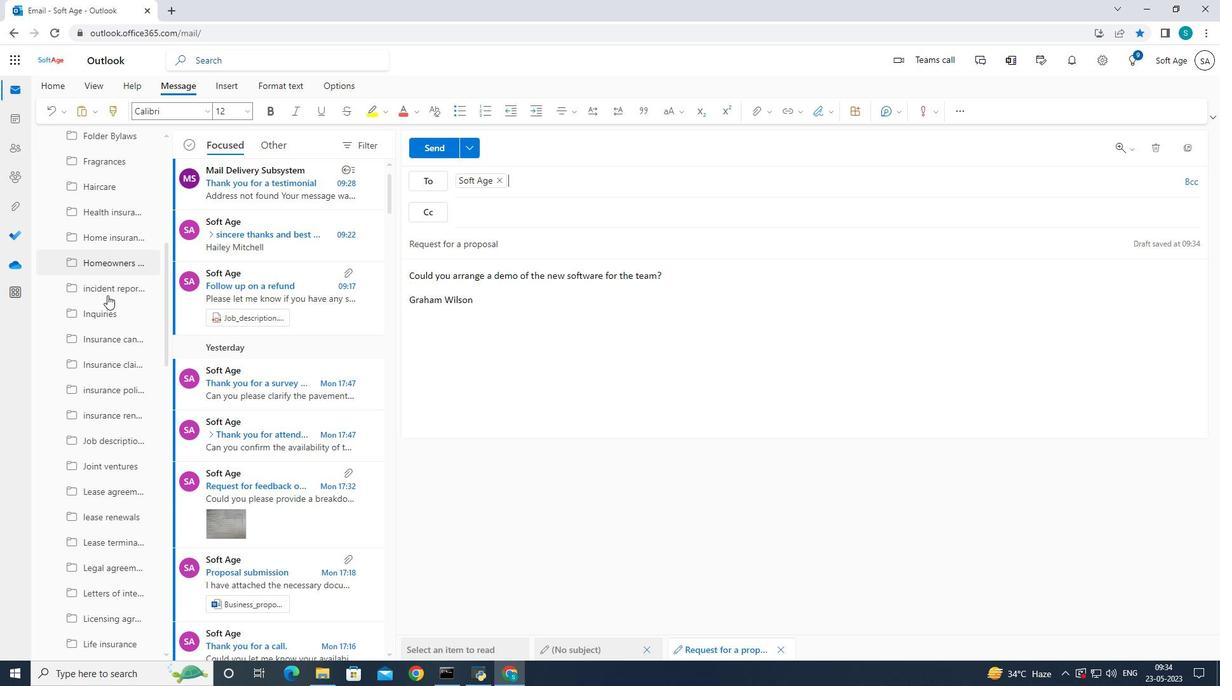 
Action: Mouse scrolled (110, 290) with delta (0, 0)
Screenshot: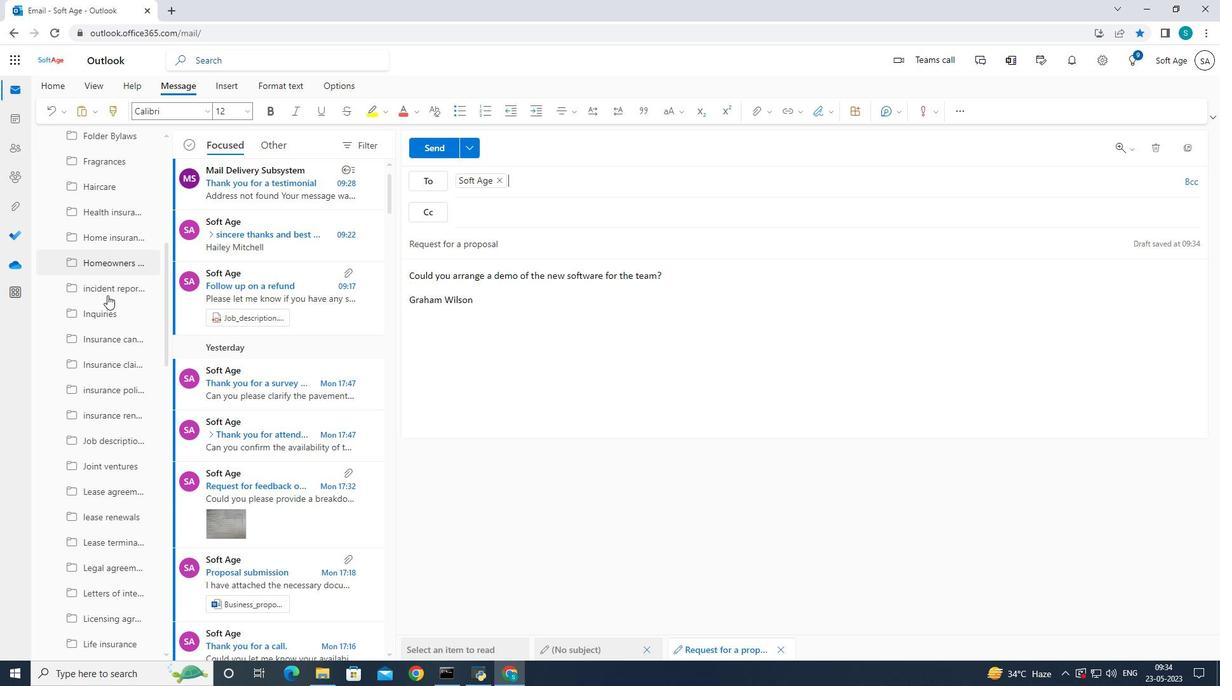 
Action: Mouse moved to (111, 291)
Screenshot: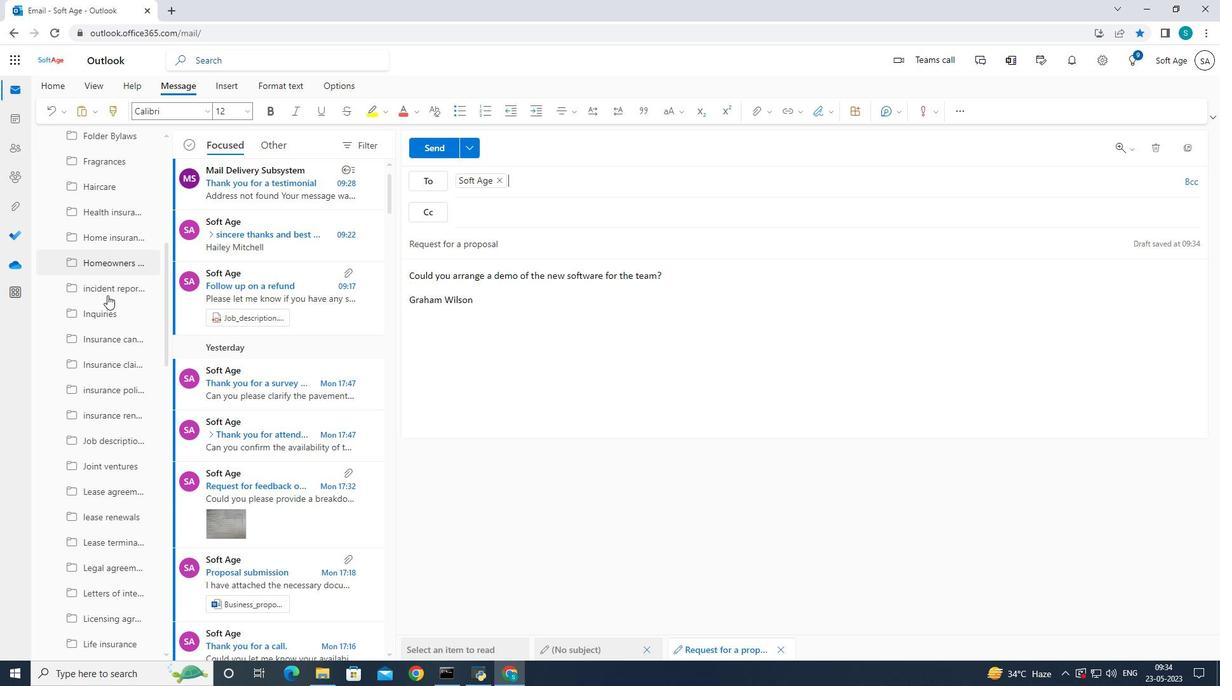 
Action: Mouse scrolled (111, 290) with delta (0, 0)
Screenshot: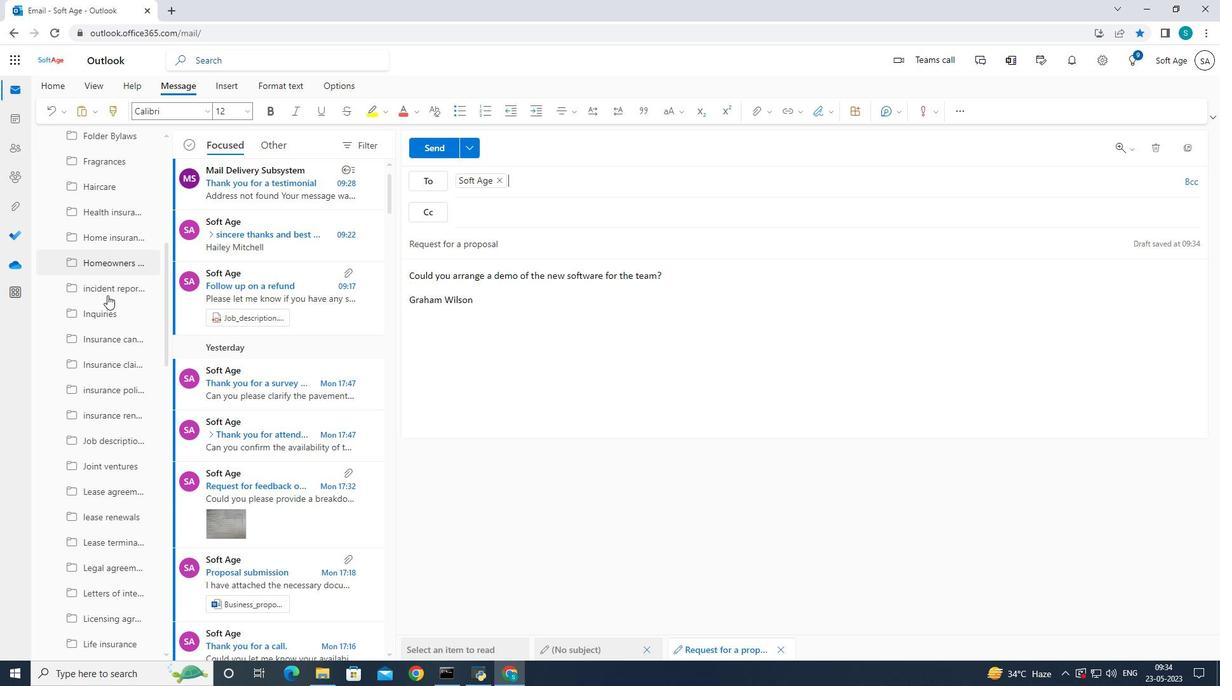 
Action: Mouse moved to (115, 289)
Screenshot: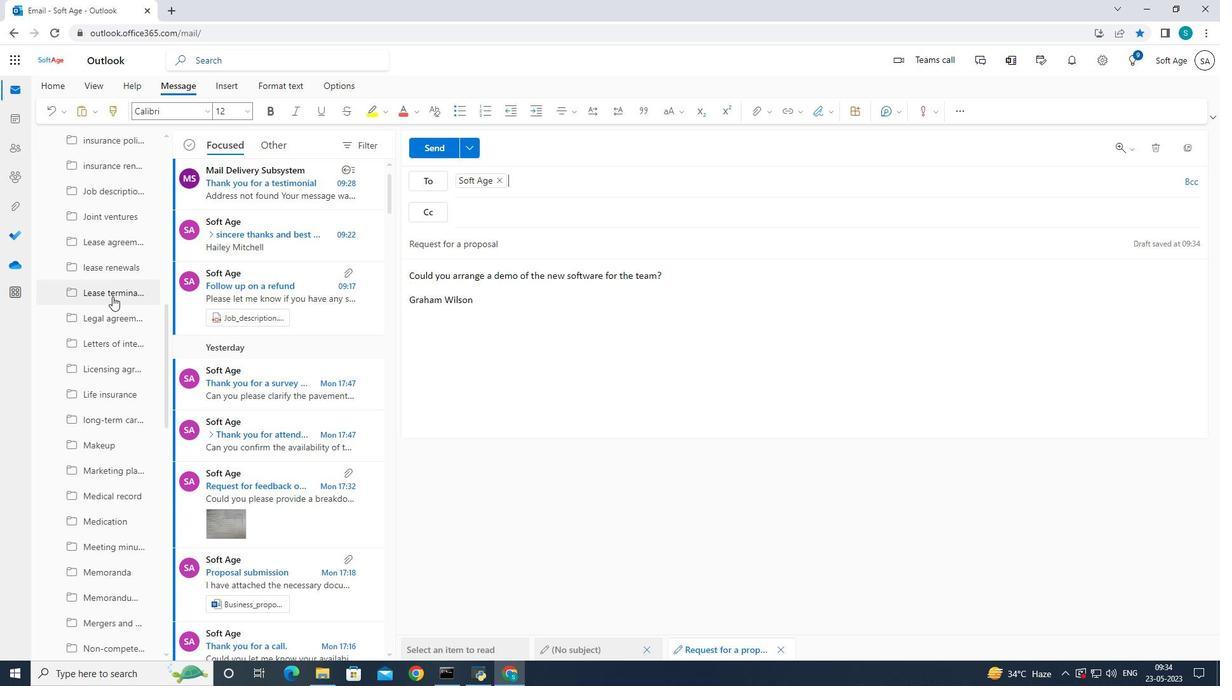 
Action: Mouse scrolled (115, 288) with delta (0, 0)
Screenshot: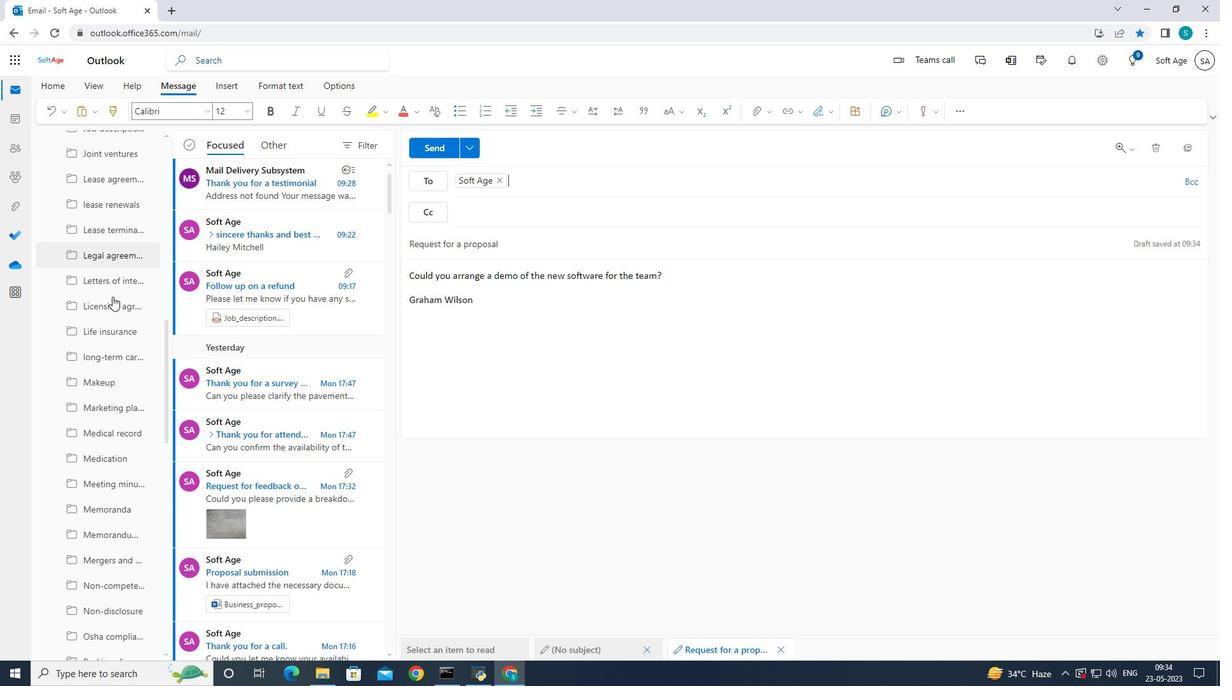 
Action: Mouse moved to (116, 288)
Screenshot: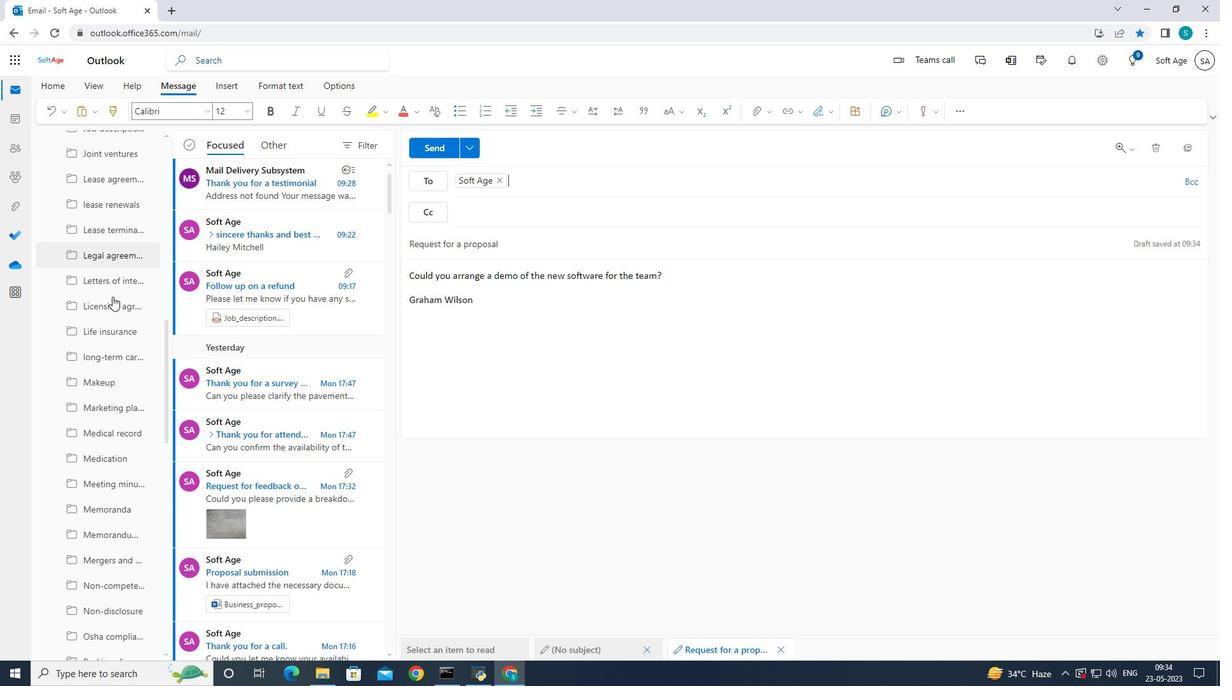 
Action: Mouse scrolled (116, 288) with delta (0, 0)
Screenshot: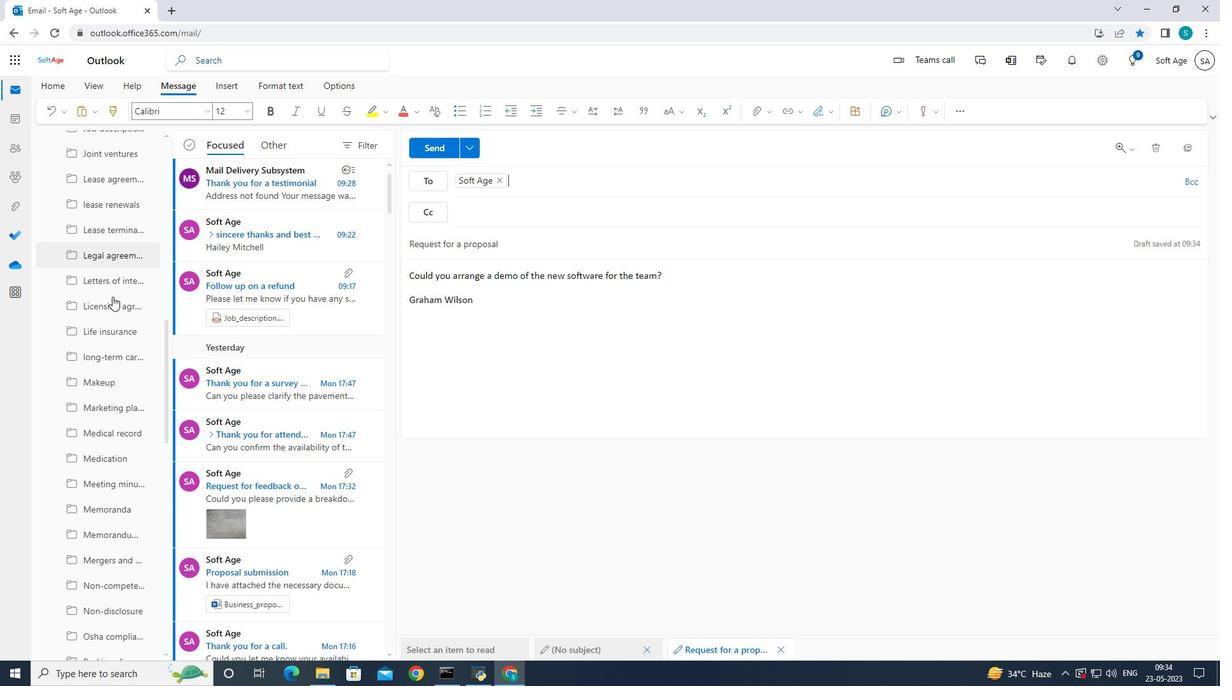 
Action: Mouse moved to (117, 288)
Screenshot: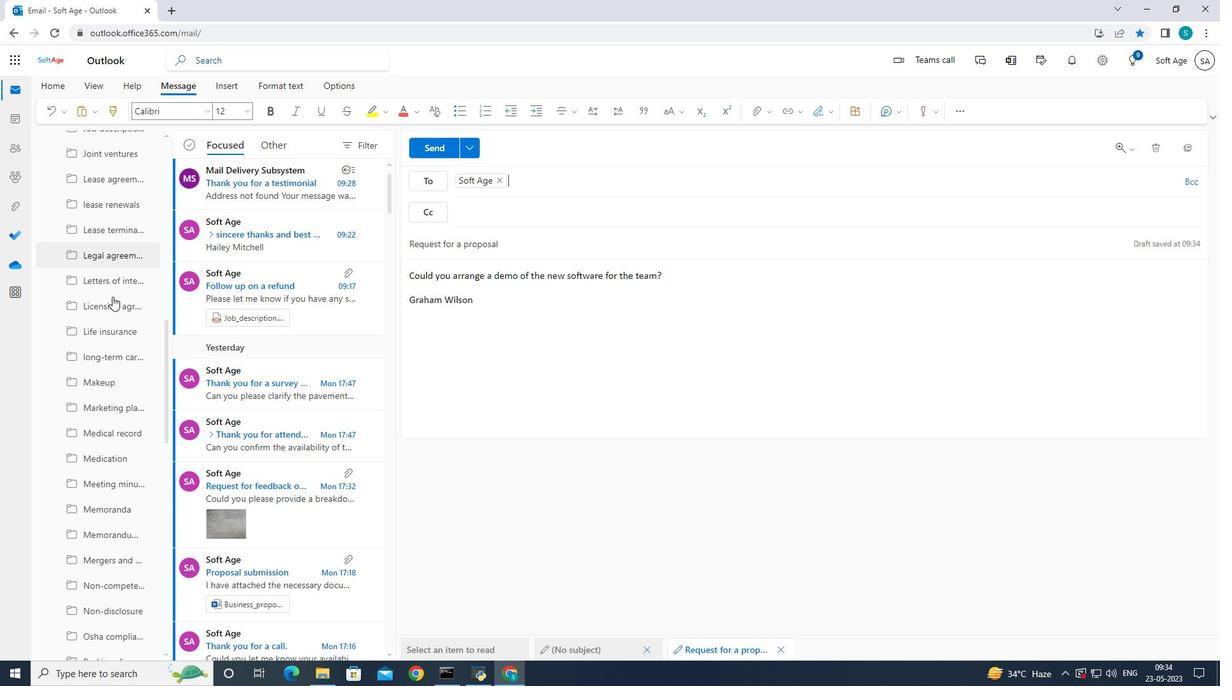 
Action: Mouse scrolled (117, 288) with delta (0, 0)
Screenshot: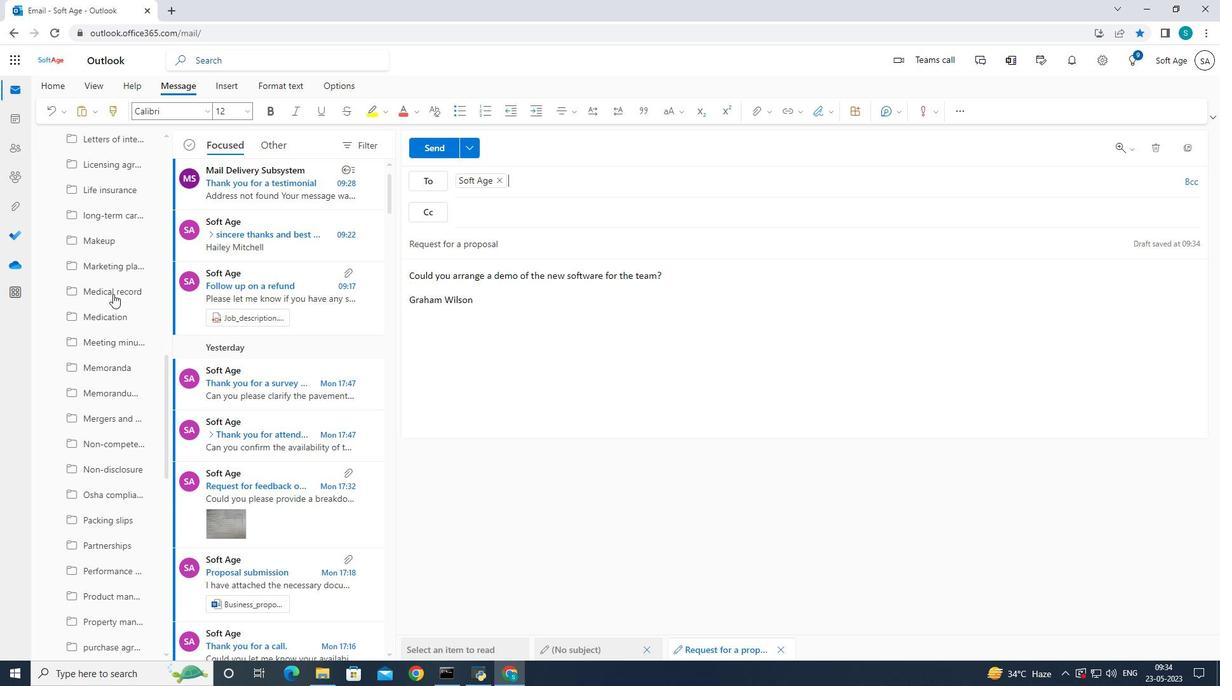 
Action: Mouse scrolled (117, 287) with delta (0, -1)
Screenshot: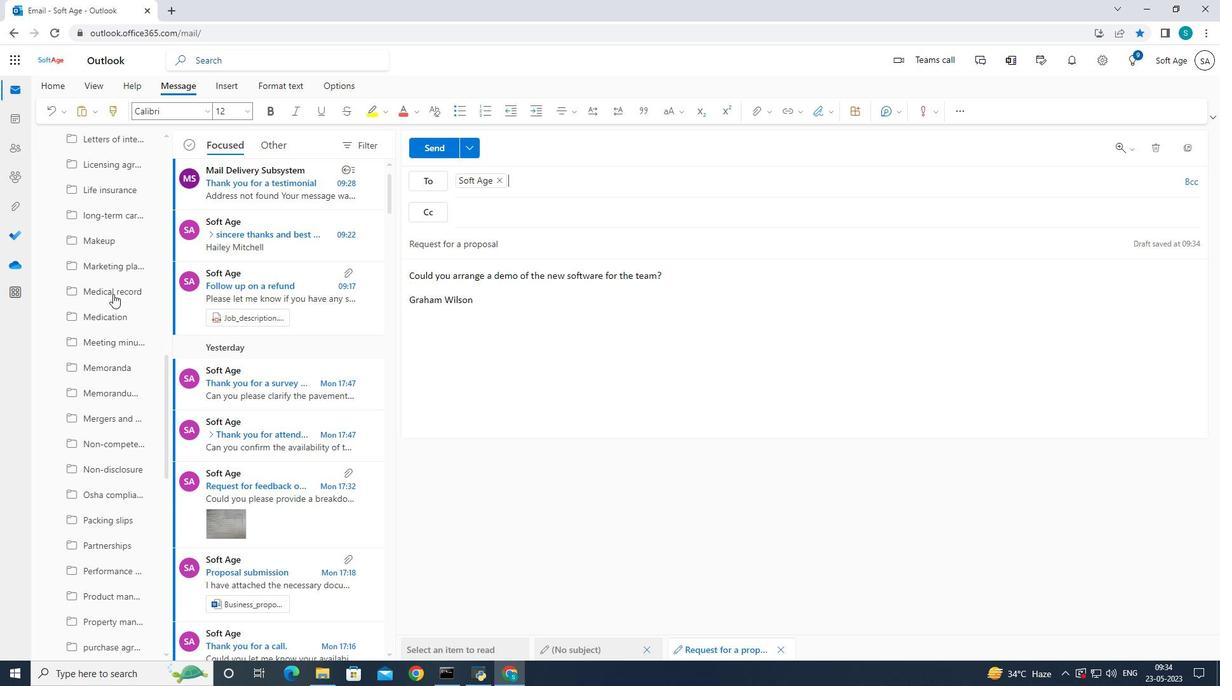 
Action: Mouse moved to (125, 292)
Screenshot: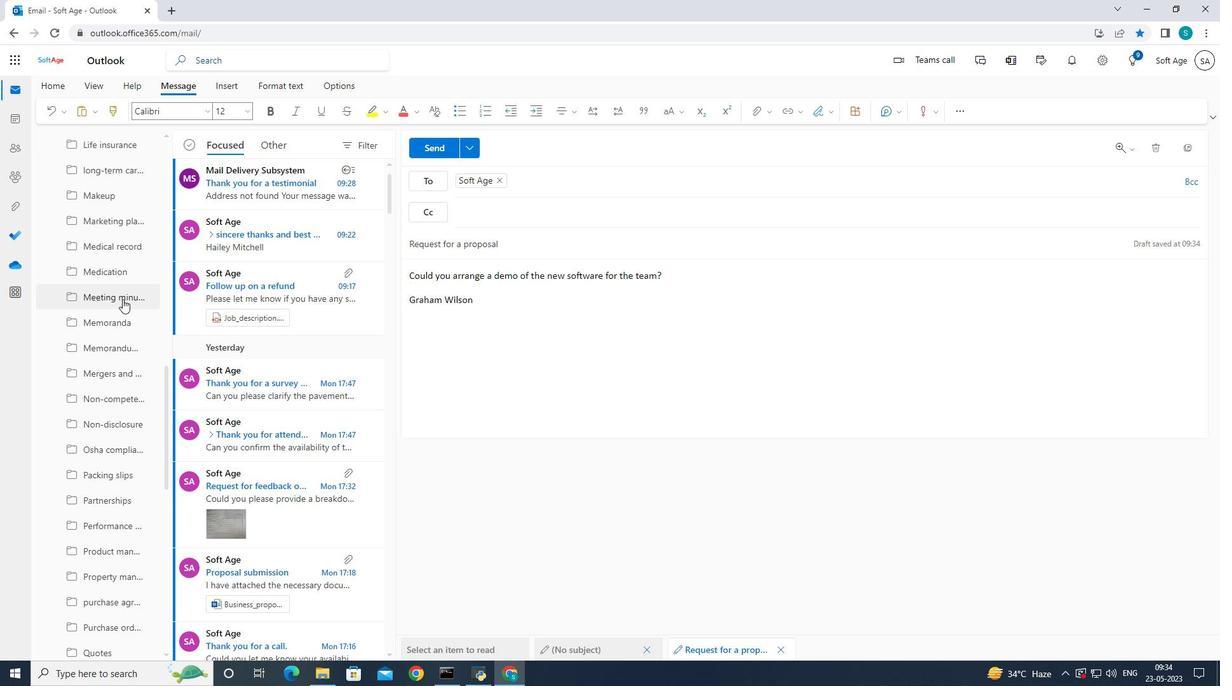 
Action: Mouse scrolled (125, 291) with delta (0, 0)
Screenshot: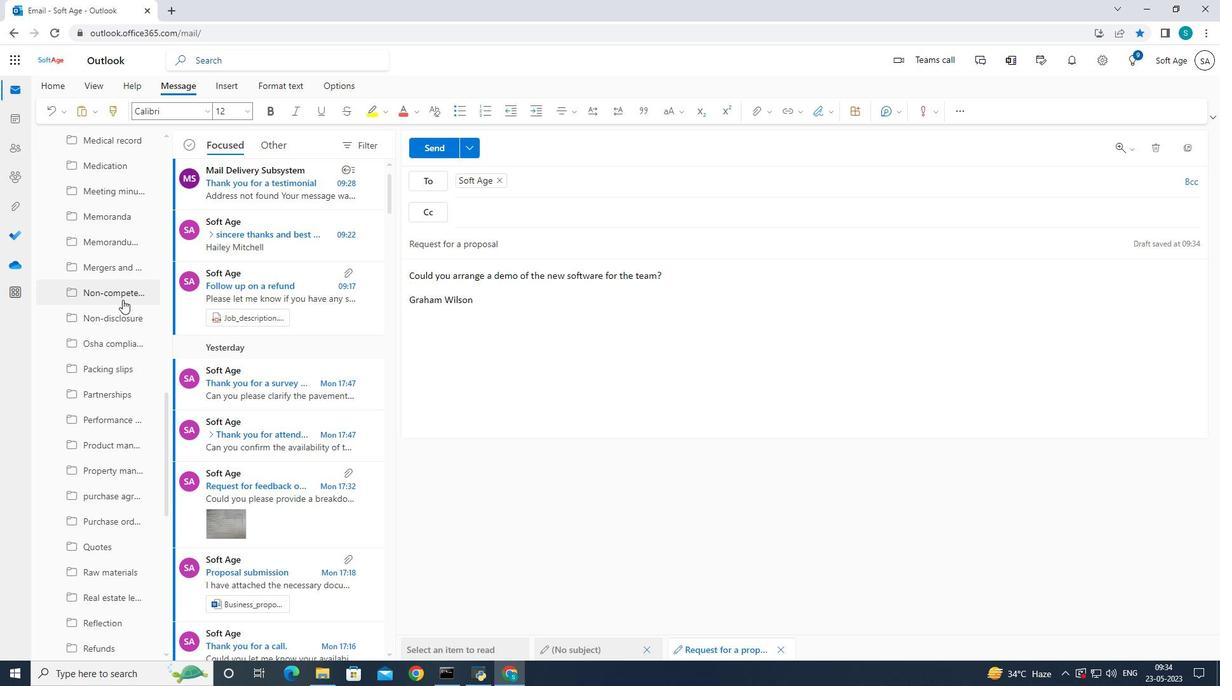 
Action: Mouse scrolled (125, 291) with delta (0, 0)
Screenshot: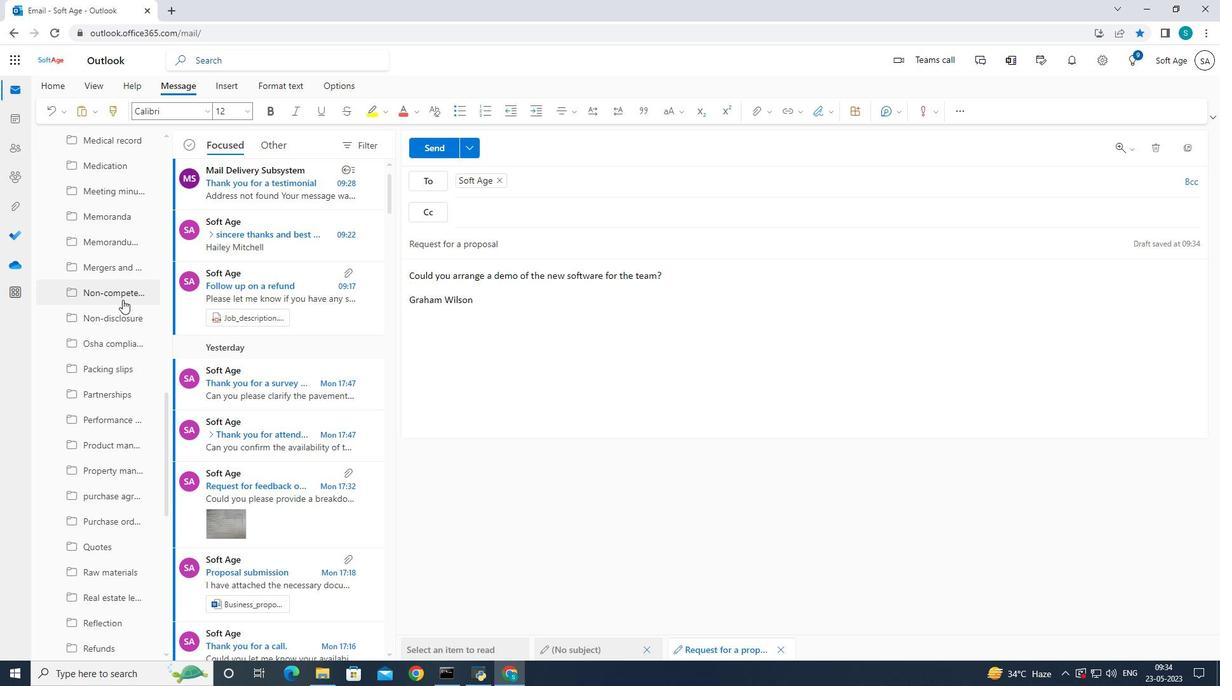 
Action: Mouse moved to (125, 292)
Screenshot: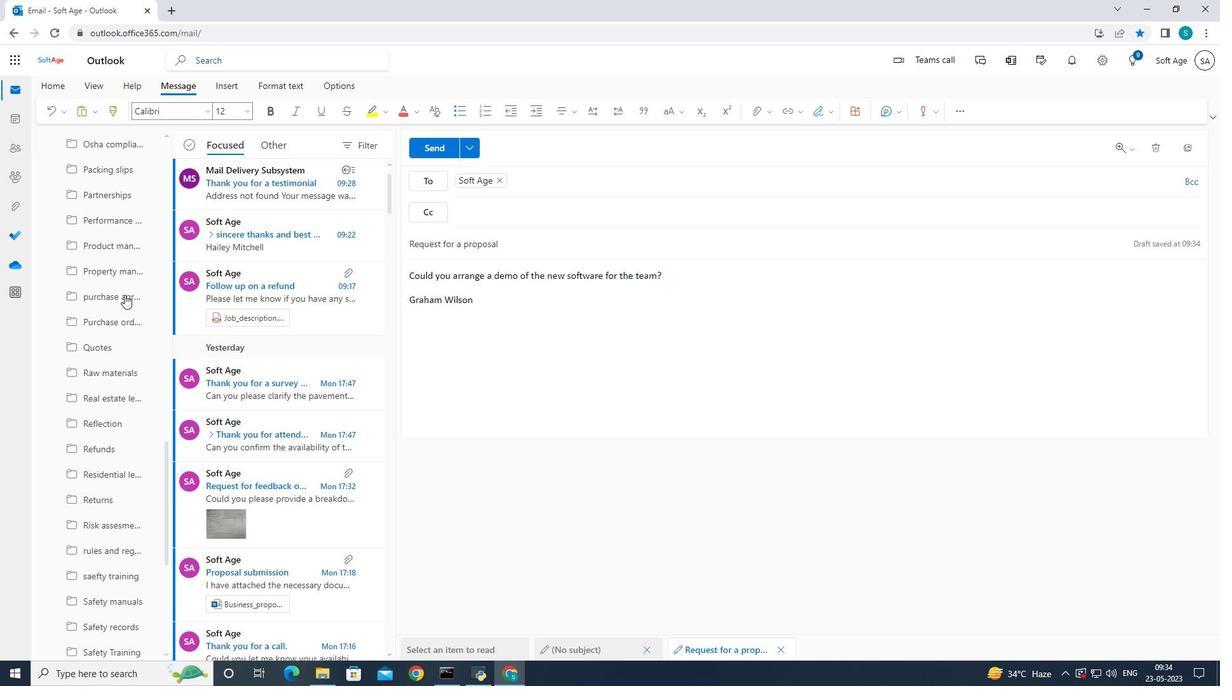
Action: Mouse scrolled (125, 291) with delta (0, 0)
Screenshot: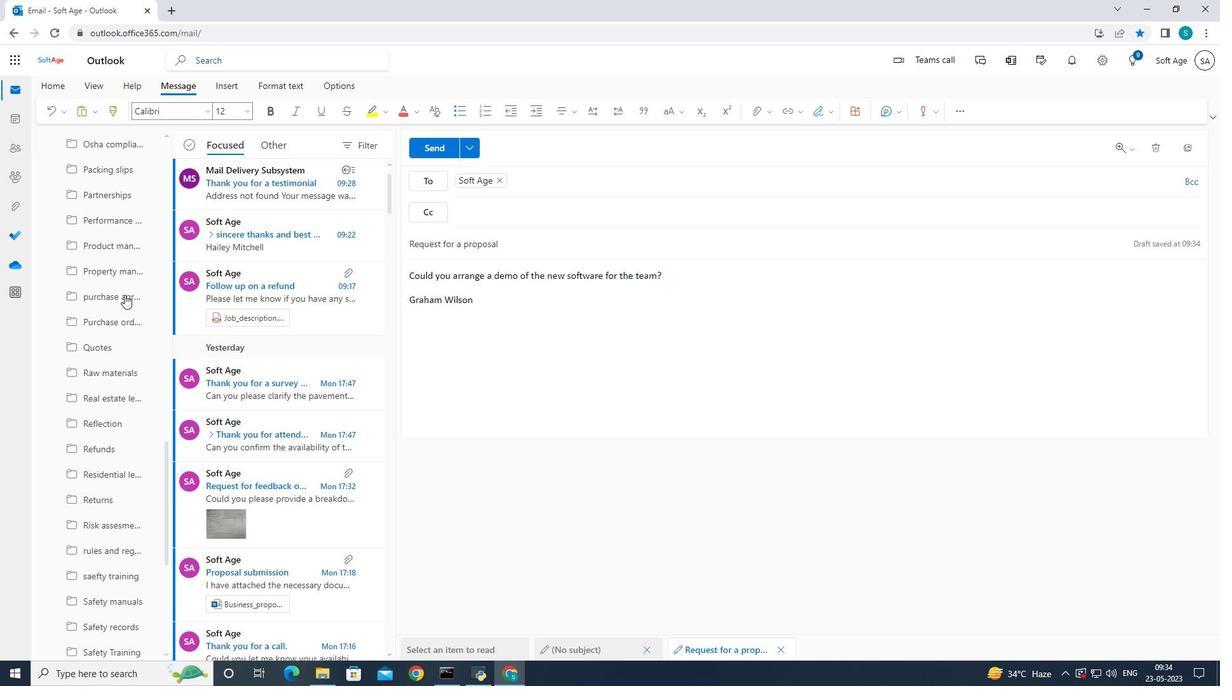 
Action: Mouse scrolled (125, 291) with delta (0, 0)
Screenshot: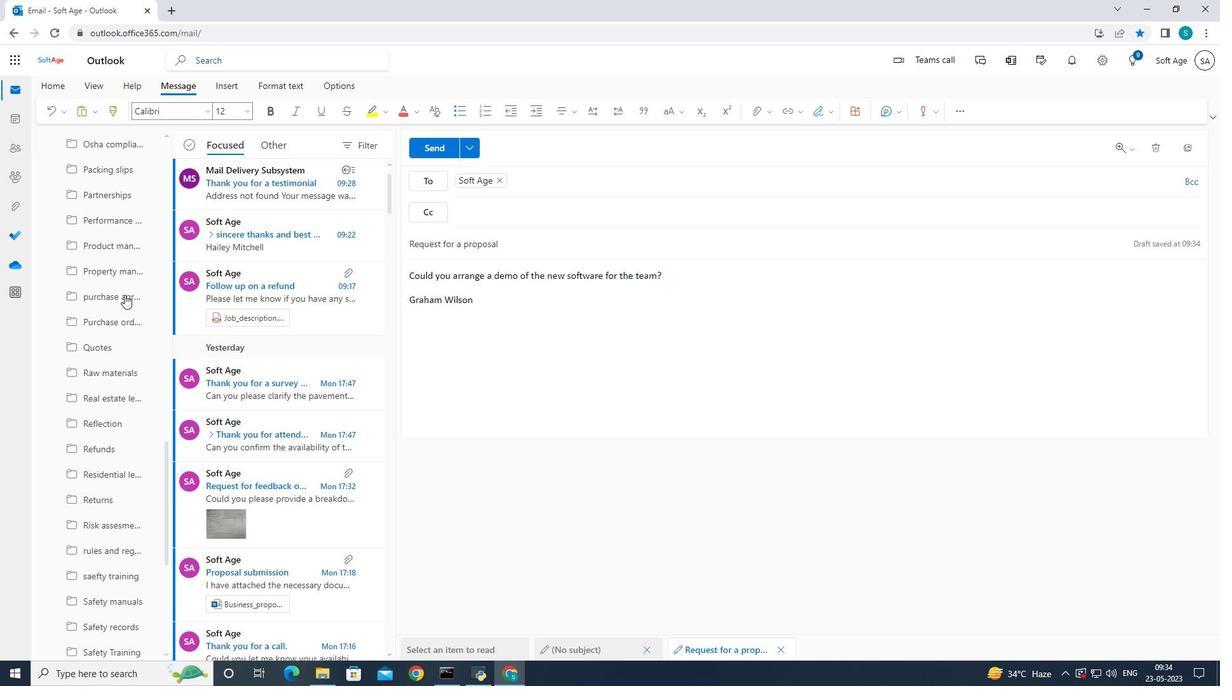
Action: Mouse moved to (130, 298)
Screenshot: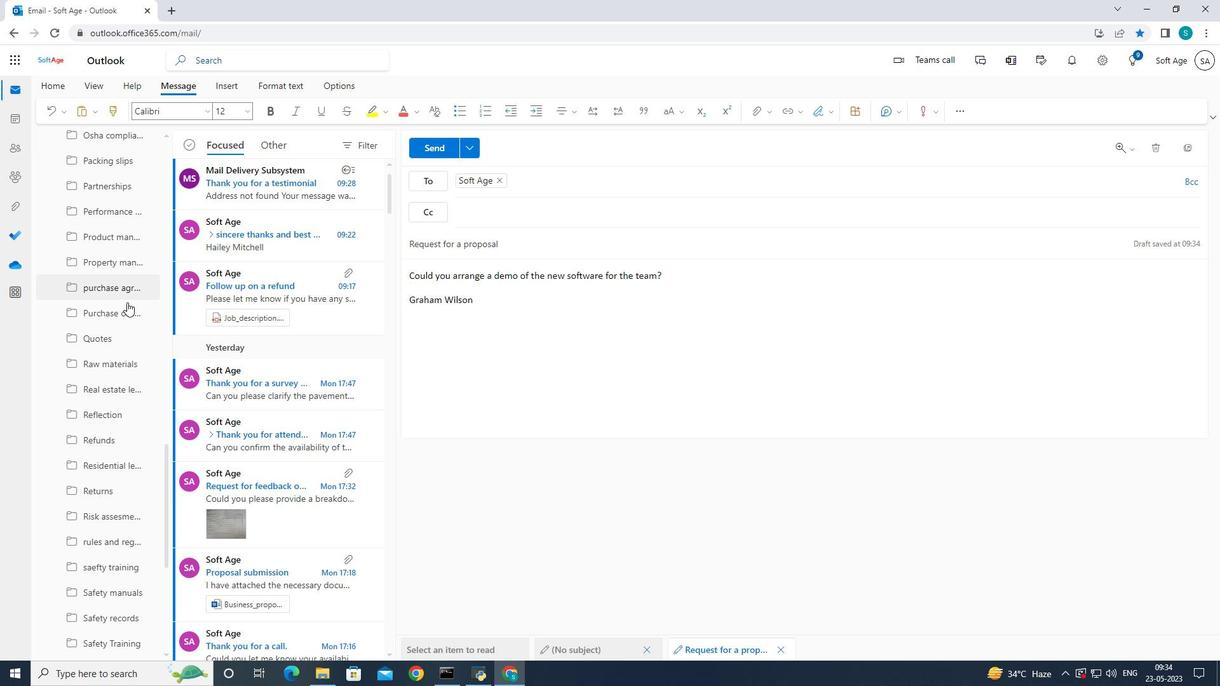 
Action: Mouse scrolled (130, 297) with delta (0, 0)
Screenshot: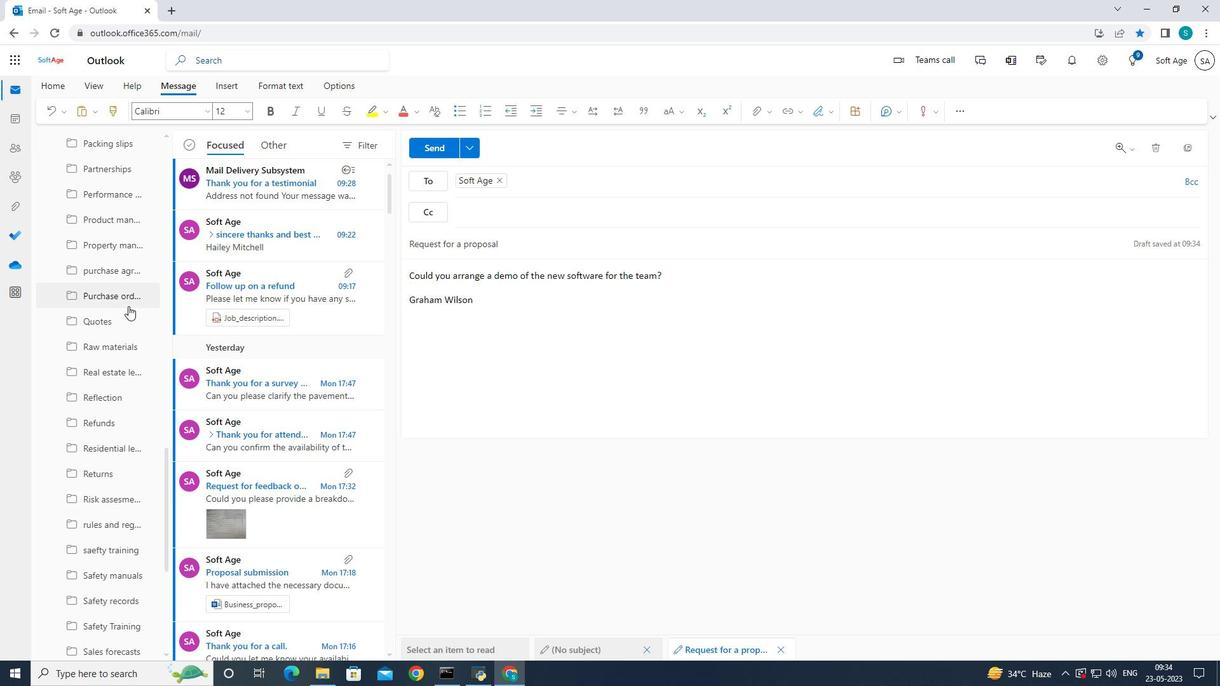 
Action: Mouse scrolled (130, 297) with delta (0, 0)
Screenshot: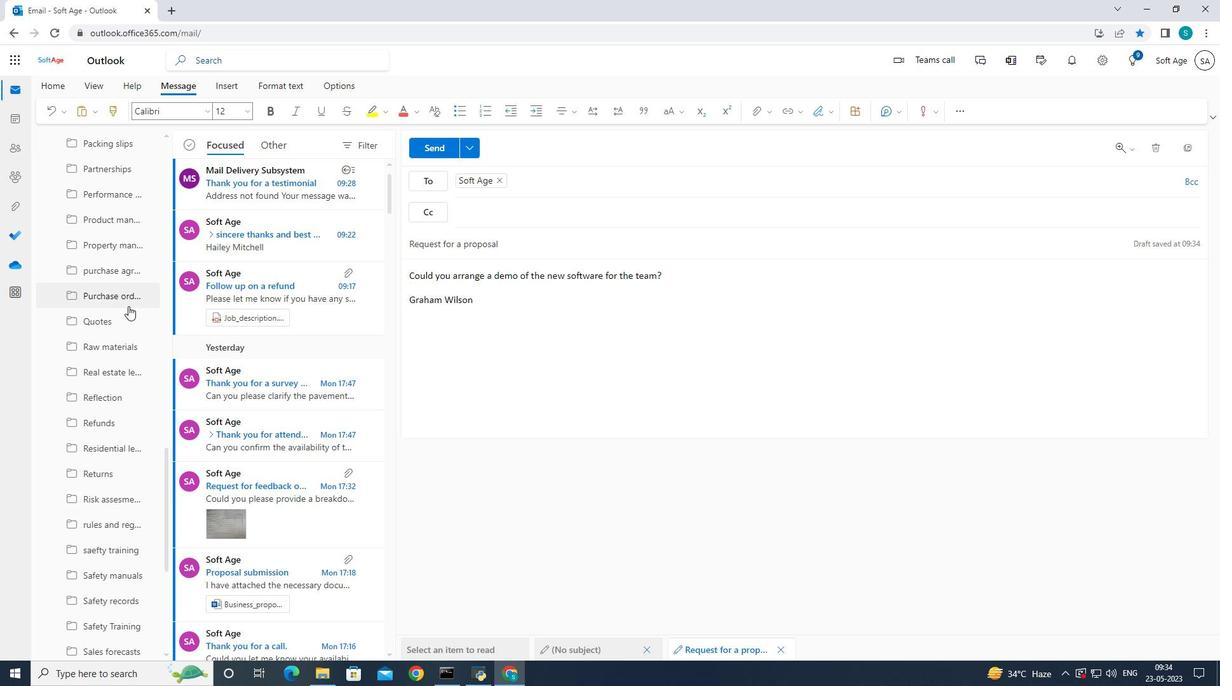 
Action: Mouse moved to (131, 297)
Screenshot: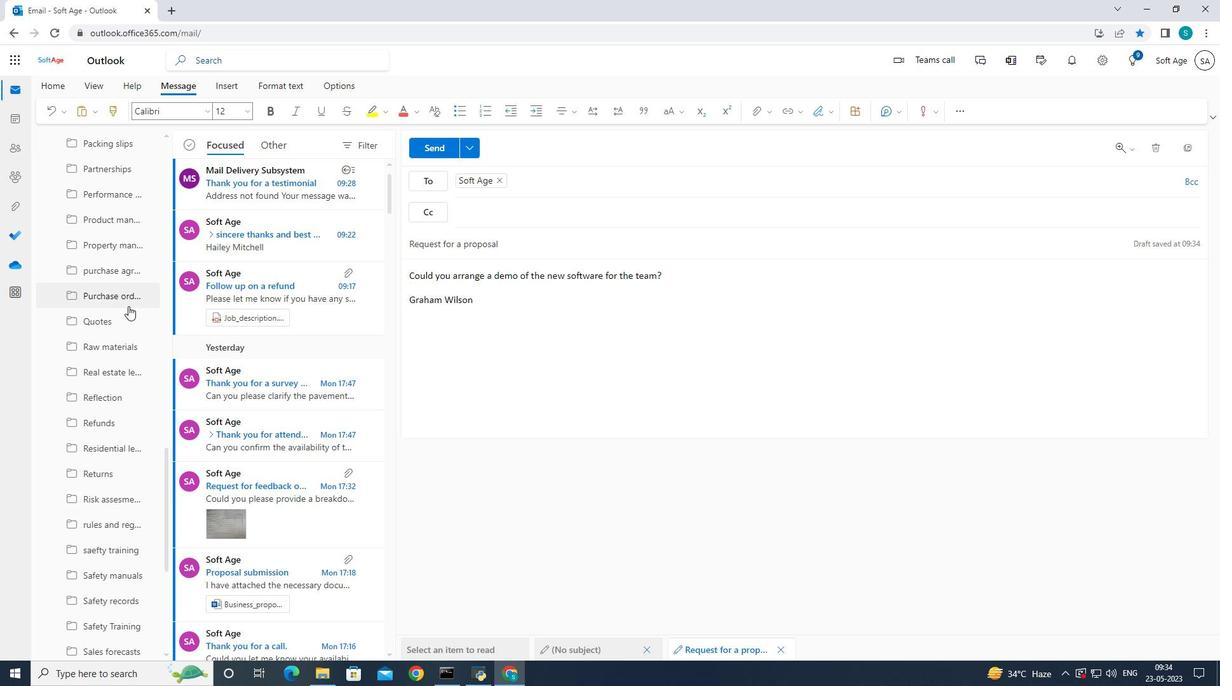 
Action: Mouse scrolled (131, 296) with delta (0, 0)
Screenshot: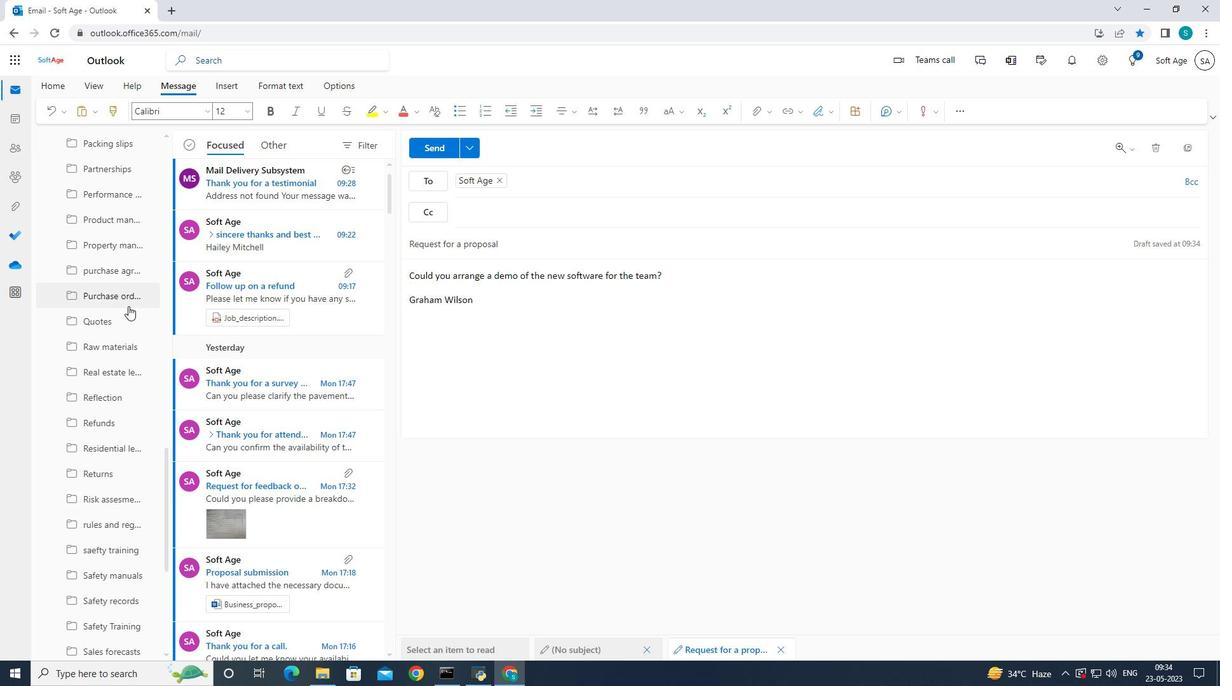 
Action: Mouse scrolled (131, 296) with delta (0, 0)
Screenshot: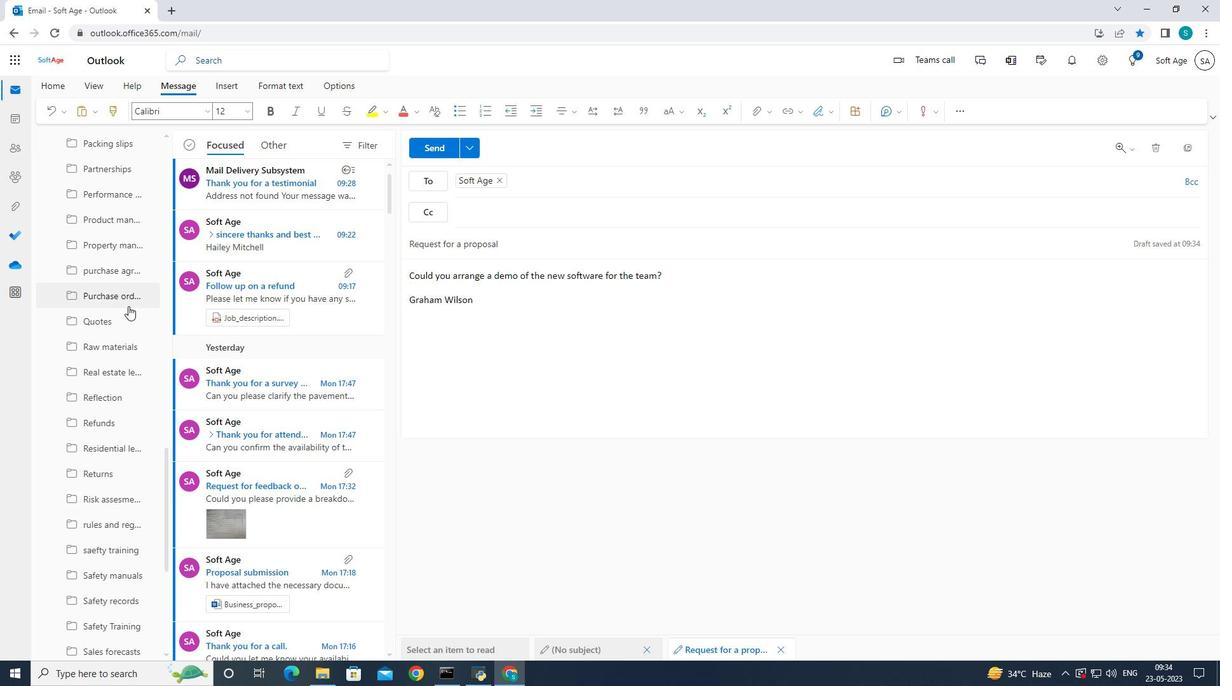 
Action: Mouse scrolled (131, 296) with delta (0, 0)
Screenshot: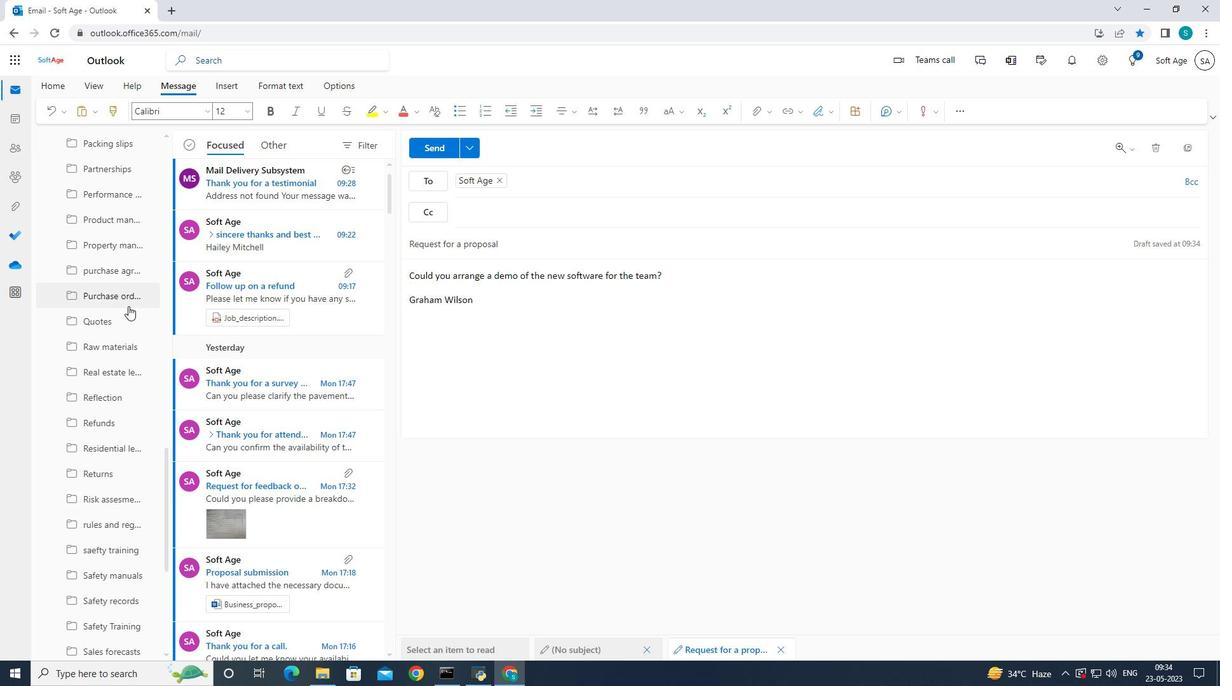 
Action: Mouse moved to (136, 296)
Screenshot: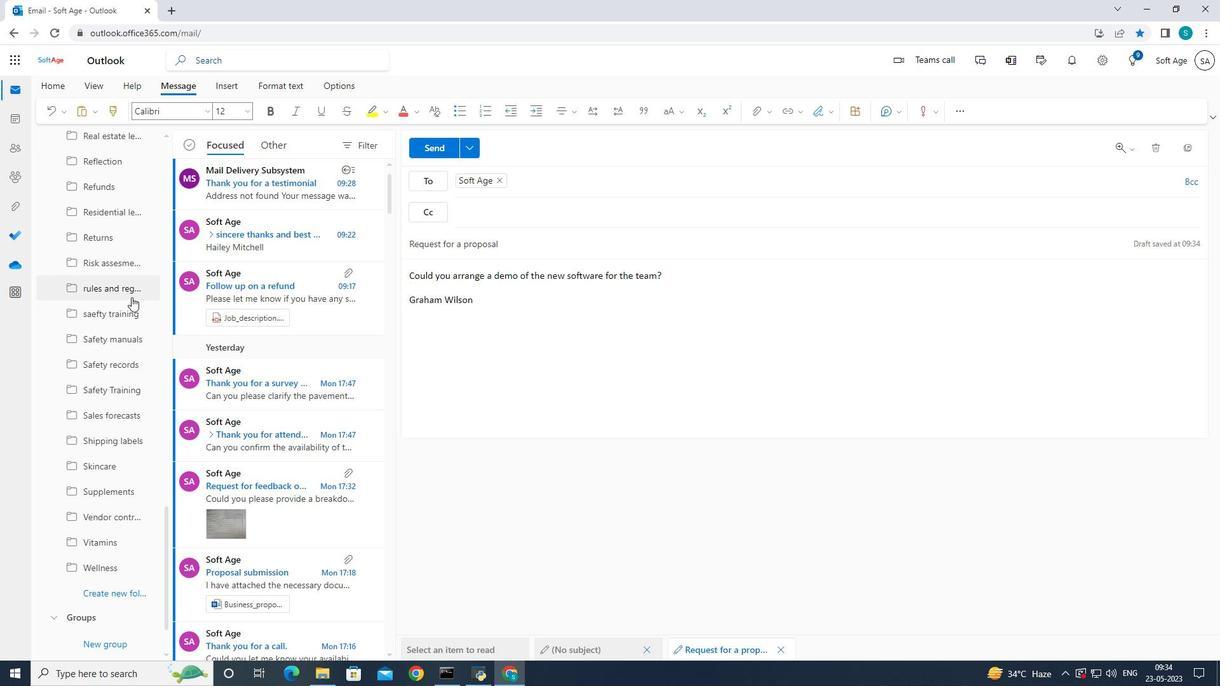 
Action: Mouse scrolled (136, 295) with delta (0, 0)
Screenshot: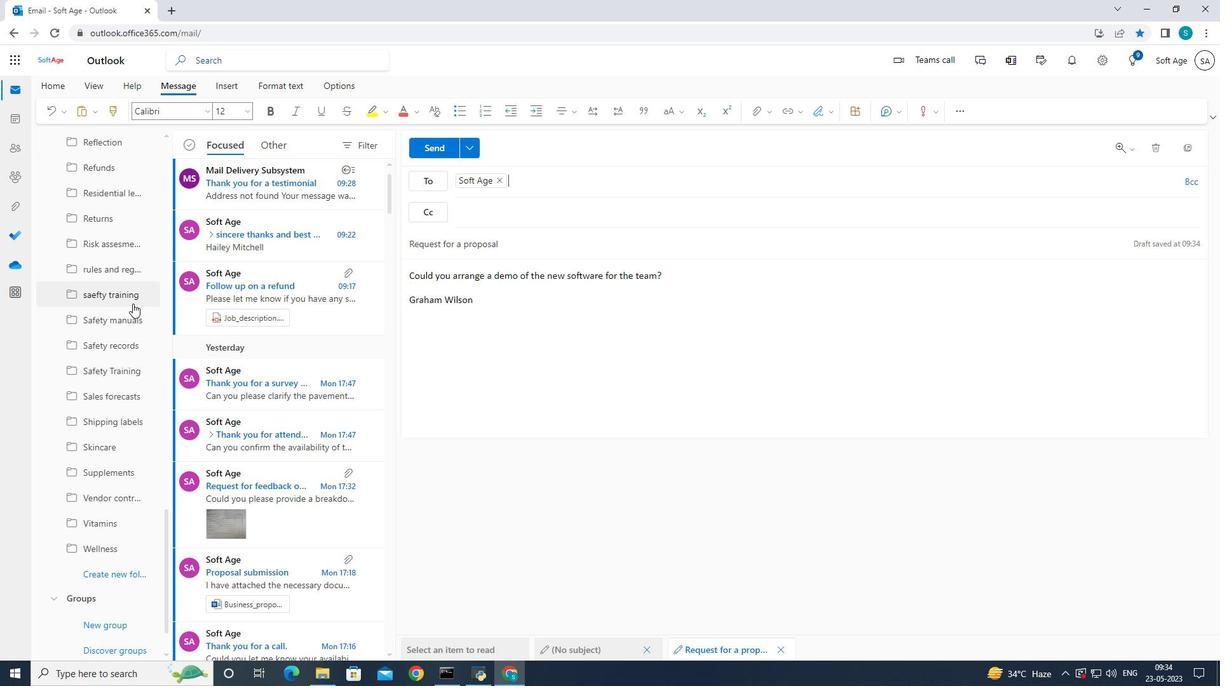 
Action: Mouse scrolled (136, 295) with delta (0, 0)
Screenshot: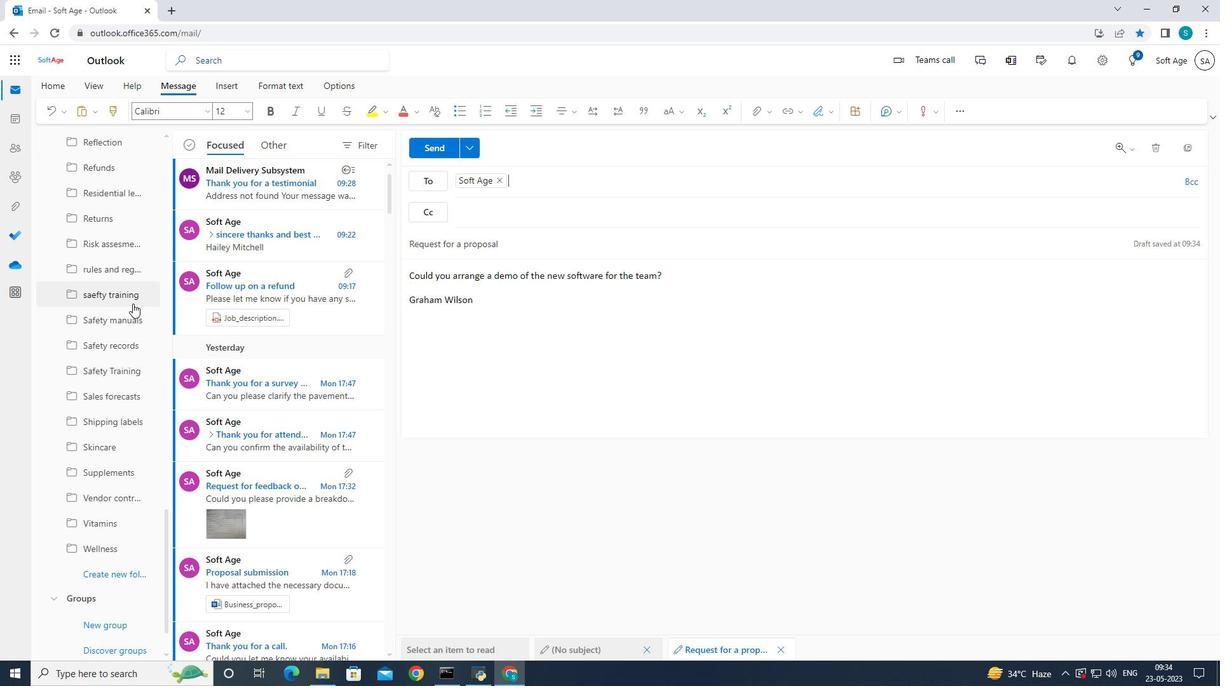 
Action: Mouse moved to (136, 296)
Screenshot: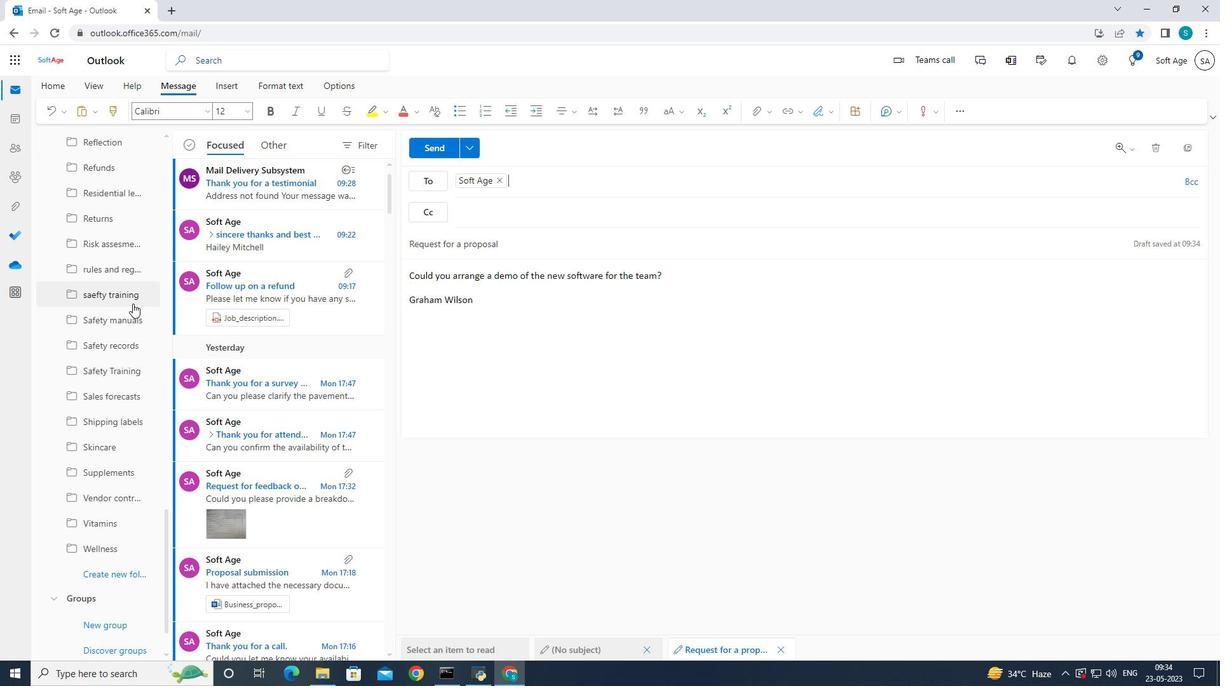 
Action: Mouse scrolled (136, 295) with delta (0, 0)
Screenshot: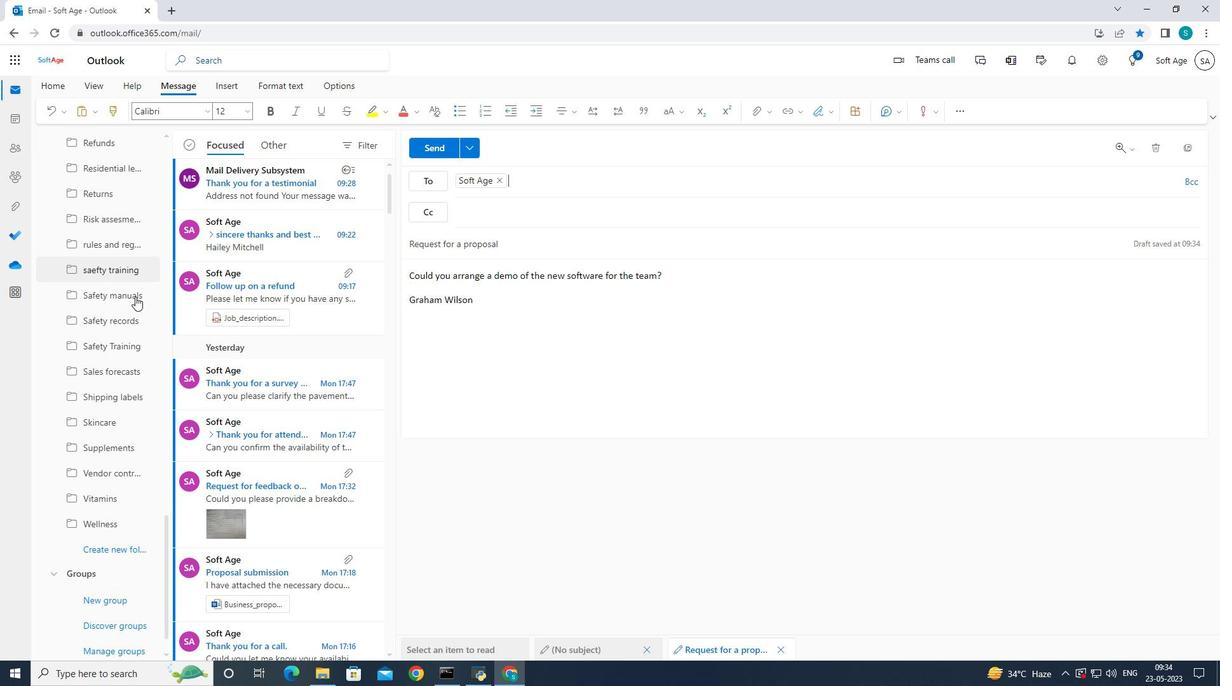 
Action: Mouse scrolled (136, 295) with delta (0, 0)
Screenshot: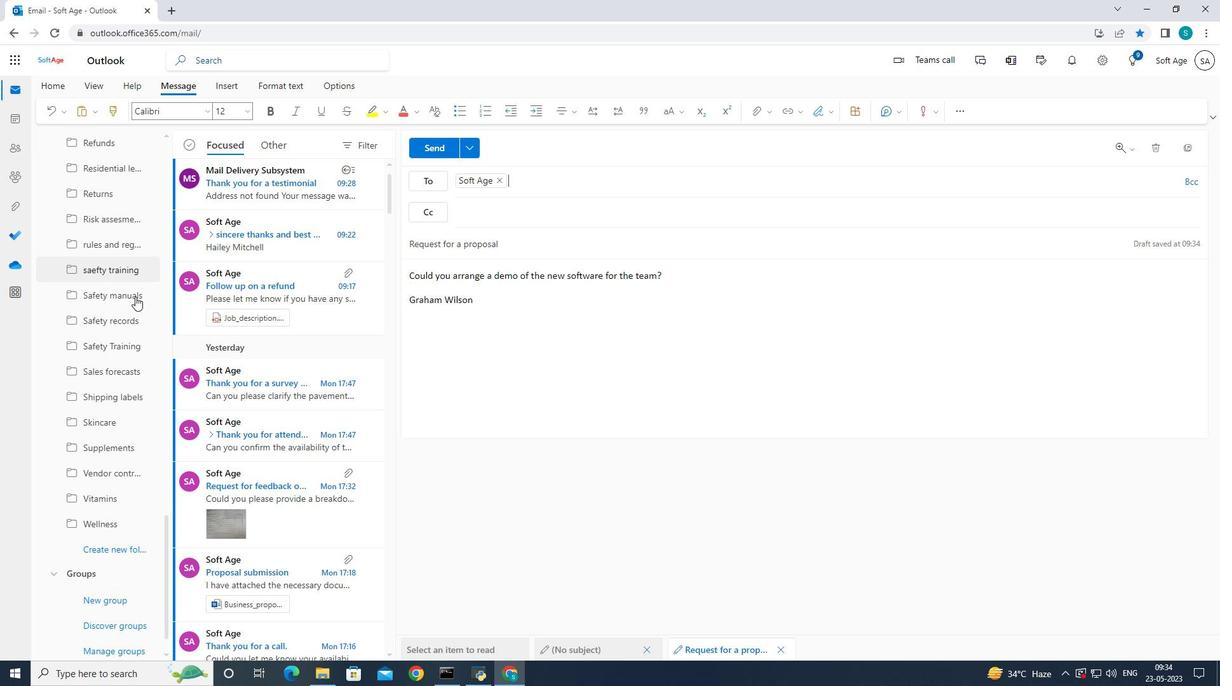 
Action: Mouse moved to (122, 529)
Screenshot: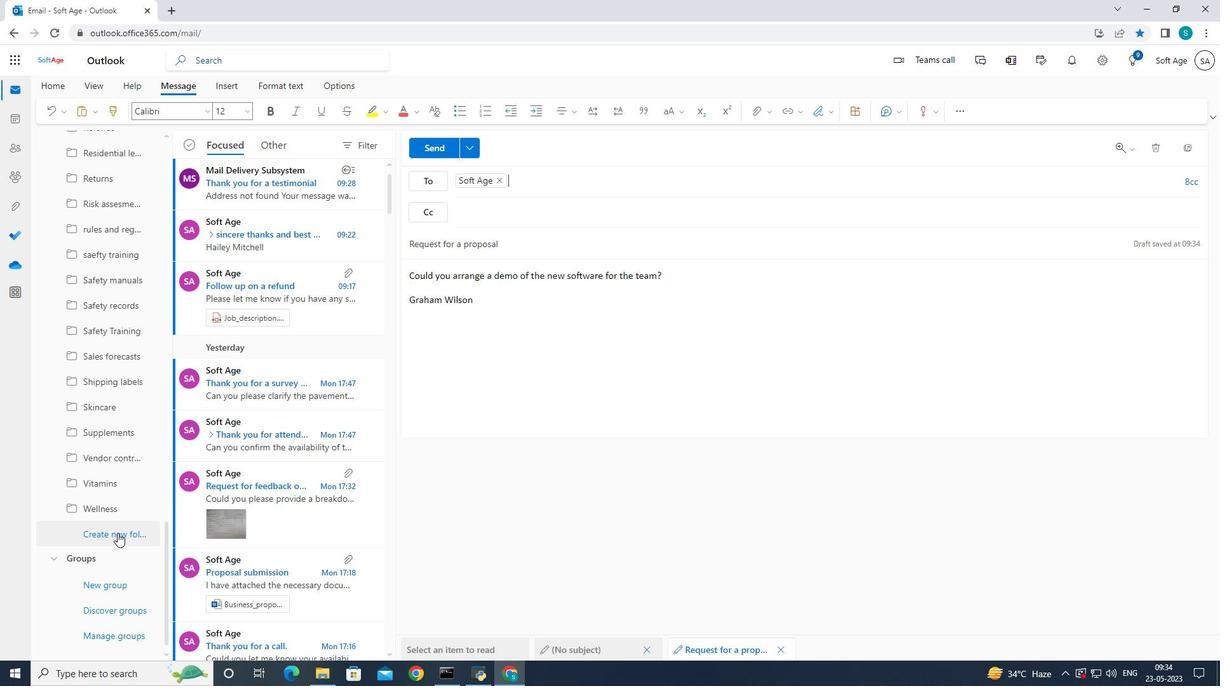 
Action: Mouse pressed left at (122, 529)
Screenshot: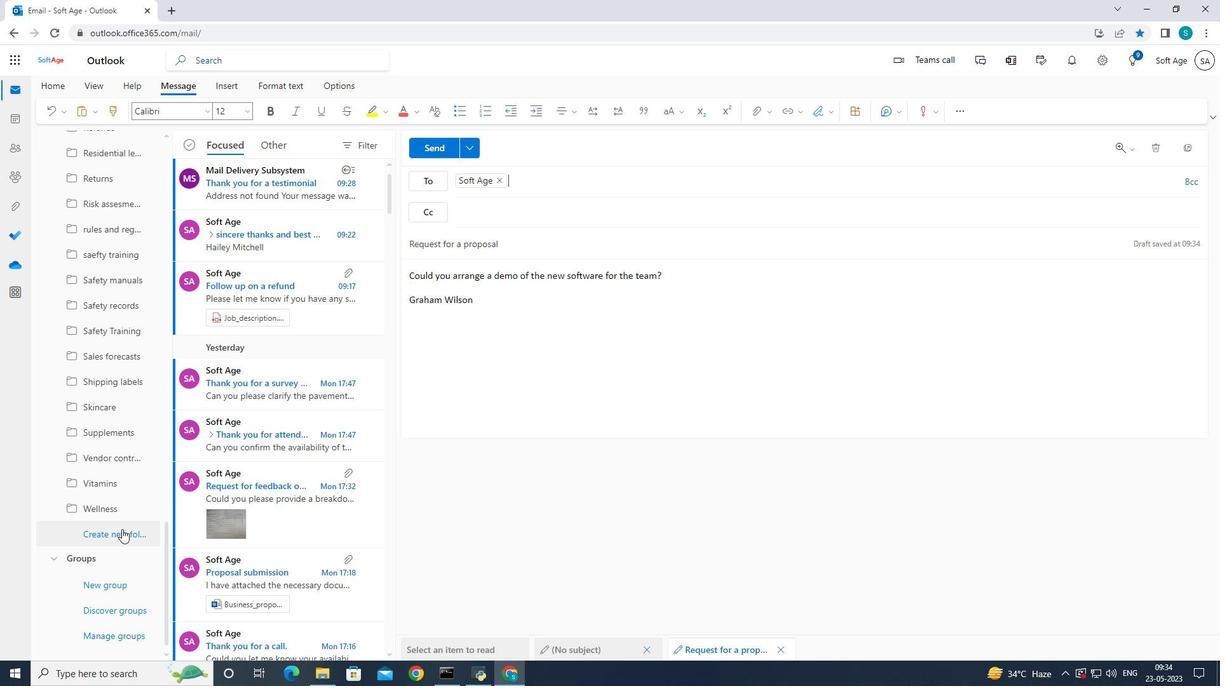 
Action: Mouse moved to (445, 484)
Screenshot: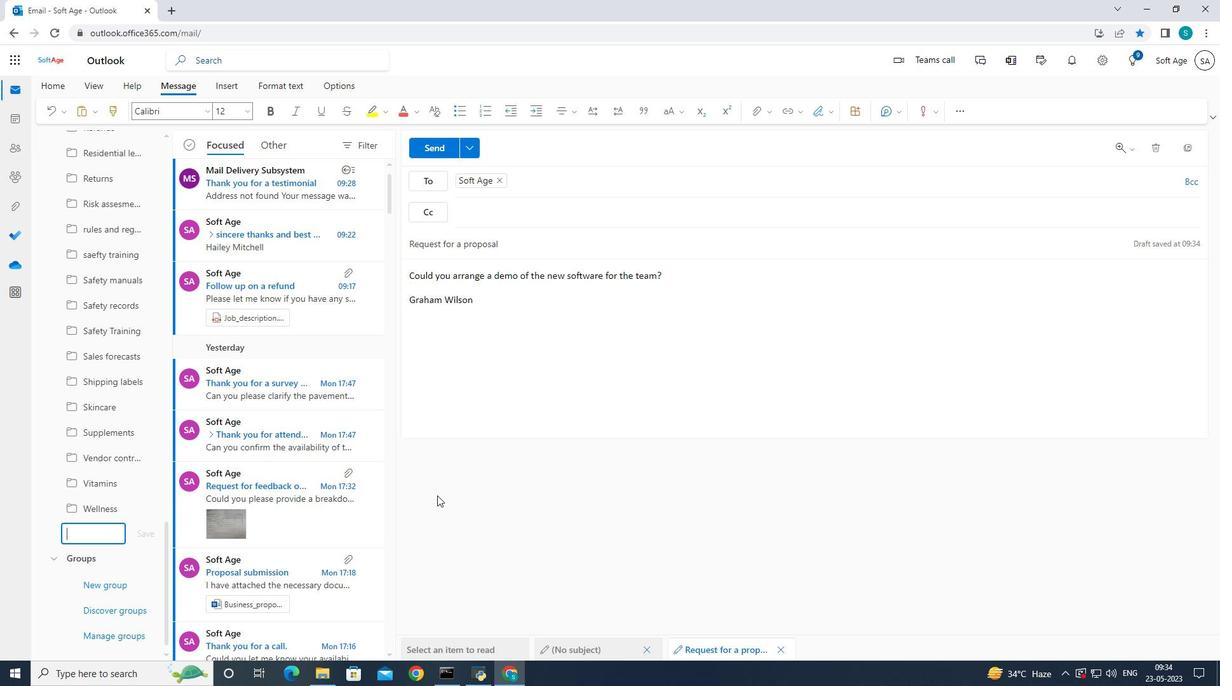 
Action: Key pressed <Key.shift>Insurance
Screenshot: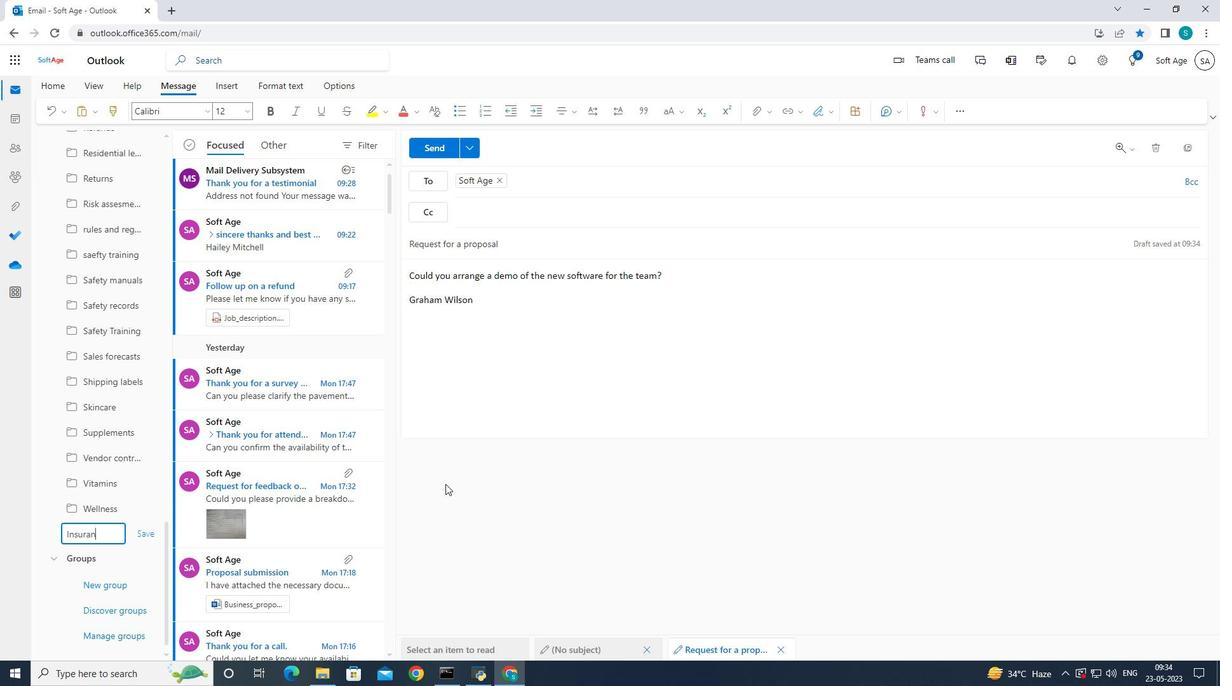 
Action: Mouse moved to (153, 534)
Screenshot: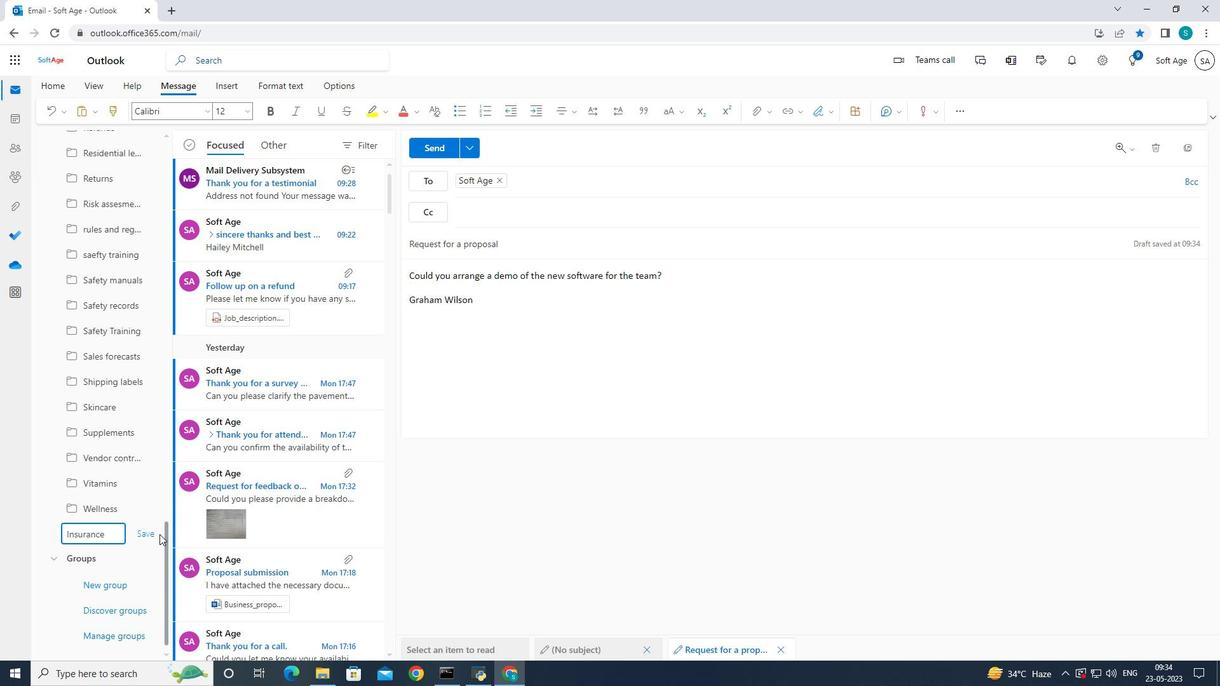 
Action: Mouse pressed left at (153, 534)
Screenshot: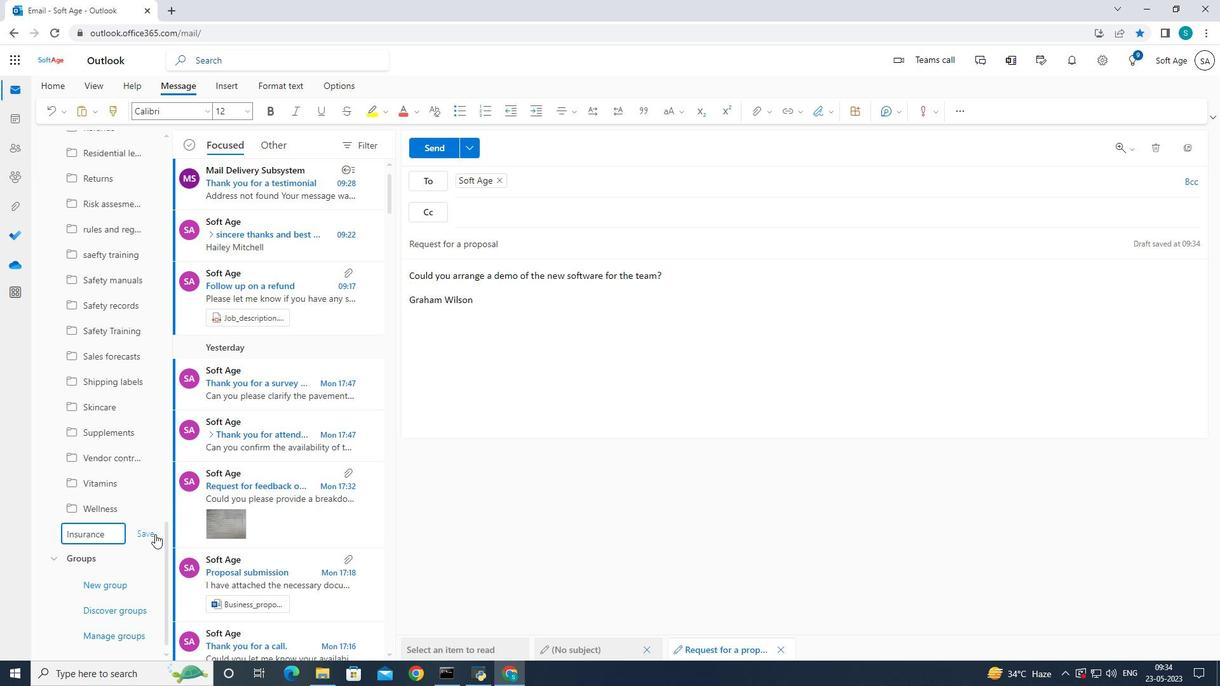 
Action: Mouse moved to (445, 150)
Screenshot: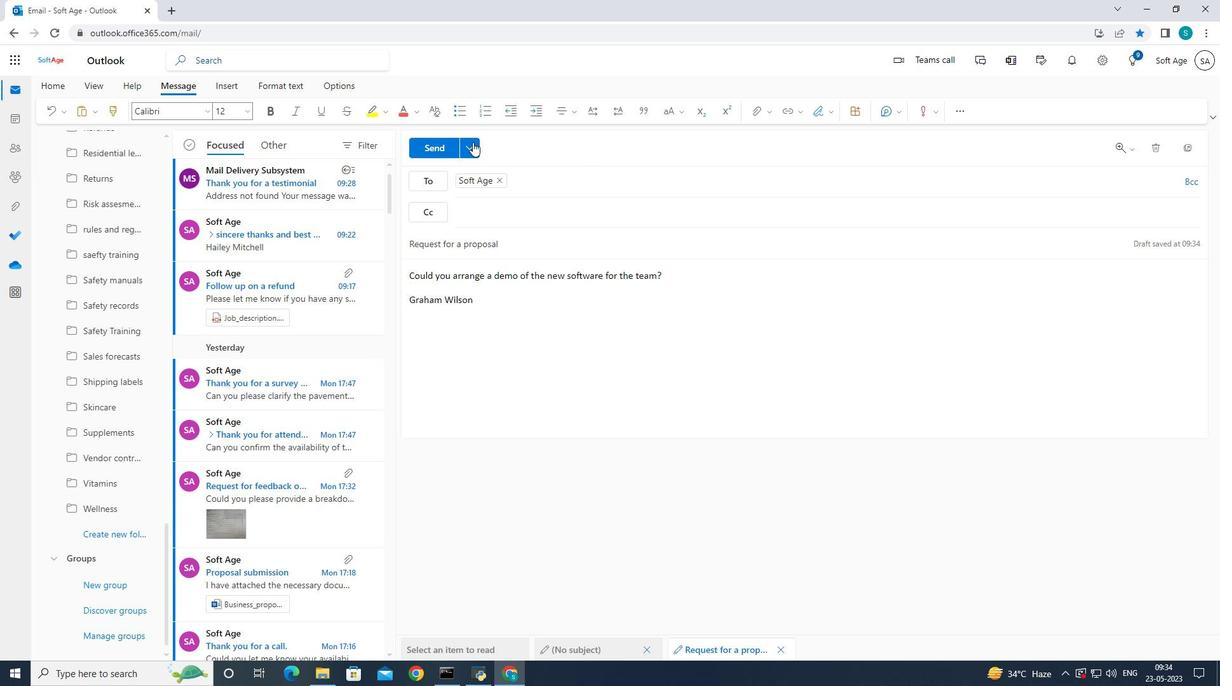
Action: Mouse pressed left at (445, 150)
Screenshot: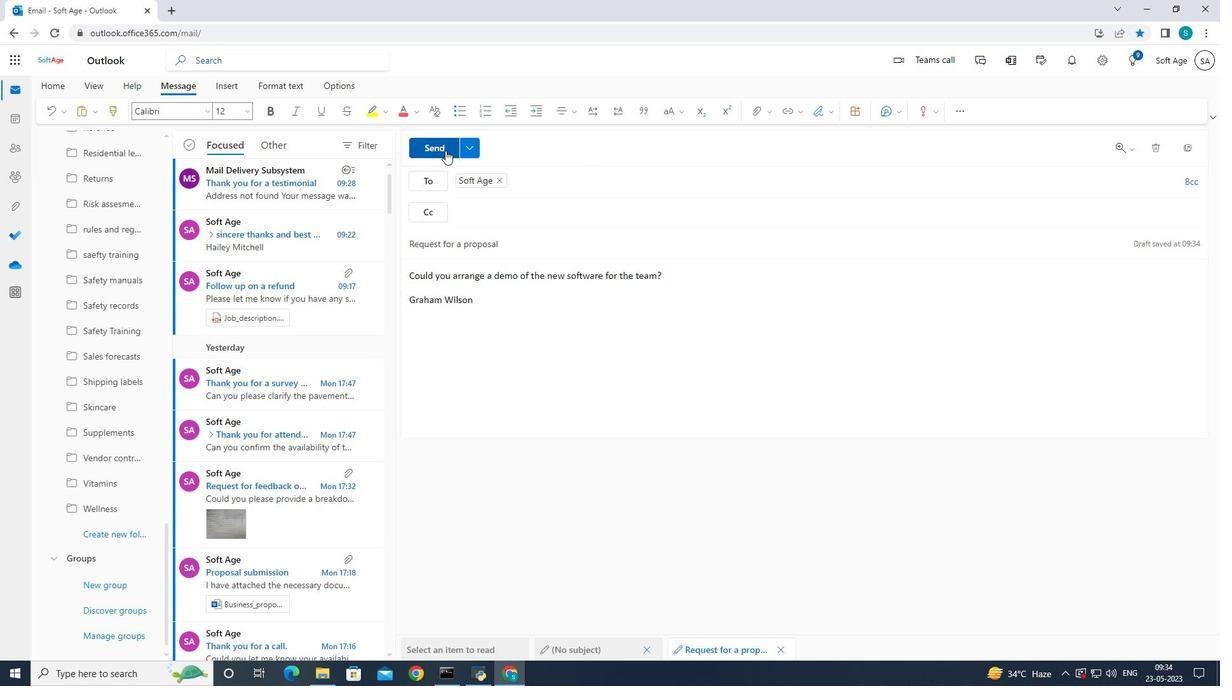 
Action: Mouse moved to (445, 151)
Screenshot: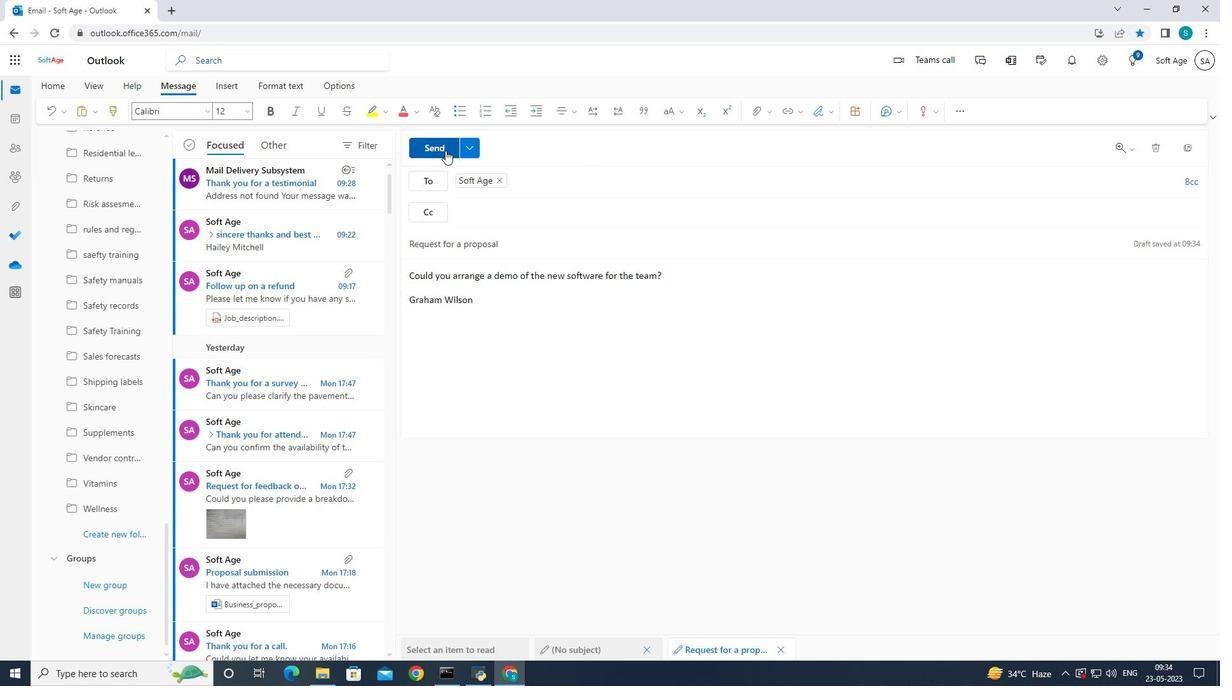 
